 Task: Look for space in Hawassa, Ethiopia from 8th June, 2023 to 19th June, 2023 for 1 adult in price range Rs.5000 to Rs.12000. Place can be shared room with 1  bedroom having 1 bed and 1 bathroom. Property type can be house, flat, hotel. Booking option can be shelf check-in. Required host language is English.
Action: Mouse moved to (426, 91)
Screenshot: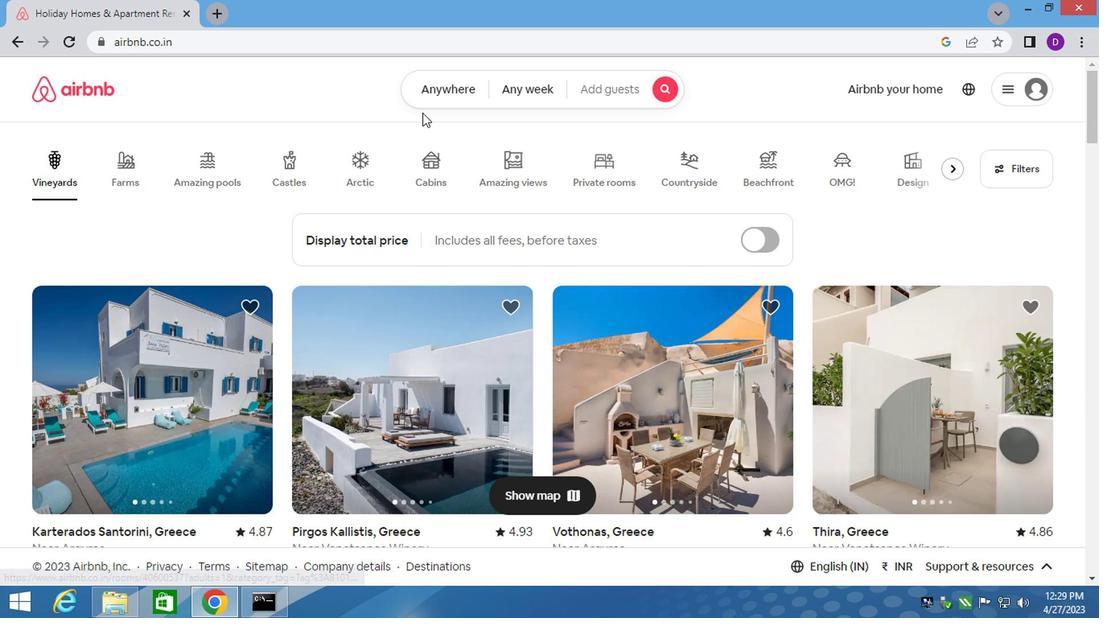 
Action: Mouse pressed left at (426, 91)
Screenshot: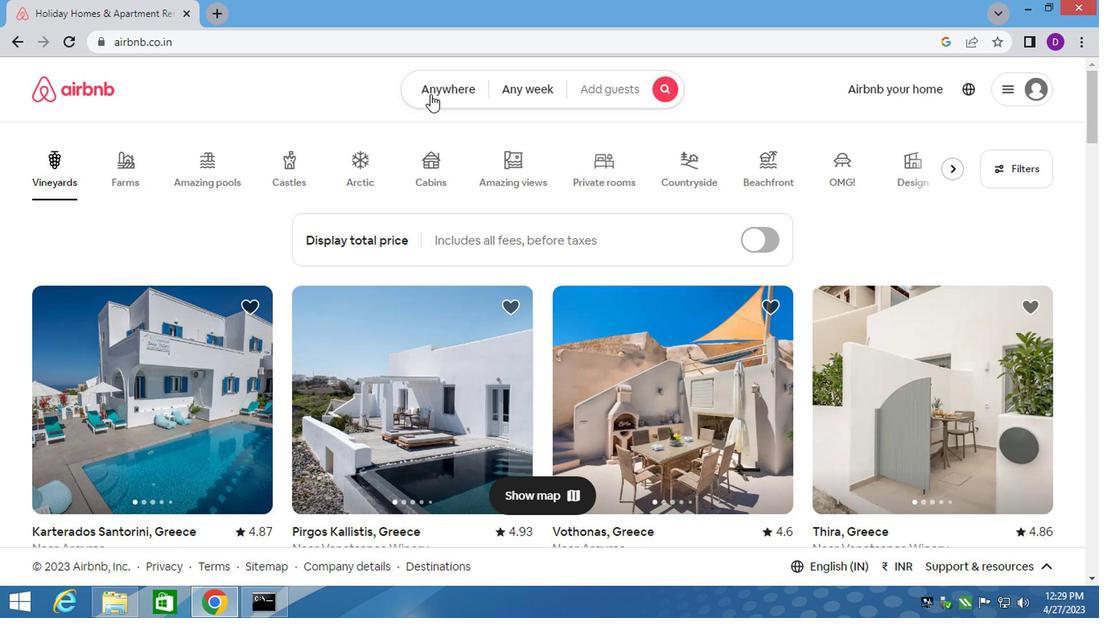 
Action: Mouse moved to (304, 158)
Screenshot: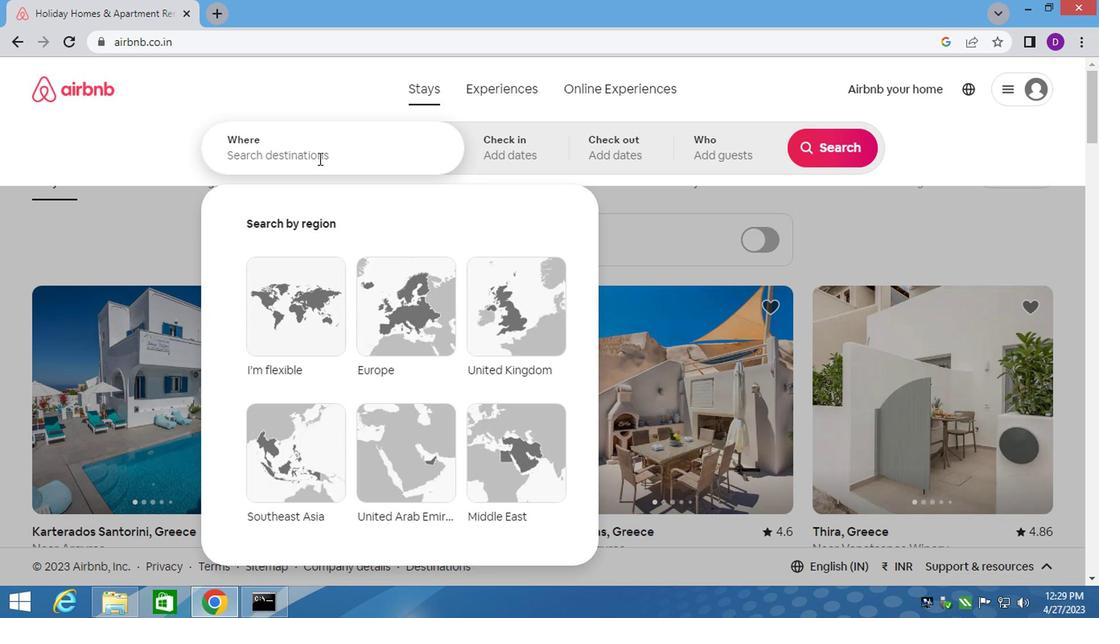 
Action: Mouse pressed left at (304, 158)
Screenshot: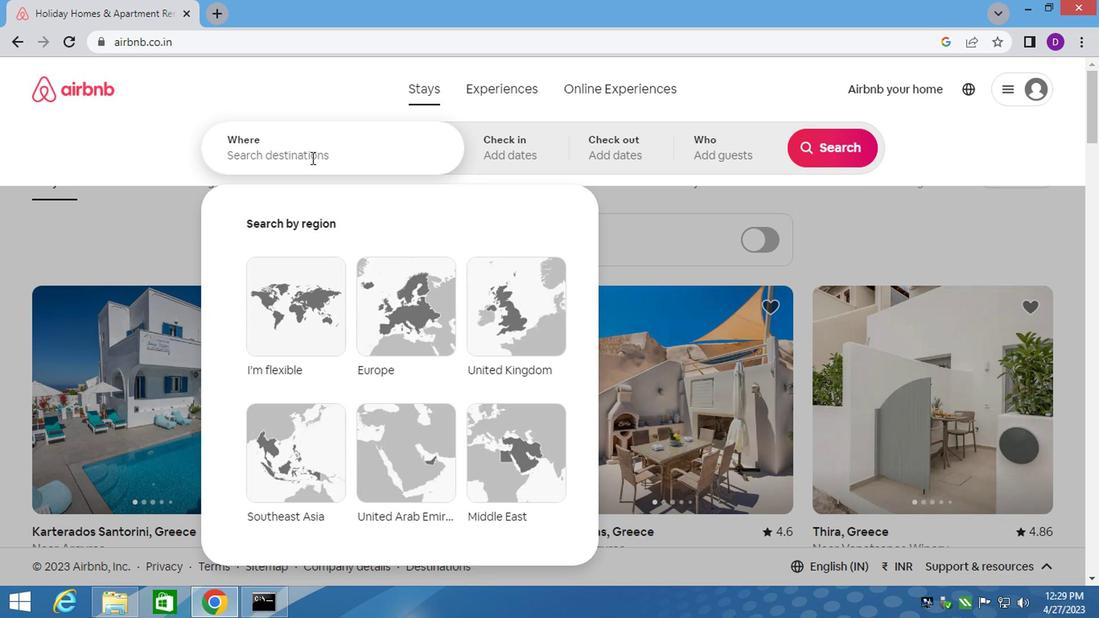 
Action: Key pressed <Key.shift><Key.shift><Key.shift><Key.shift><Key.shift><Key.shift><Key.shift><Key.shift><Key.shift><Key.shift><Key.shift><Key.shift><Key.shift><Key.shift><Key.shift>HAWASSA
Screenshot: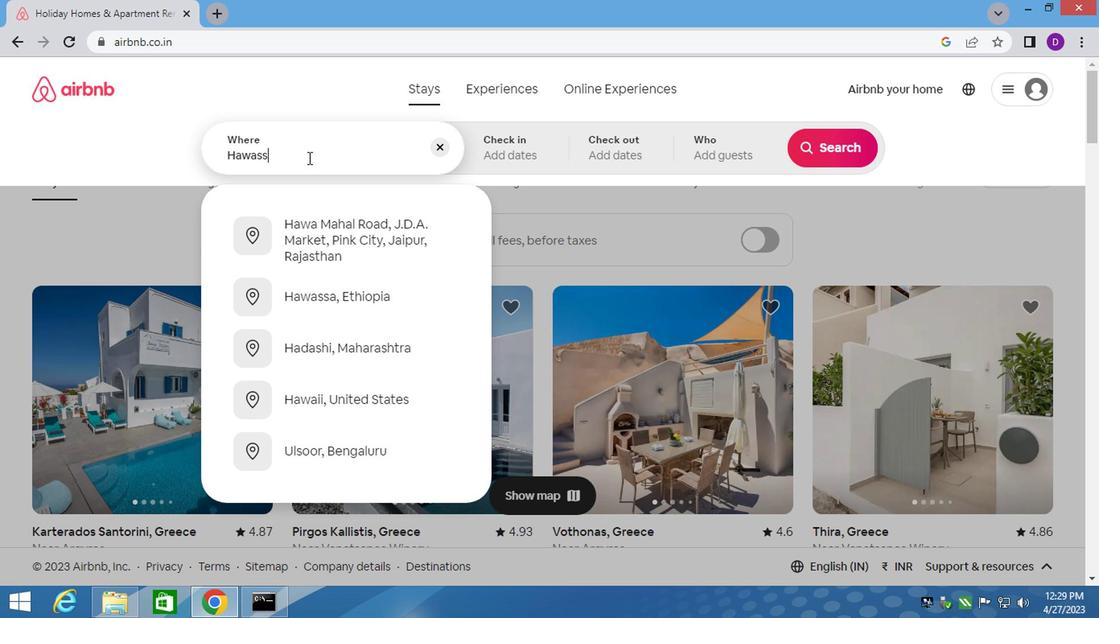 
Action: Mouse moved to (332, 231)
Screenshot: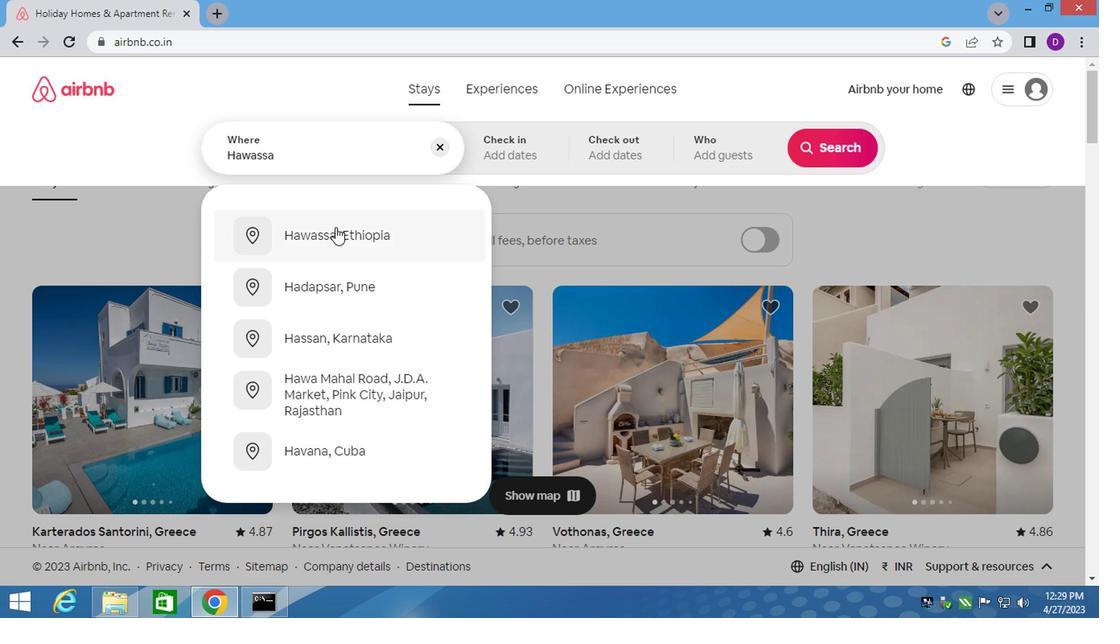 
Action: Mouse pressed left at (332, 231)
Screenshot: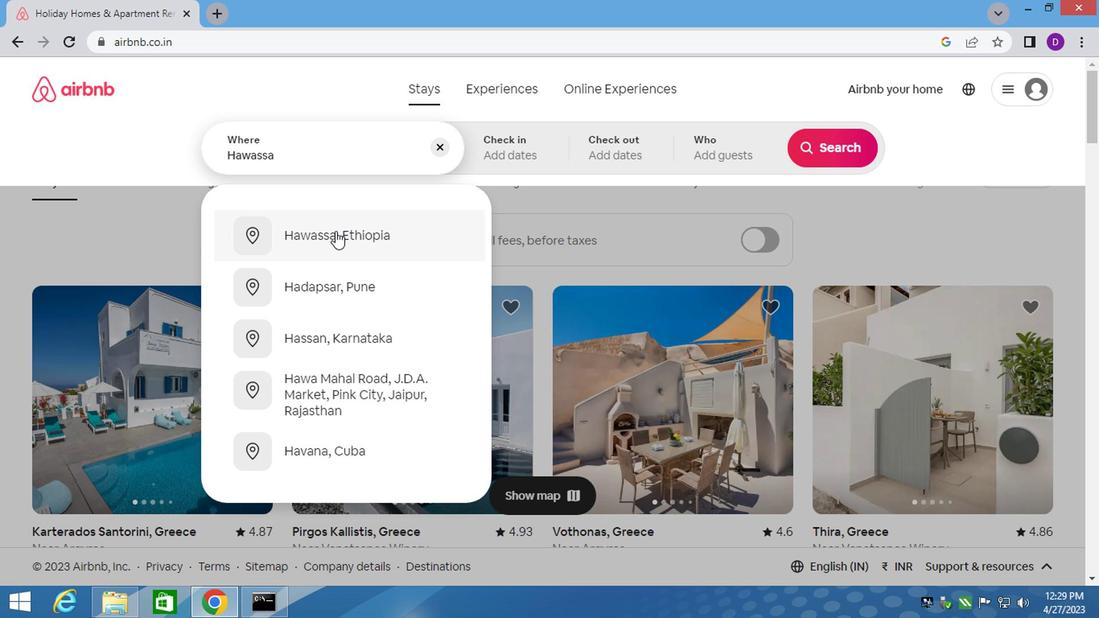 
Action: Mouse moved to (812, 278)
Screenshot: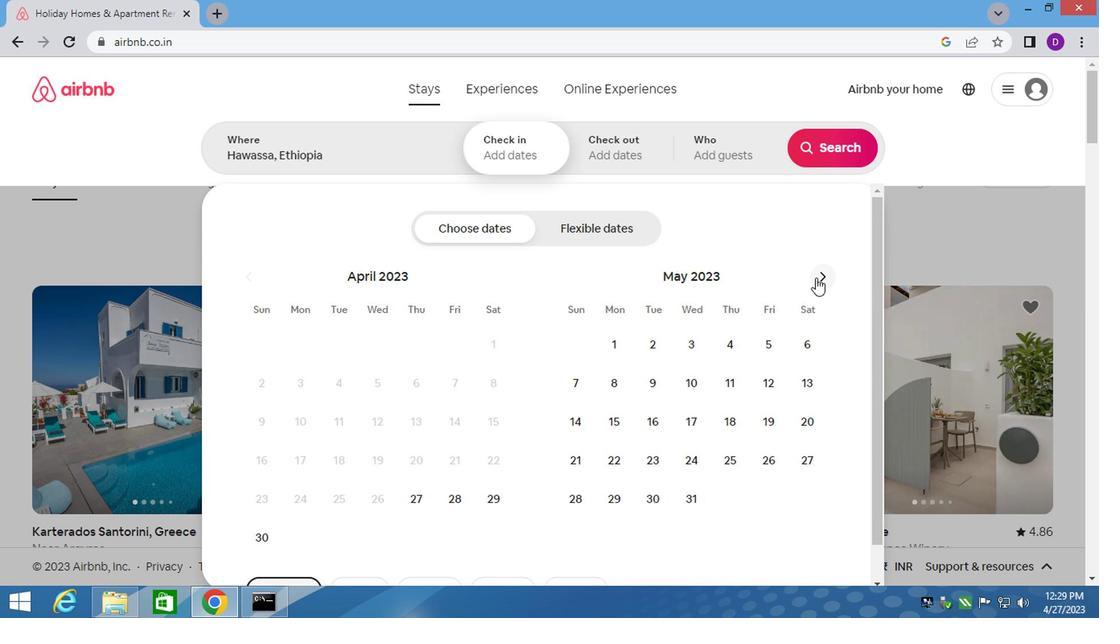 
Action: Mouse pressed left at (812, 278)
Screenshot: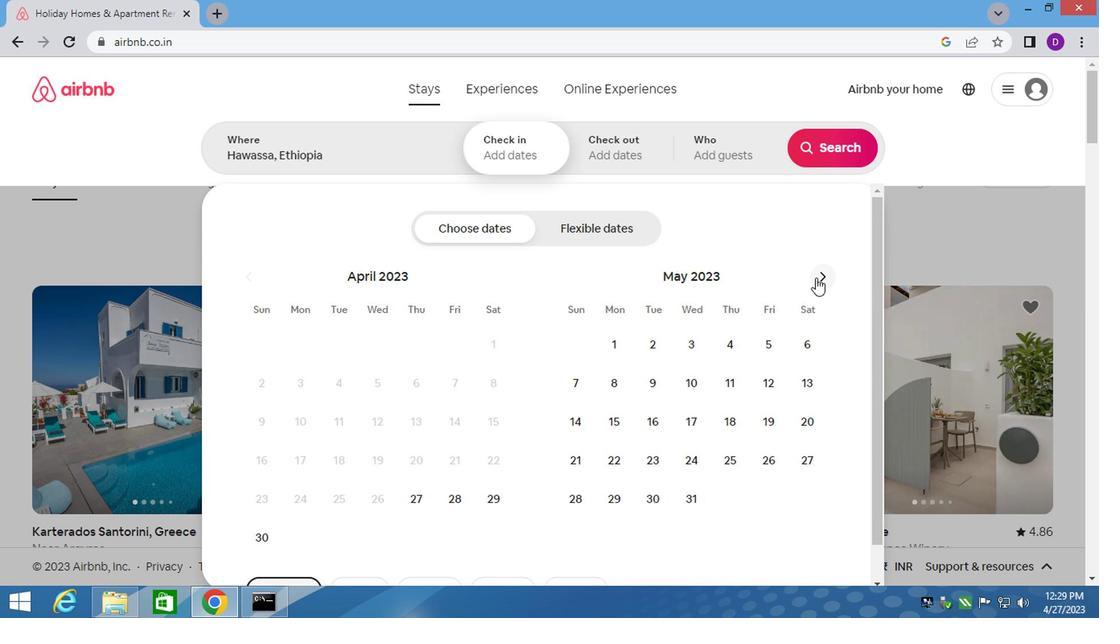 
Action: Mouse moved to (729, 380)
Screenshot: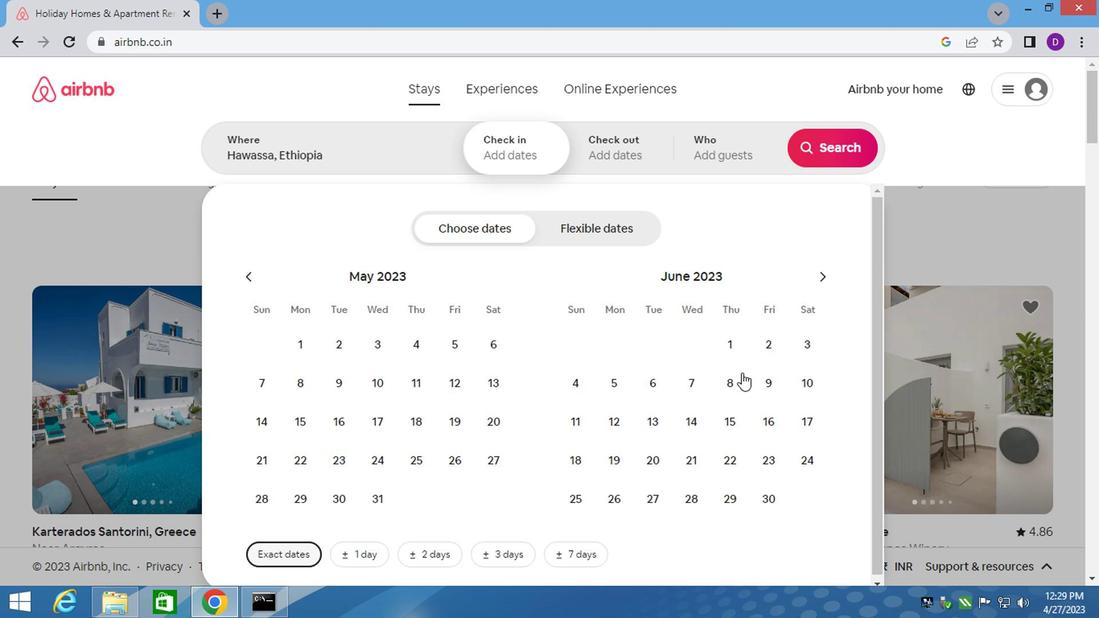 
Action: Mouse pressed left at (729, 380)
Screenshot: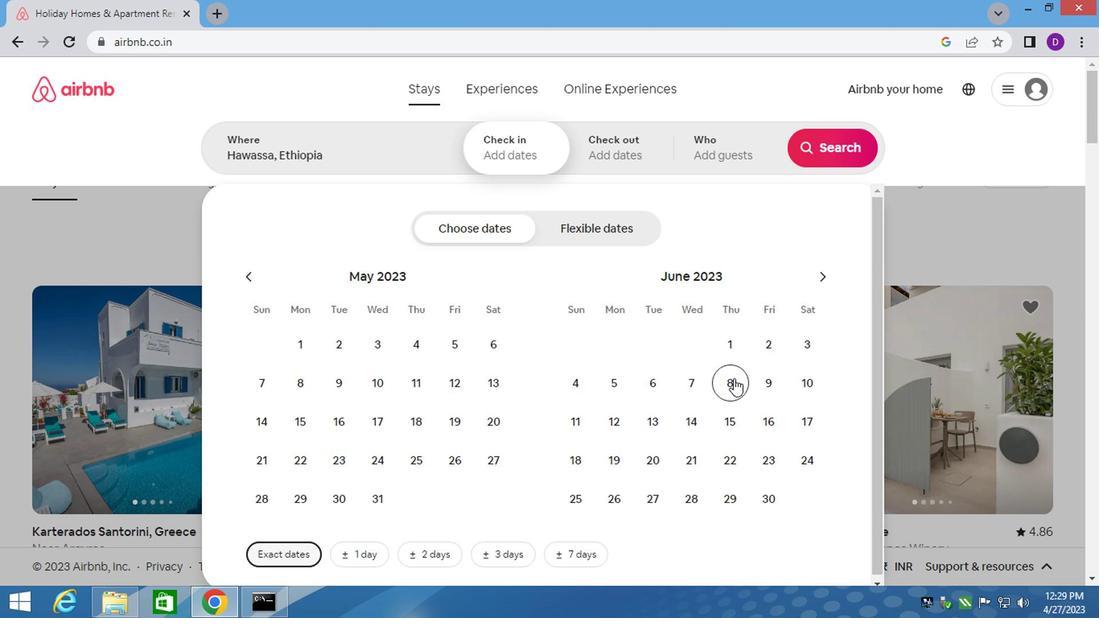 
Action: Mouse moved to (616, 461)
Screenshot: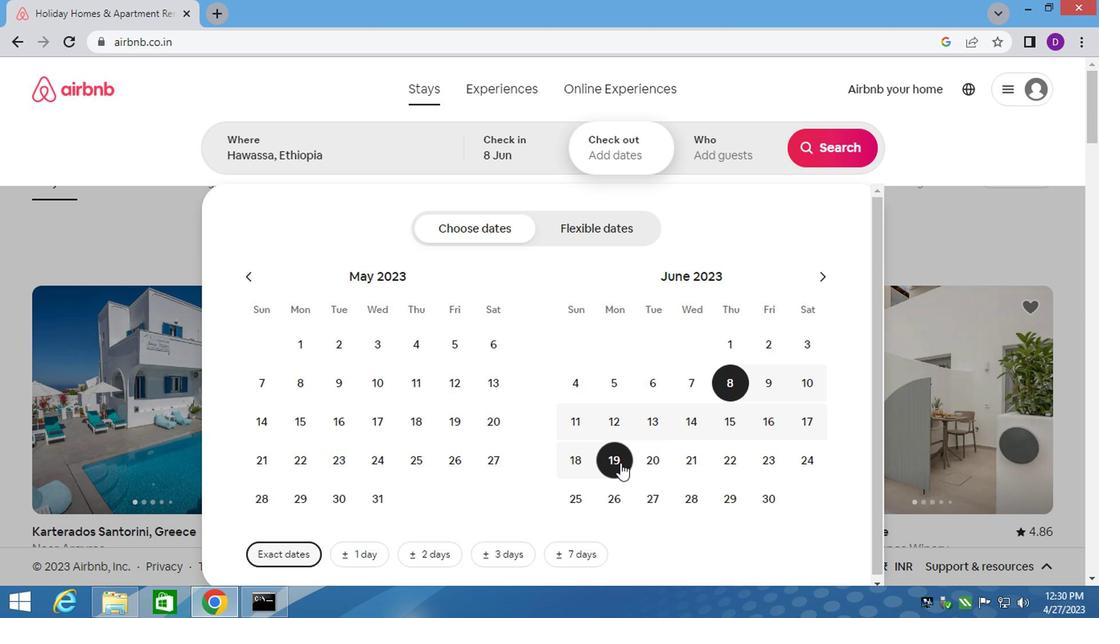 
Action: Mouse pressed left at (616, 461)
Screenshot: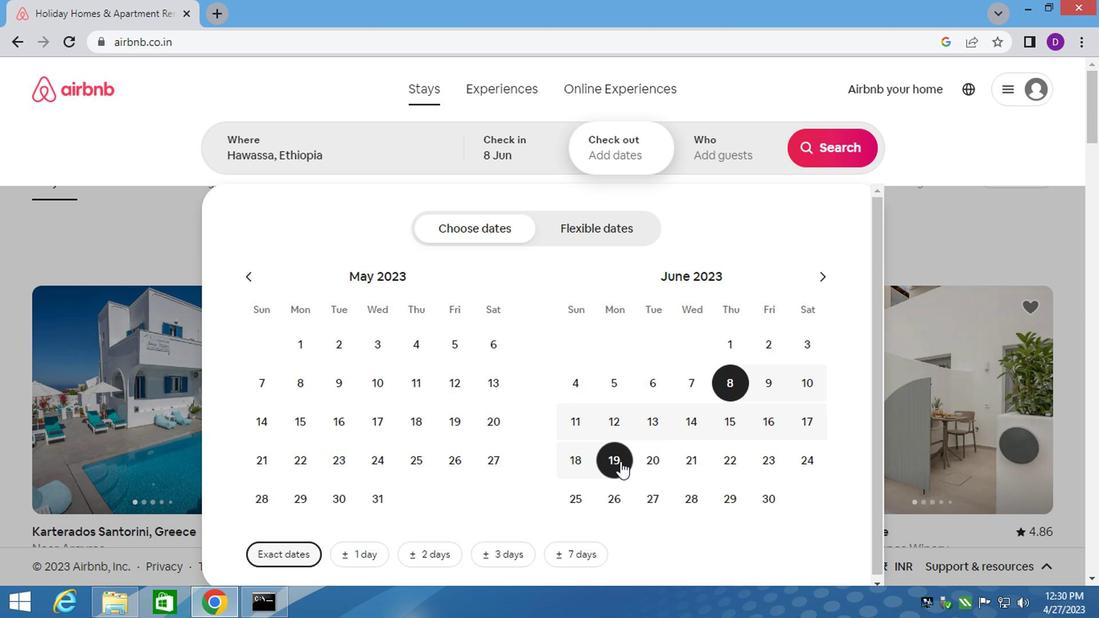 
Action: Mouse moved to (708, 144)
Screenshot: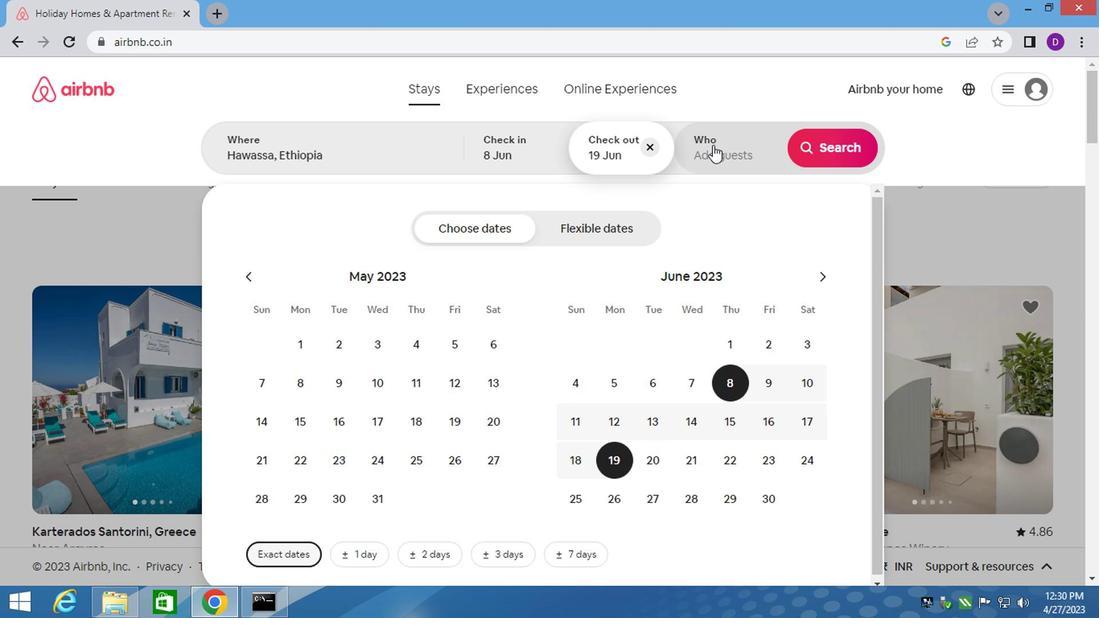 
Action: Mouse pressed left at (708, 144)
Screenshot: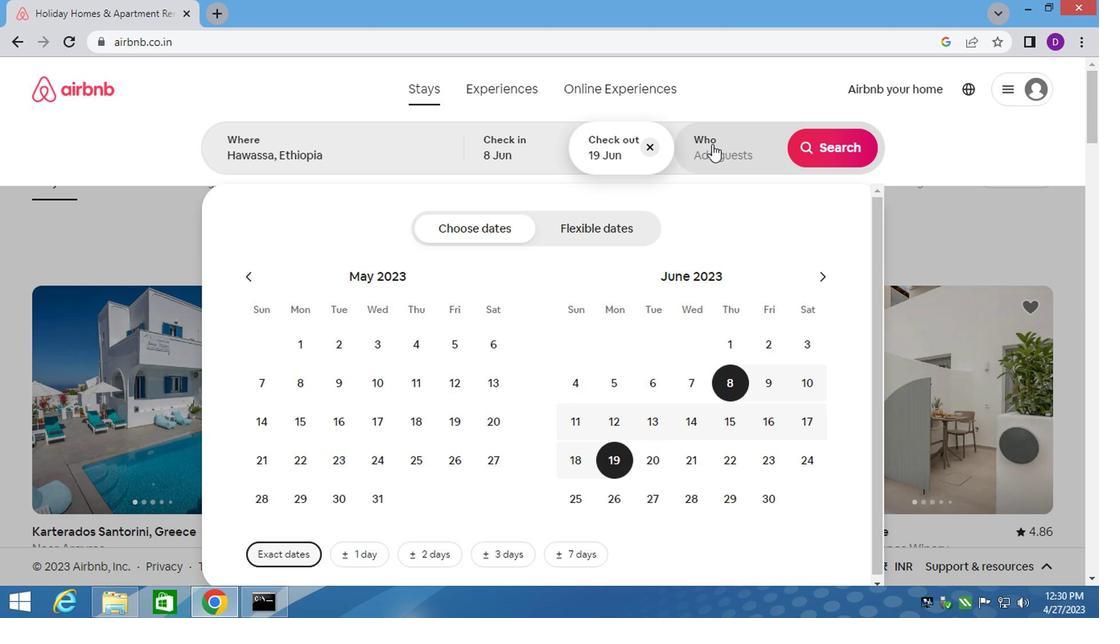 
Action: Mouse moved to (827, 239)
Screenshot: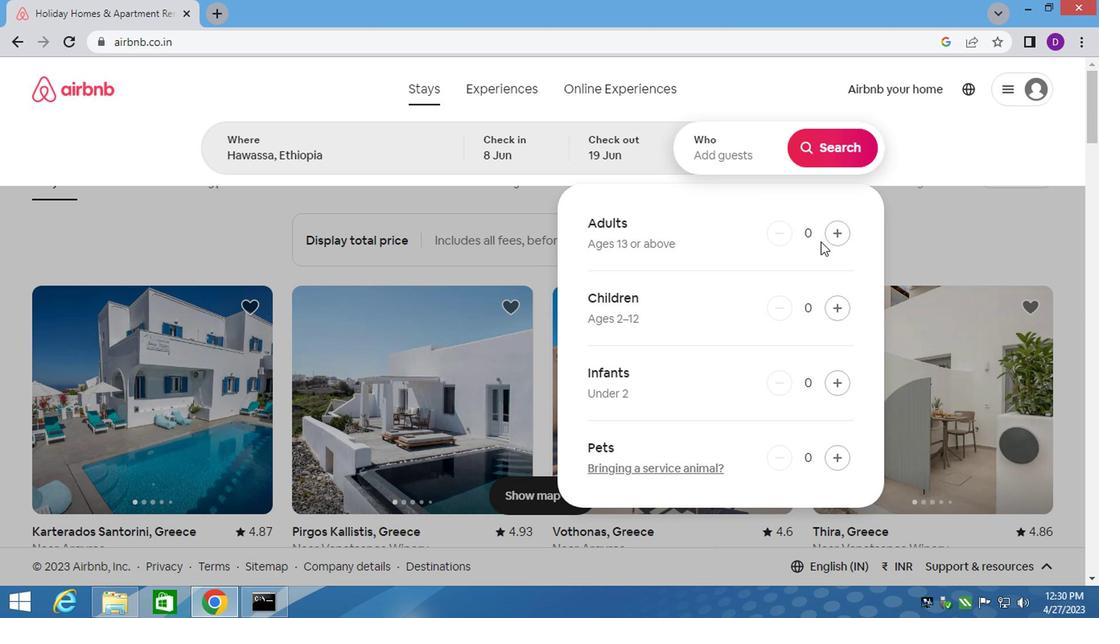 
Action: Mouse pressed left at (827, 239)
Screenshot: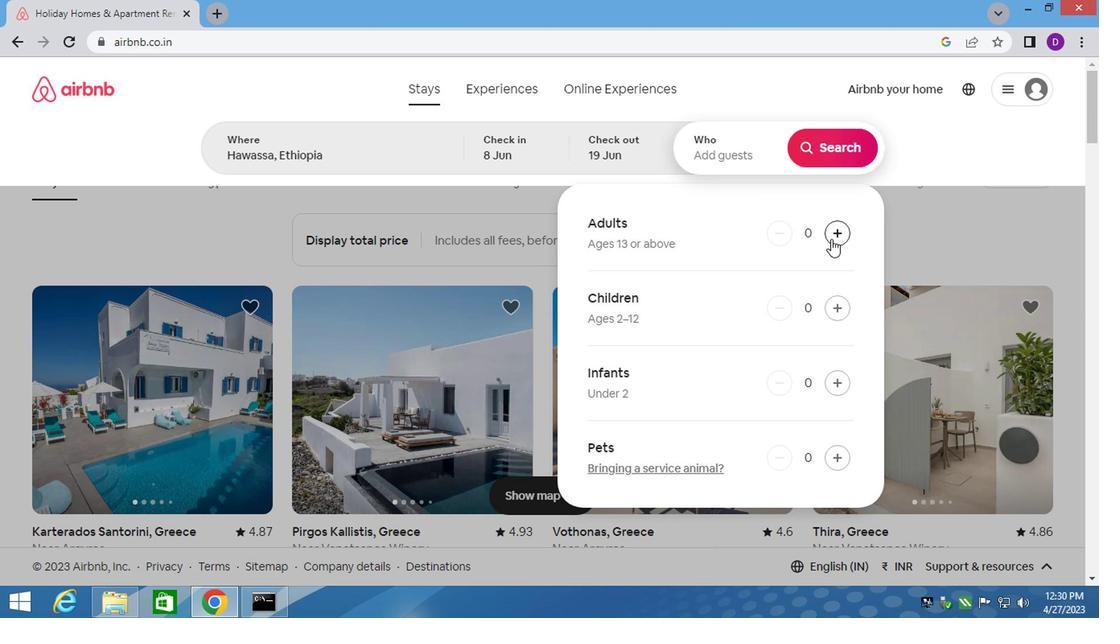 
Action: Mouse moved to (820, 153)
Screenshot: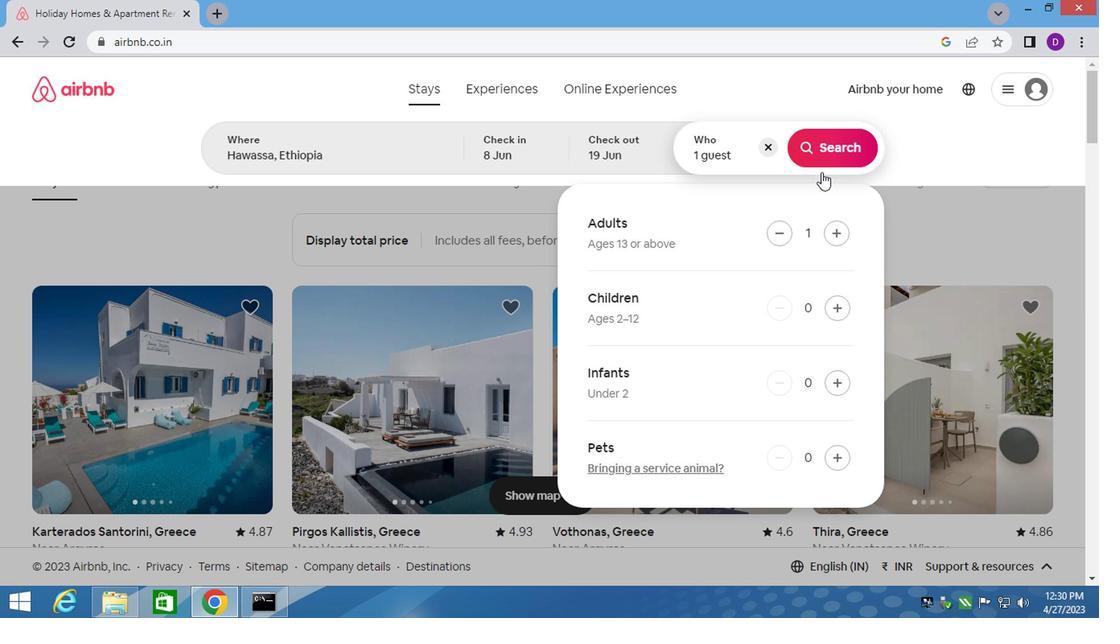 
Action: Mouse pressed left at (820, 153)
Screenshot: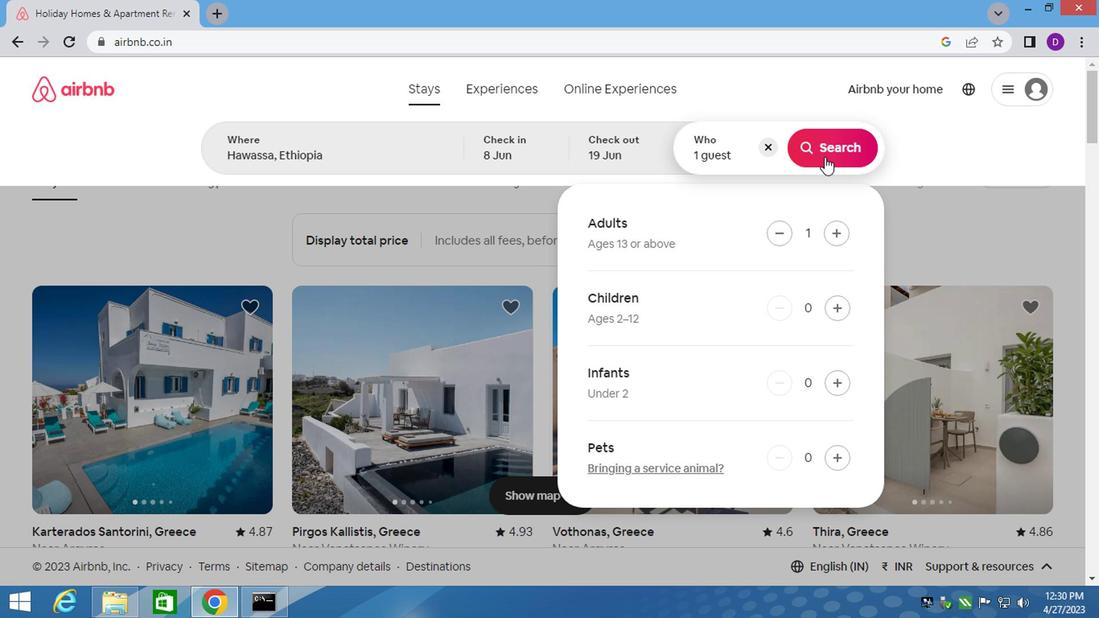 
Action: Mouse moved to (1007, 154)
Screenshot: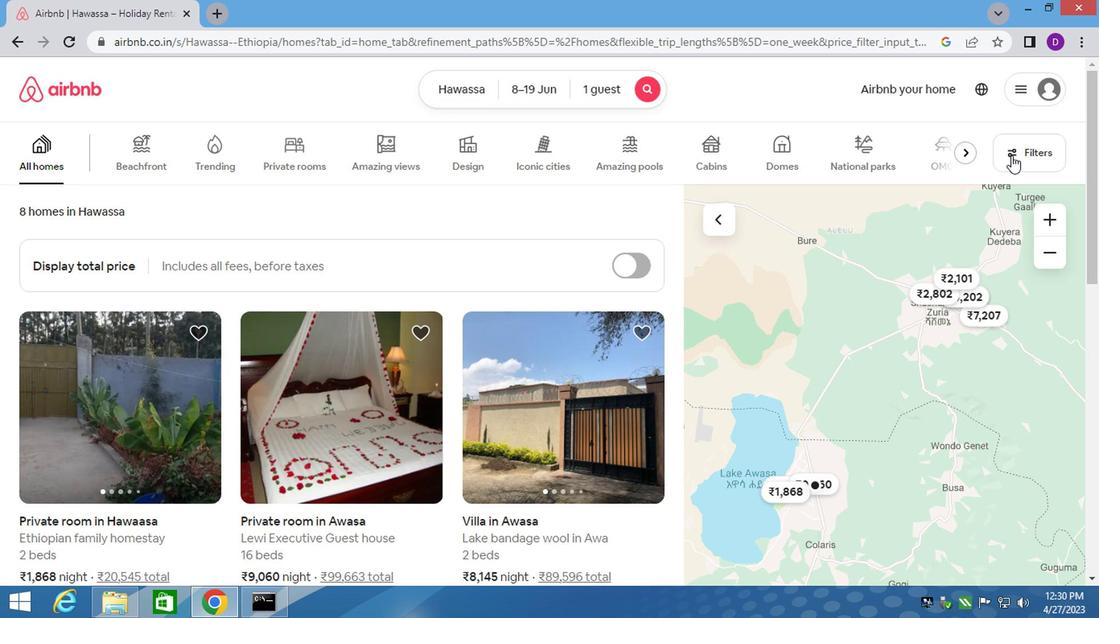 
Action: Mouse pressed left at (1007, 154)
Screenshot: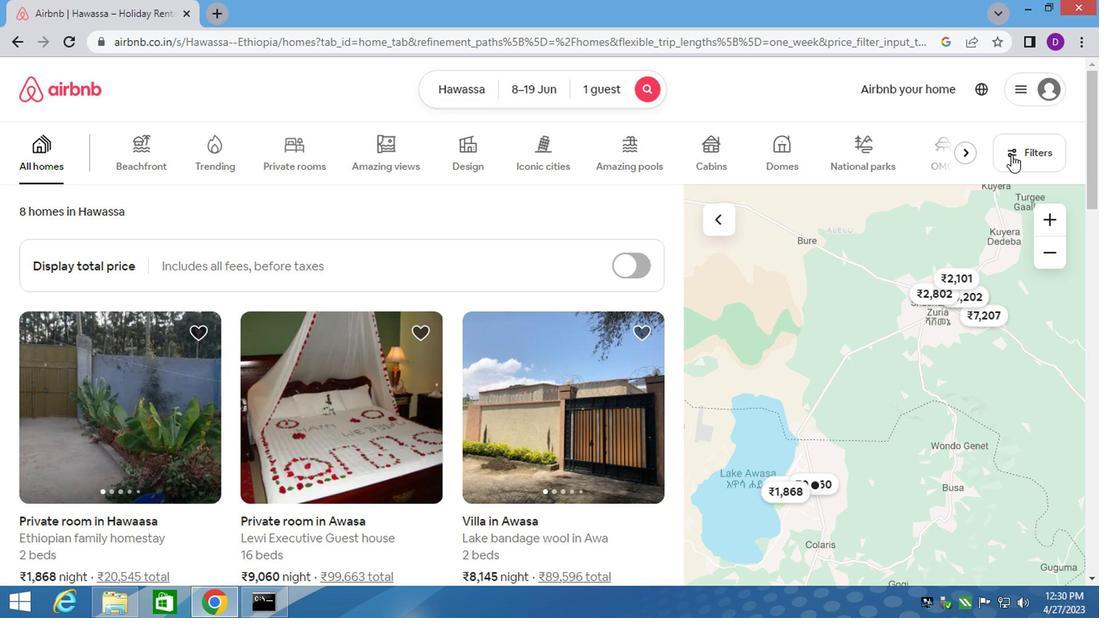 
Action: Mouse moved to (330, 359)
Screenshot: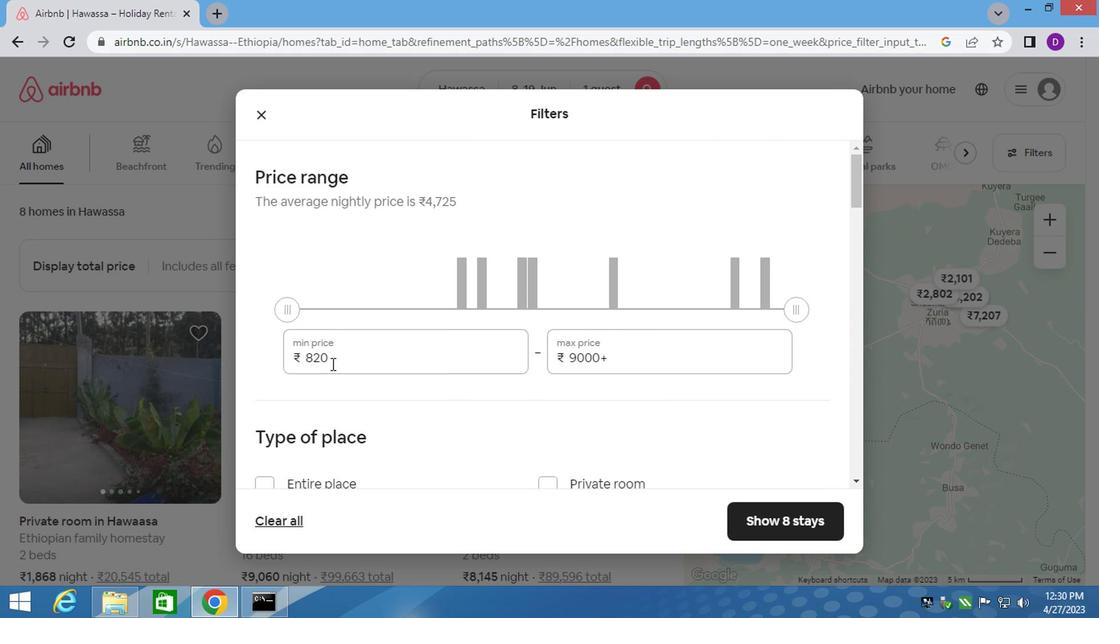 
Action: Mouse pressed left at (330, 359)
Screenshot: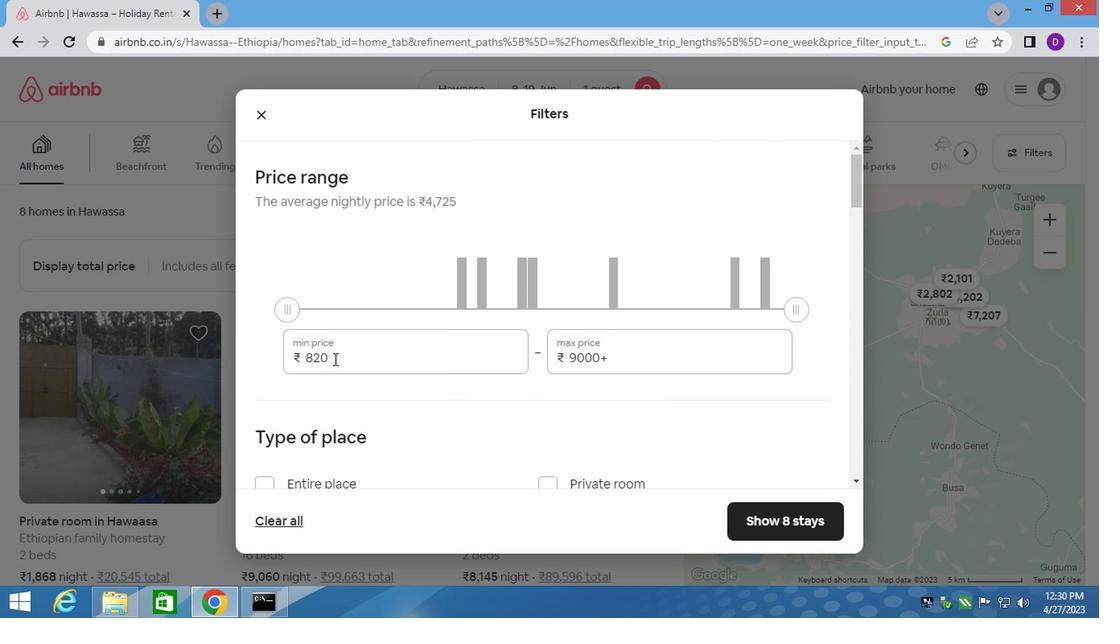 
Action: Mouse pressed left at (330, 359)
Screenshot: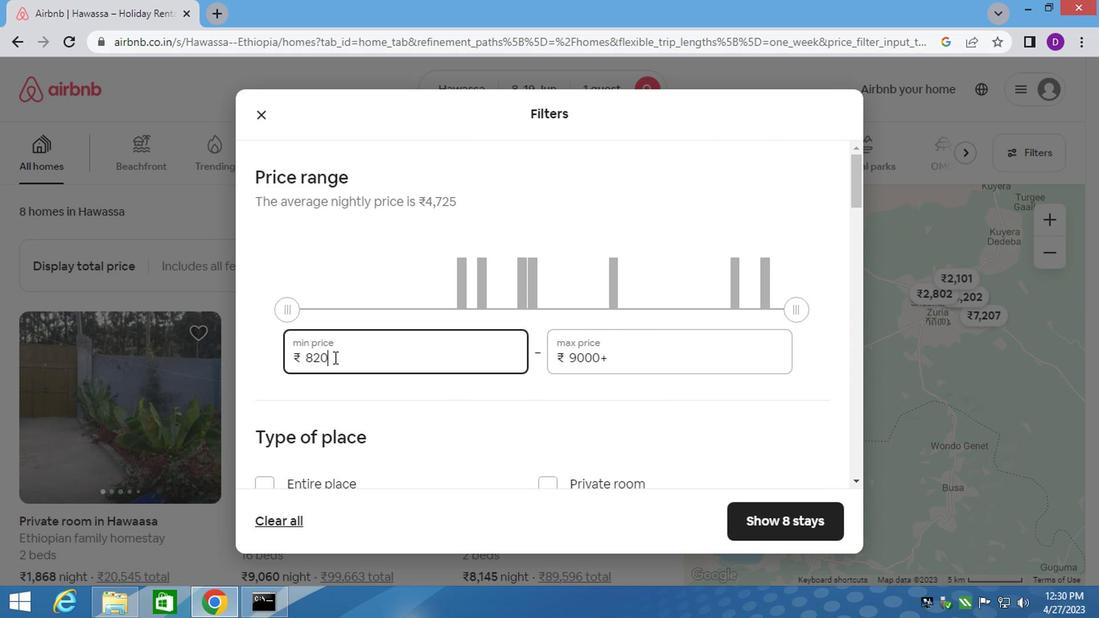 
Action: Mouse moved to (282, 346)
Screenshot: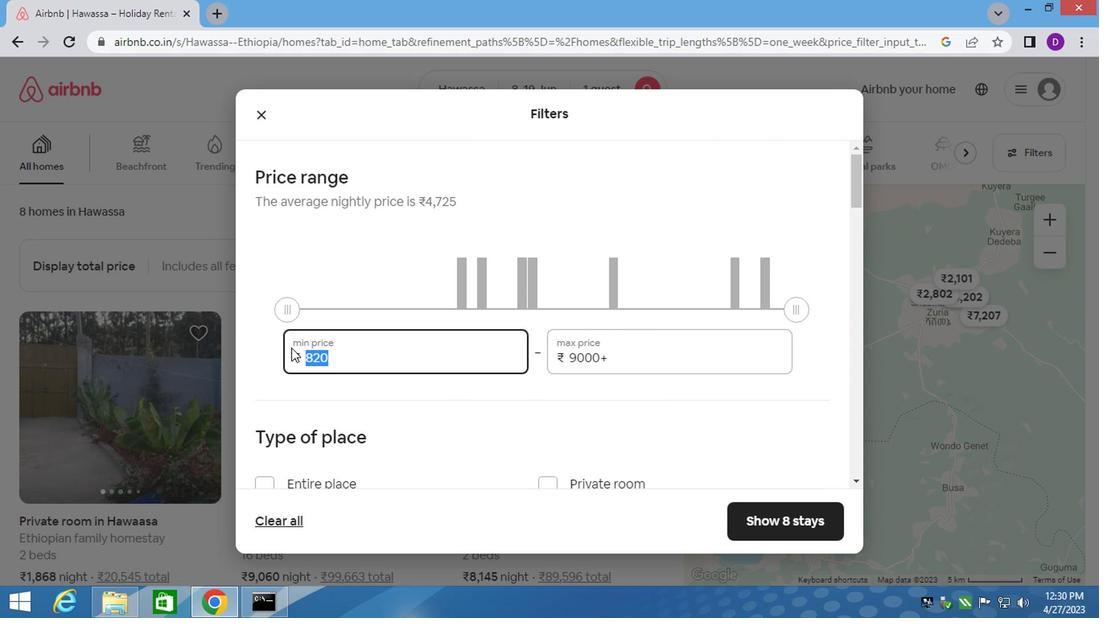 
Action: Key pressed 5
Screenshot: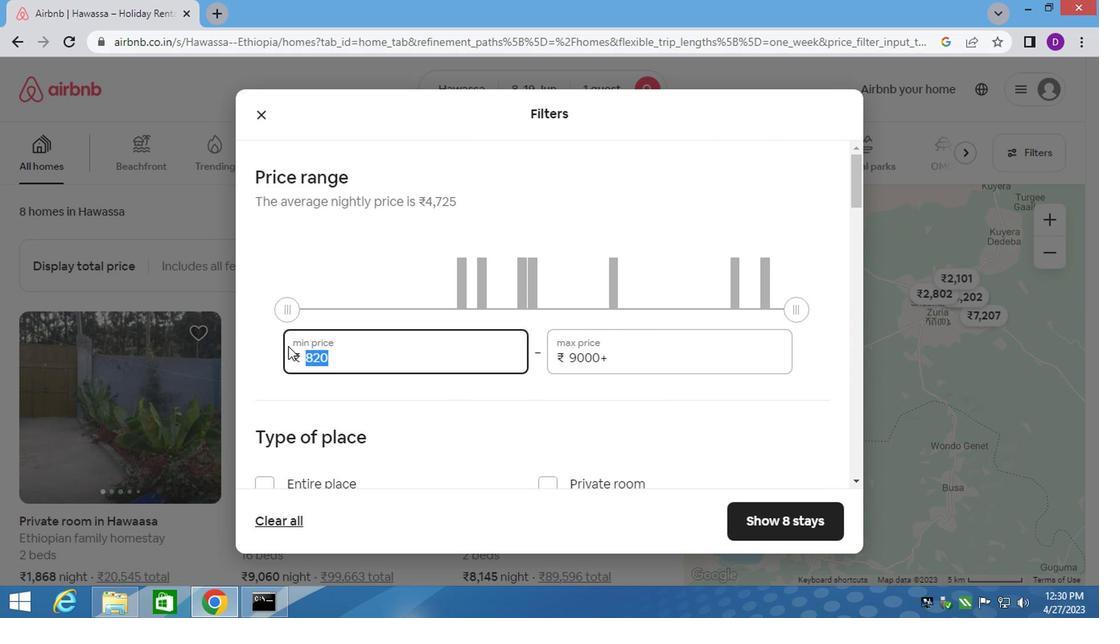 
Action: Mouse moved to (276, 344)
Screenshot: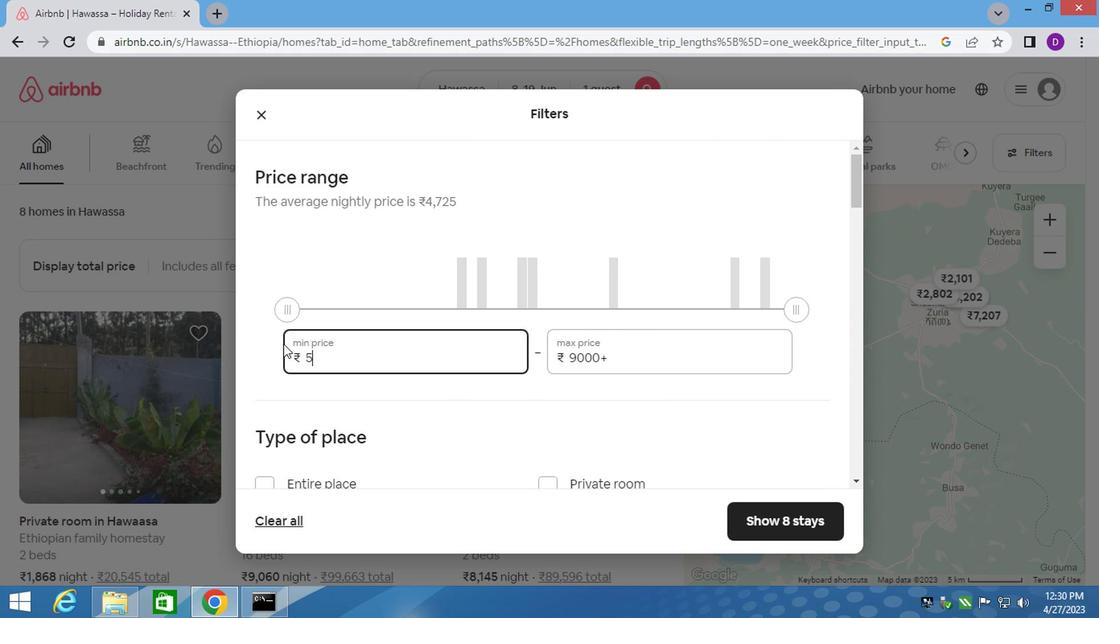 
Action: Key pressed 000<Key.tab>12000
Screenshot: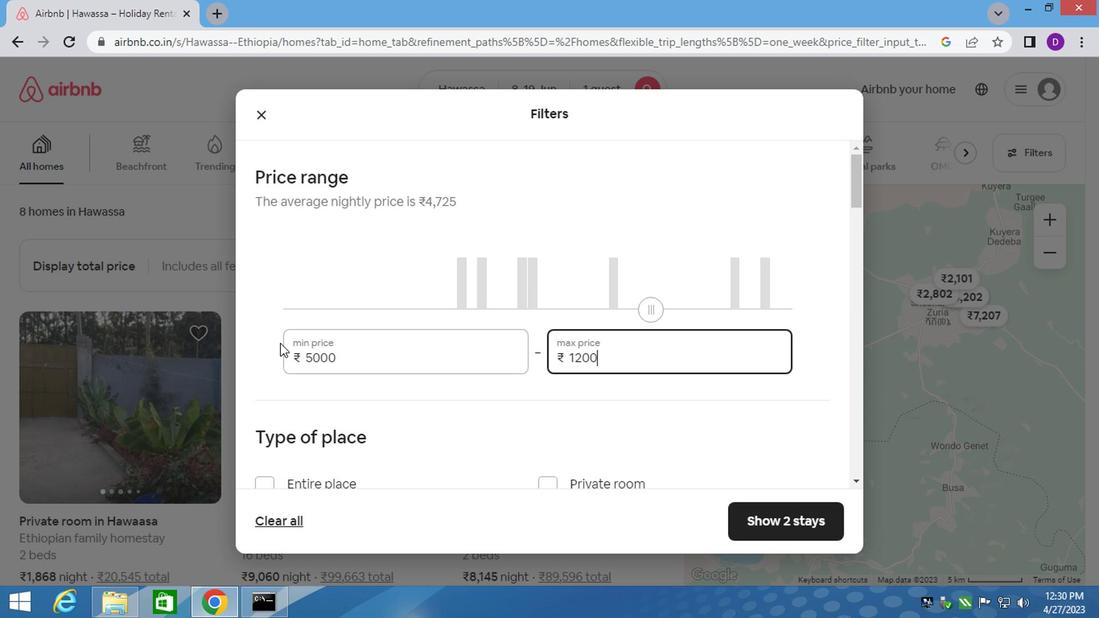
Action: Mouse moved to (248, 364)
Screenshot: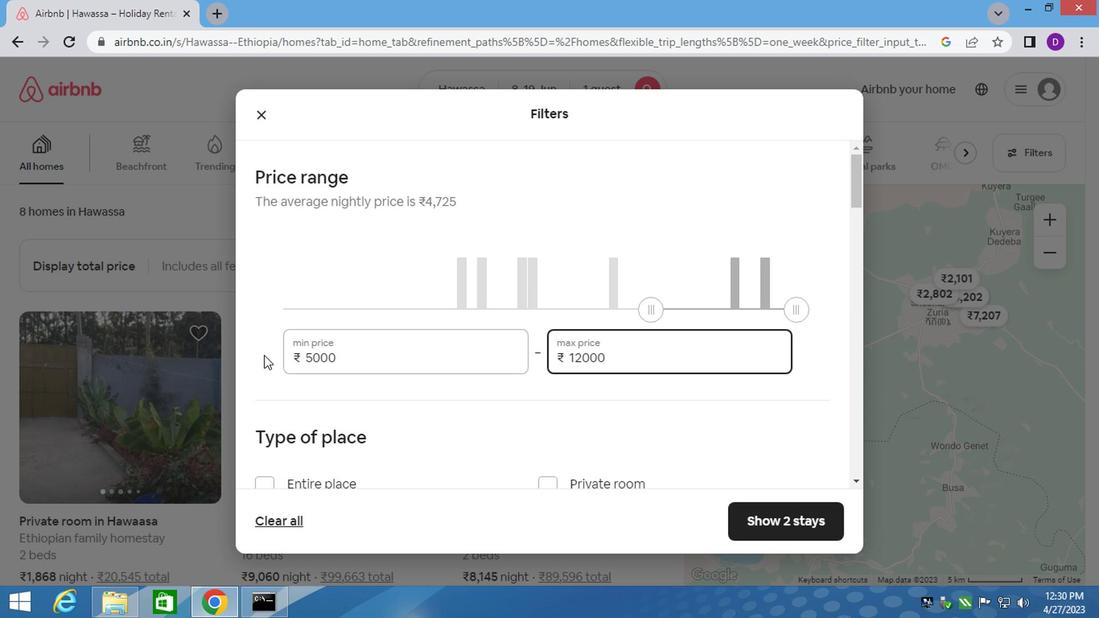 
Action: Mouse scrolled (248, 363) with delta (0, 0)
Screenshot: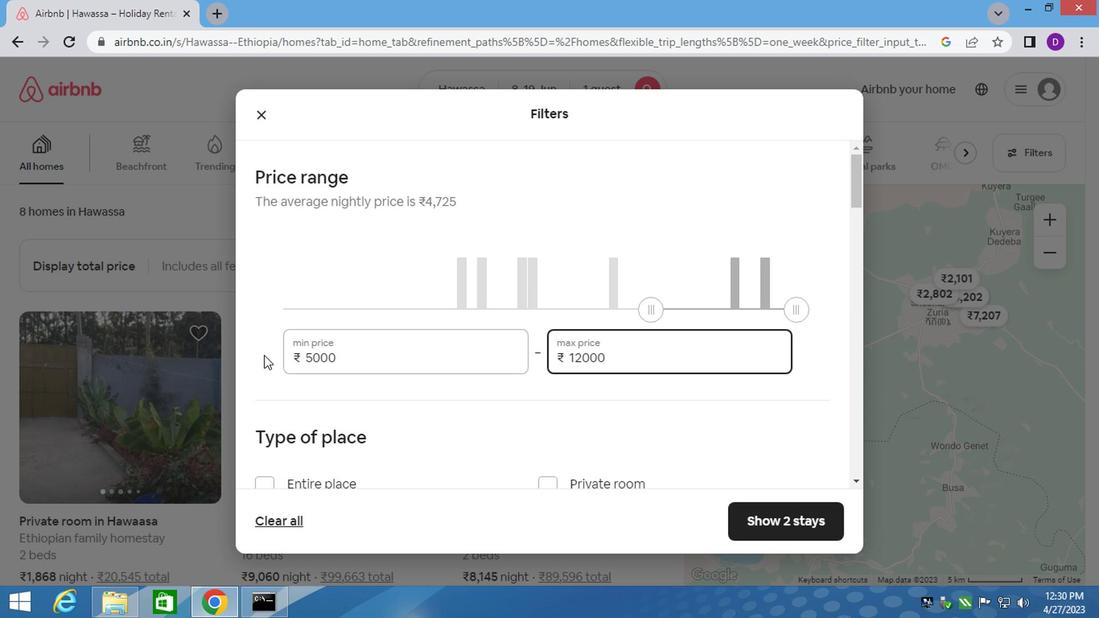 
Action: Mouse moved to (242, 369)
Screenshot: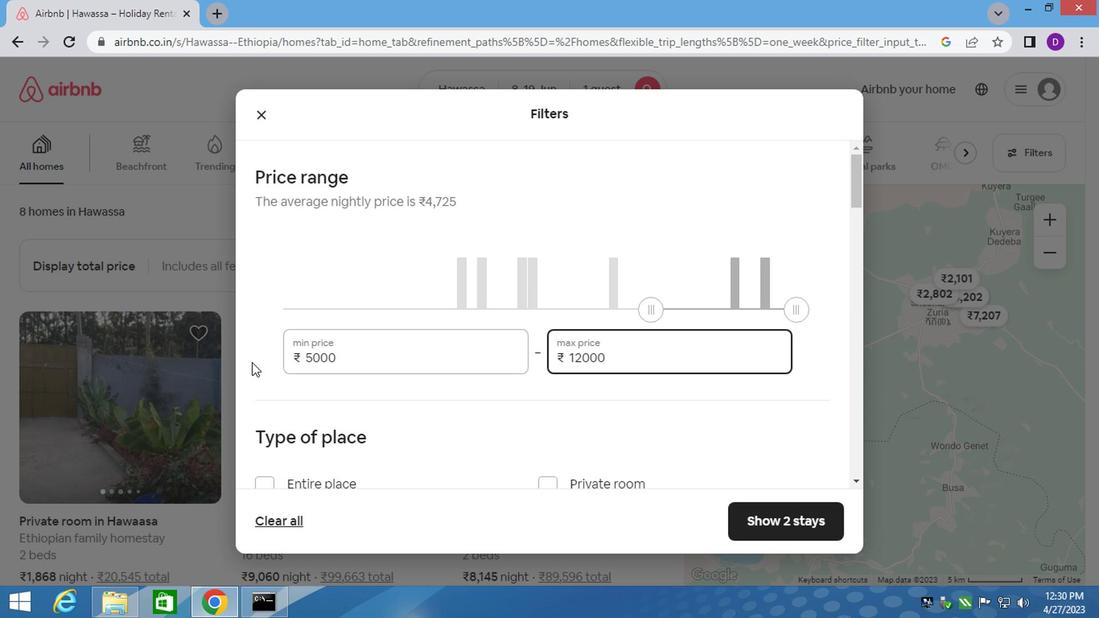 
Action: Mouse scrolled (242, 368) with delta (0, 0)
Screenshot: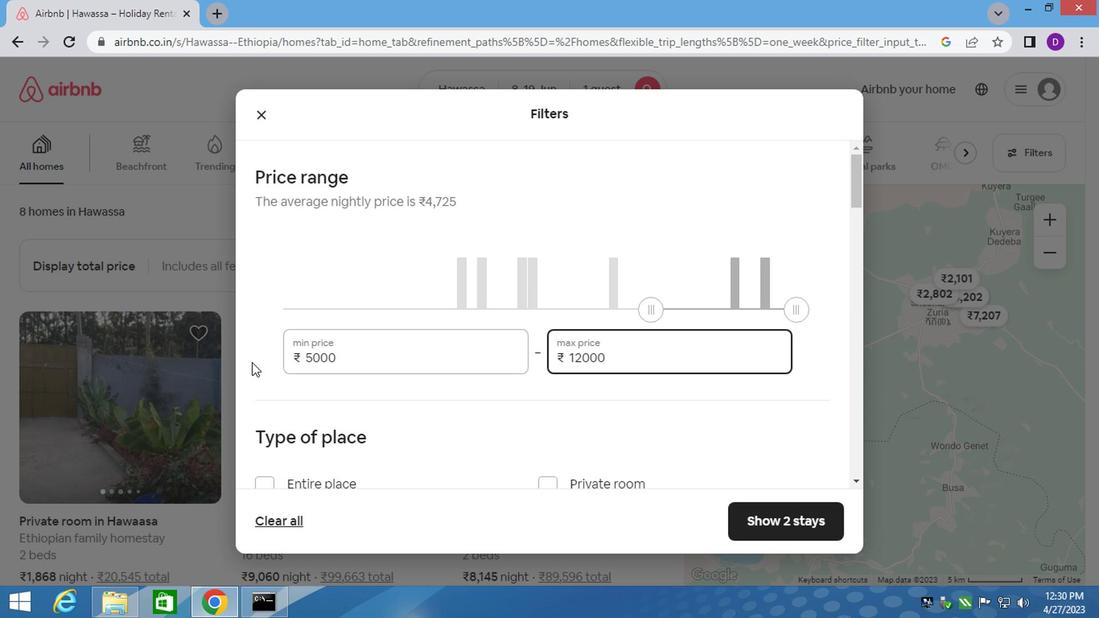 
Action: Mouse moved to (263, 328)
Screenshot: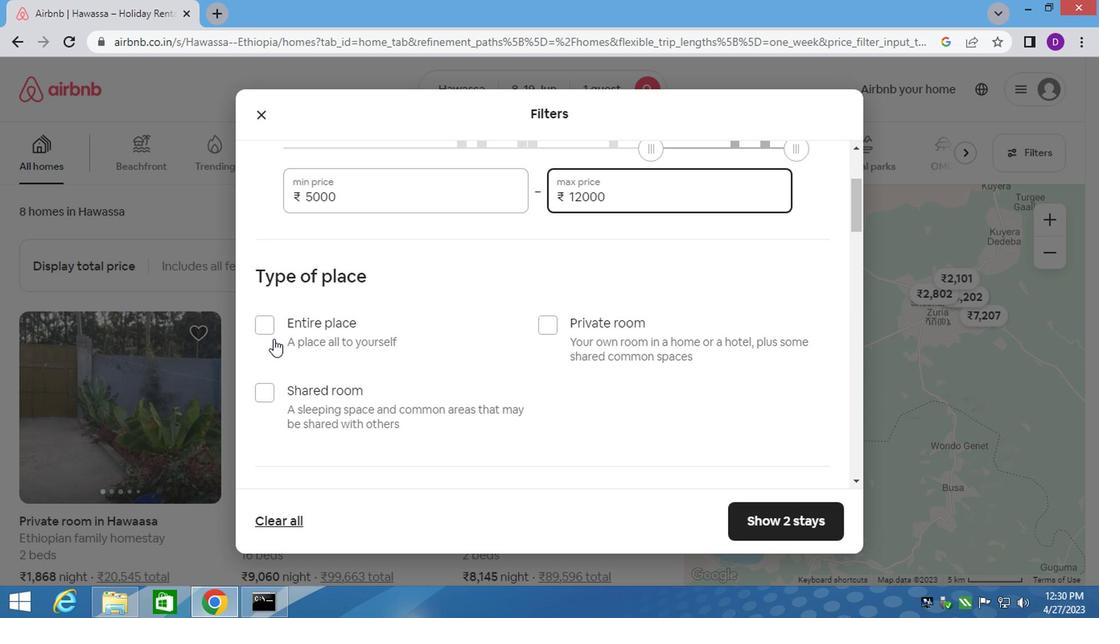 
Action: Mouse pressed left at (263, 328)
Screenshot: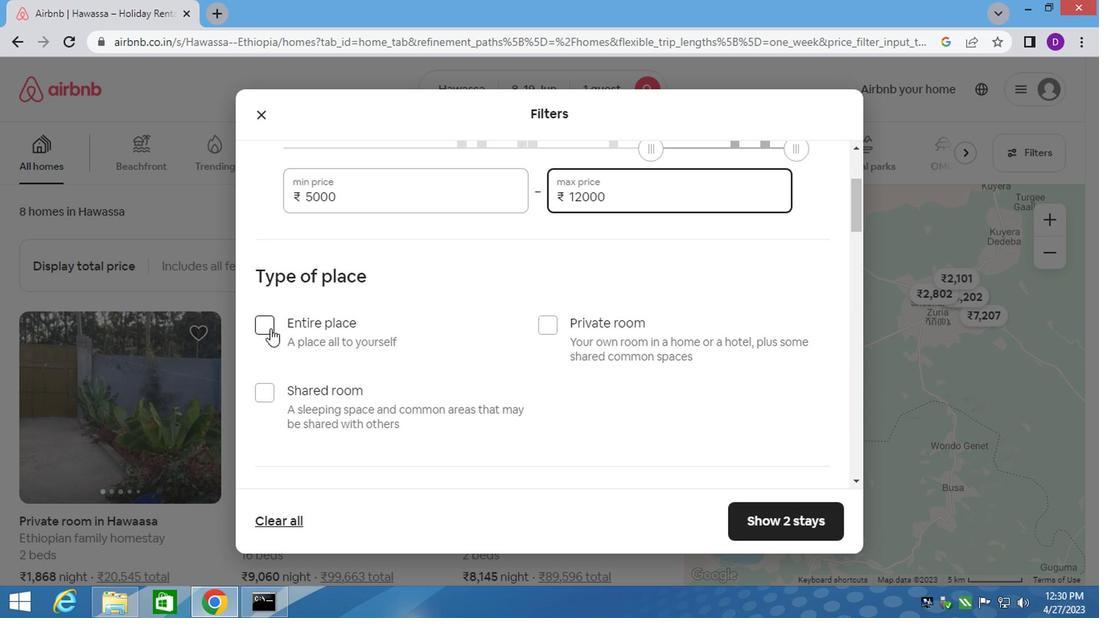 
Action: Mouse moved to (266, 390)
Screenshot: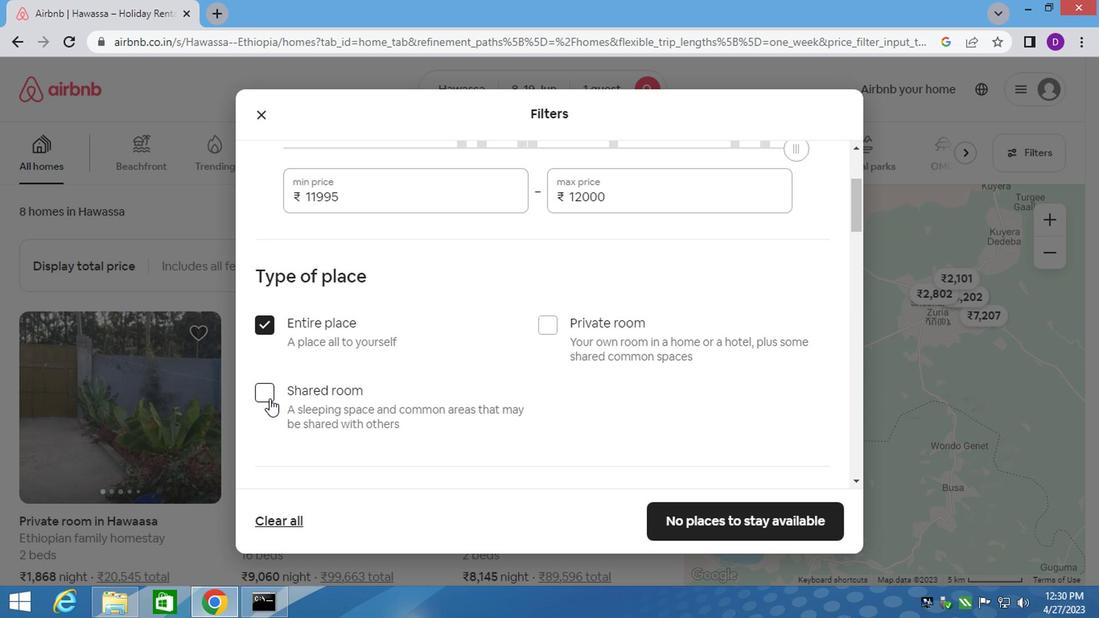 
Action: Mouse pressed left at (266, 390)
Screenshot: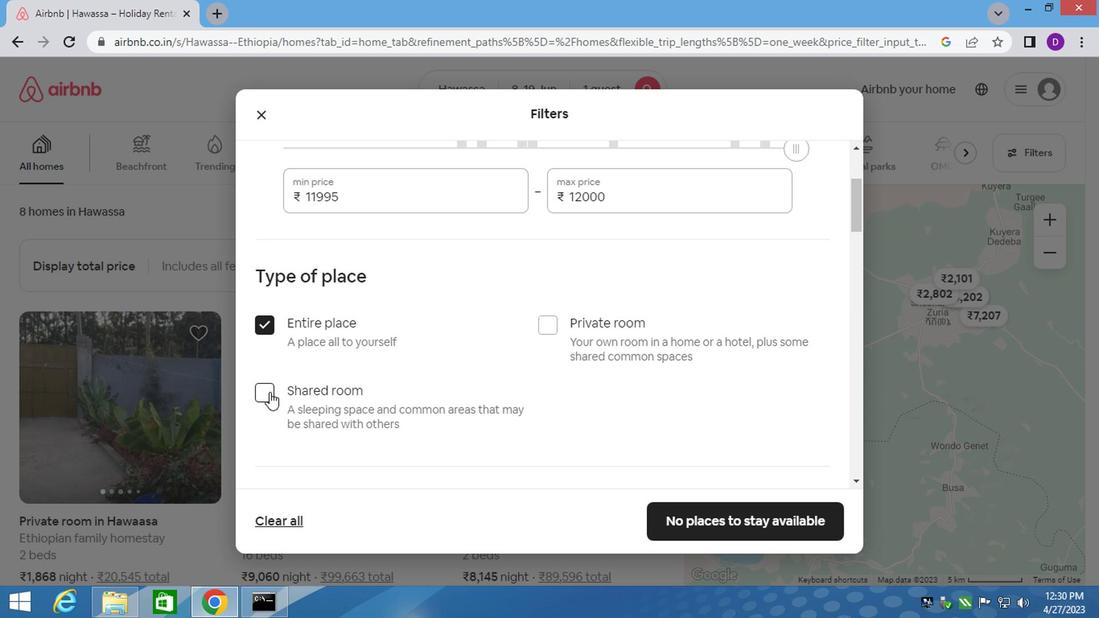 
Action: Mouse moved to (263, 328)
Screenshot: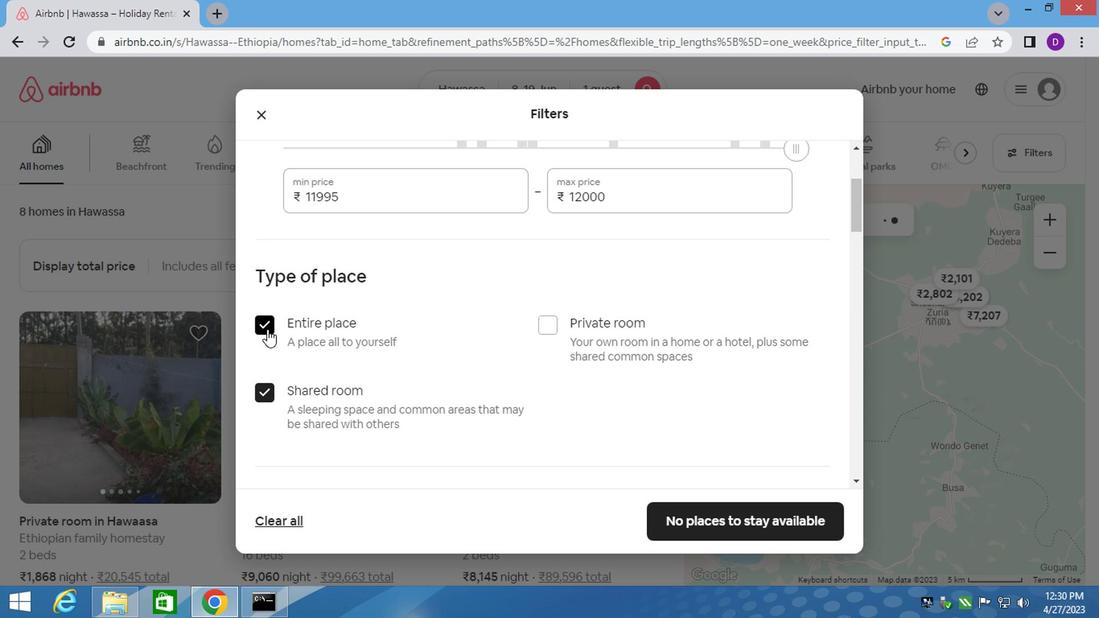 
Action: Mouse pressed left at (263, 328)
Screenshot: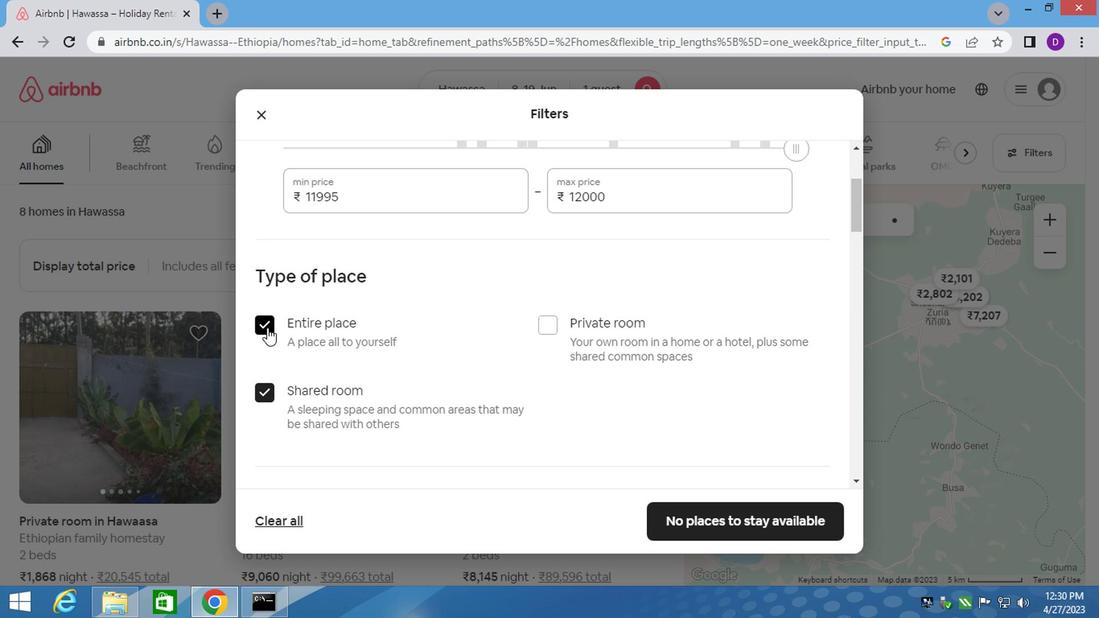 
Action: Mouse moved to (288, 398)
Screenshot: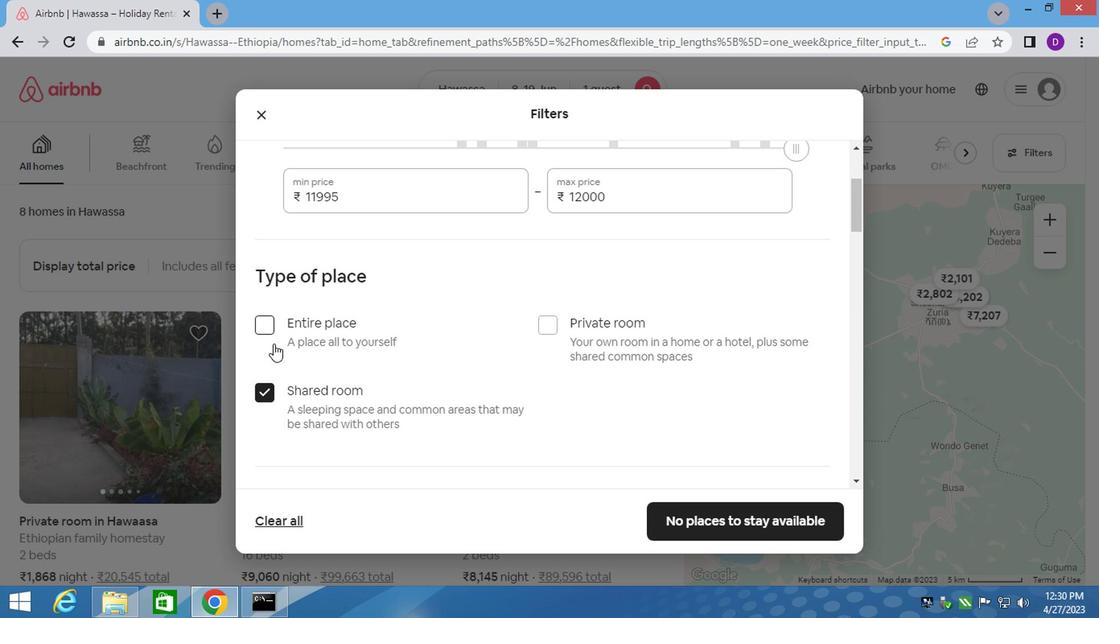 
Action: Mouse scrolled (288, 397) with delta (0, -1)
Screenshot: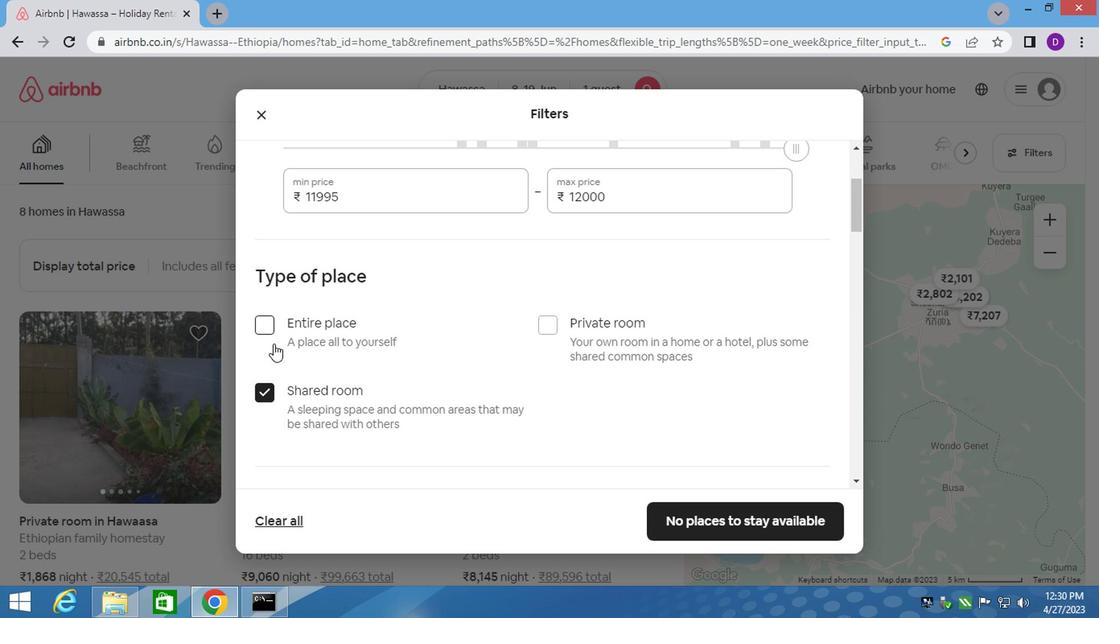 
Action: Mouse moved to (289, 402)
Screenshot: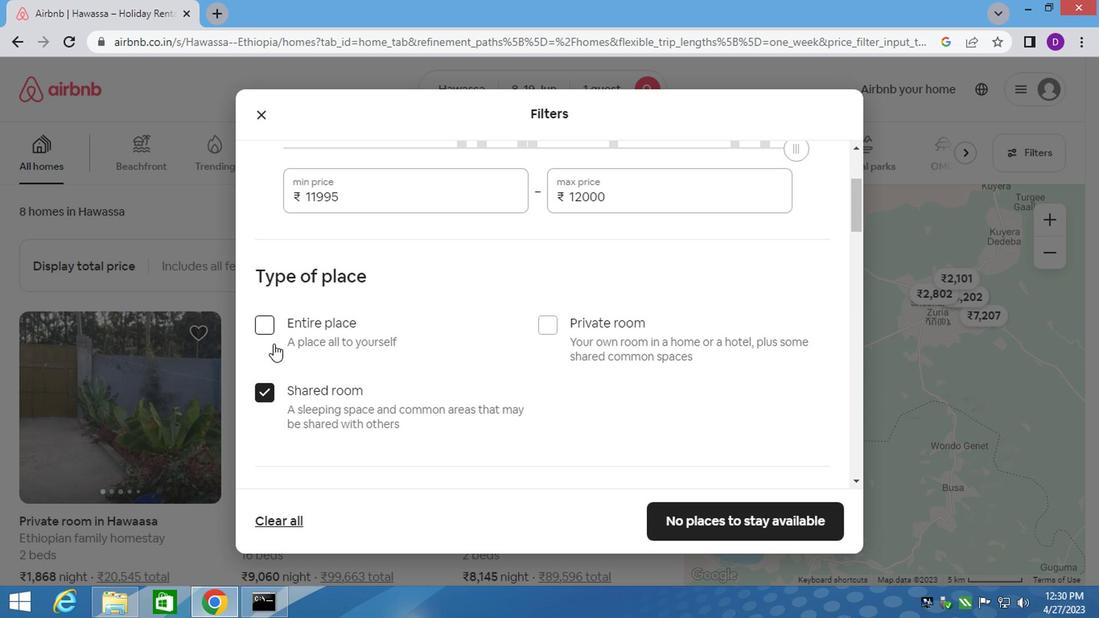 
Action: Mouse scrolled (289, 400) with delta (0, -1)
Screenshot: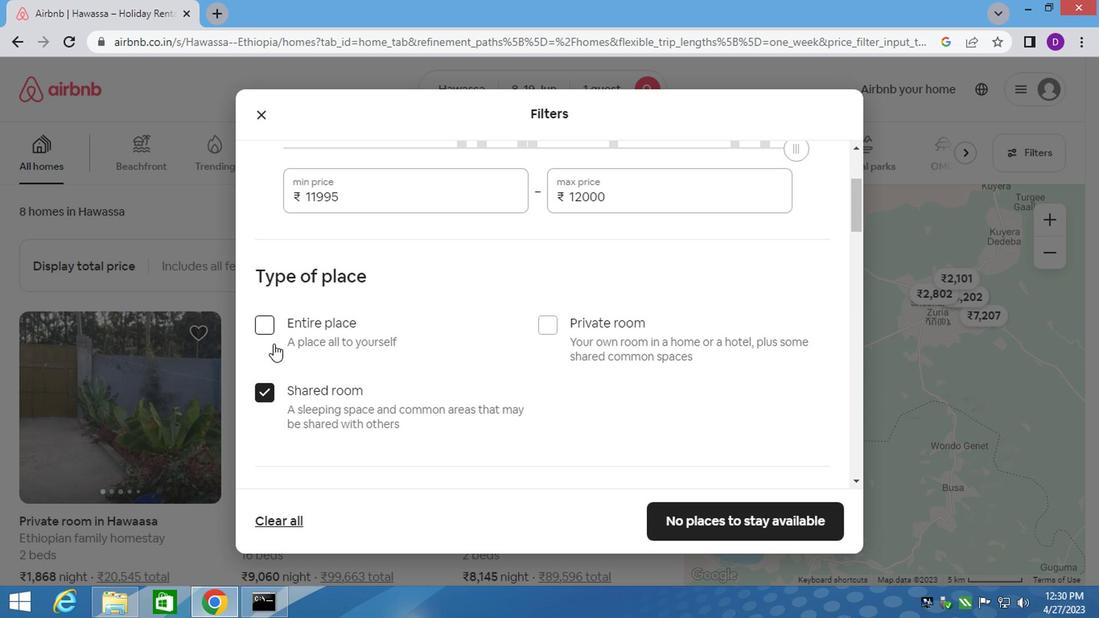 
Action: Mouse moved to (290, 402)
Screenshot: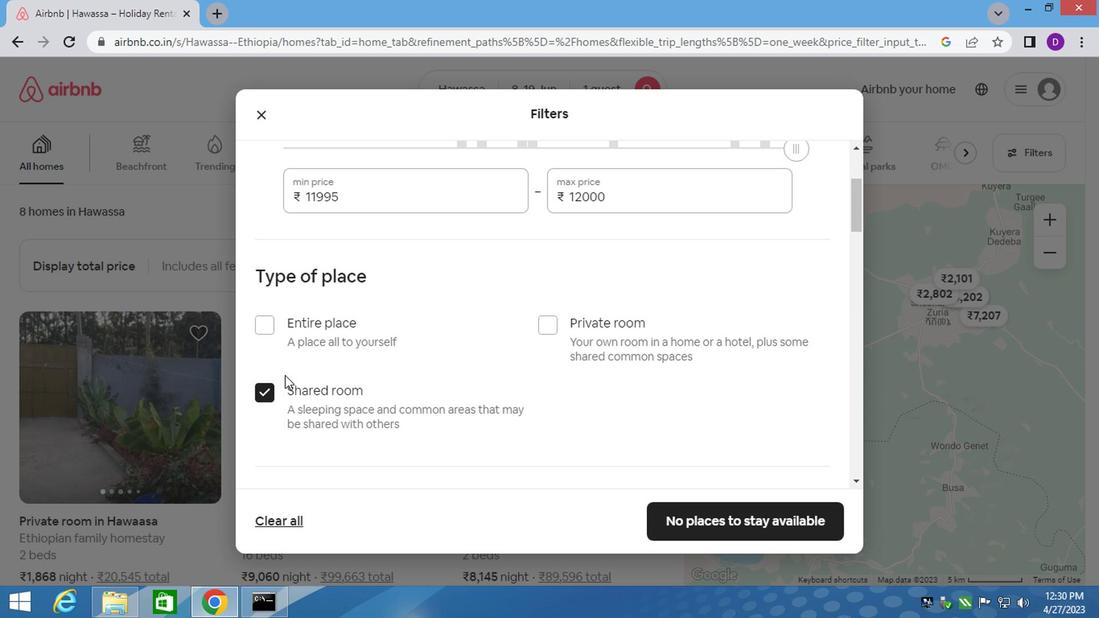 
Action: Mouse scrolled (290, 402) with delta (0, 0)
Screenshot: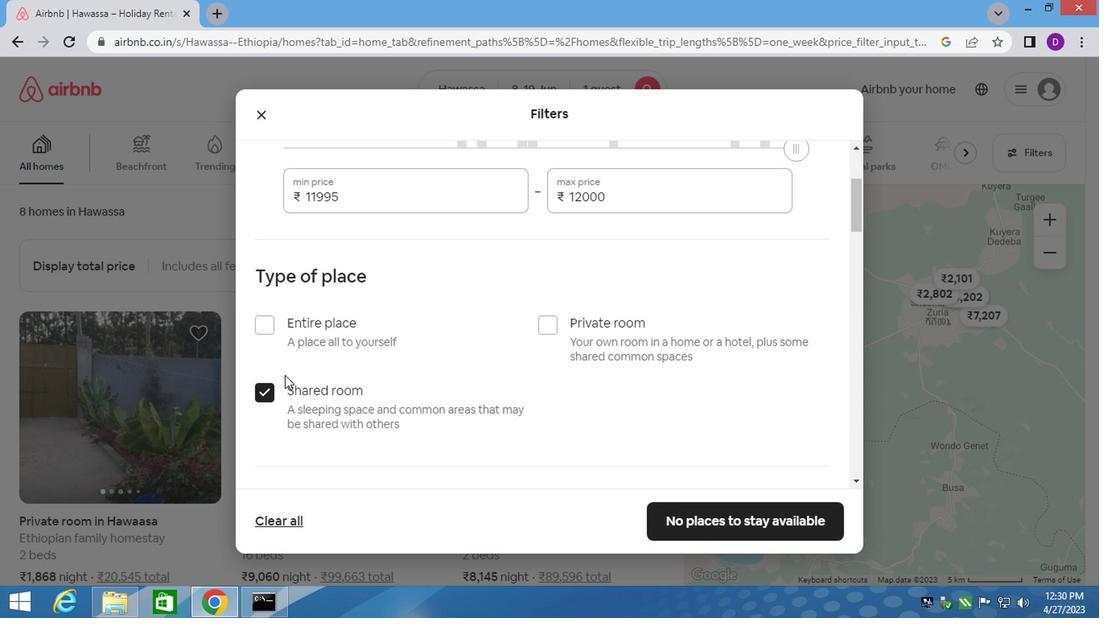 
Action: Mouse moved to (290, 403)
Screenshot: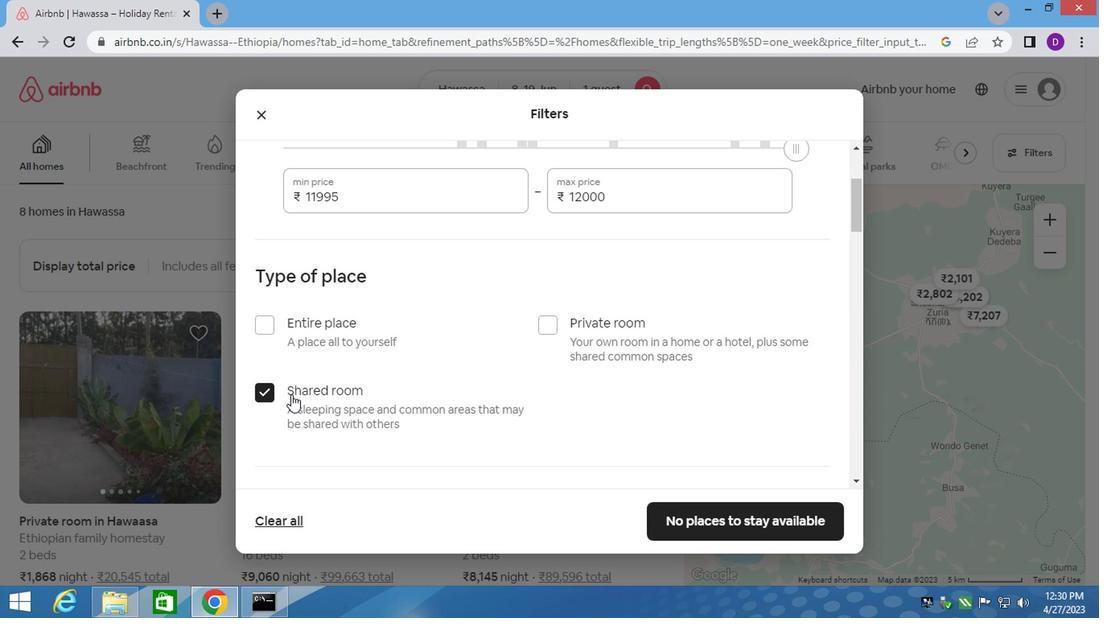 
Action: Mouse scrolled (290, 402) with delta (0, 0)
Screenshot: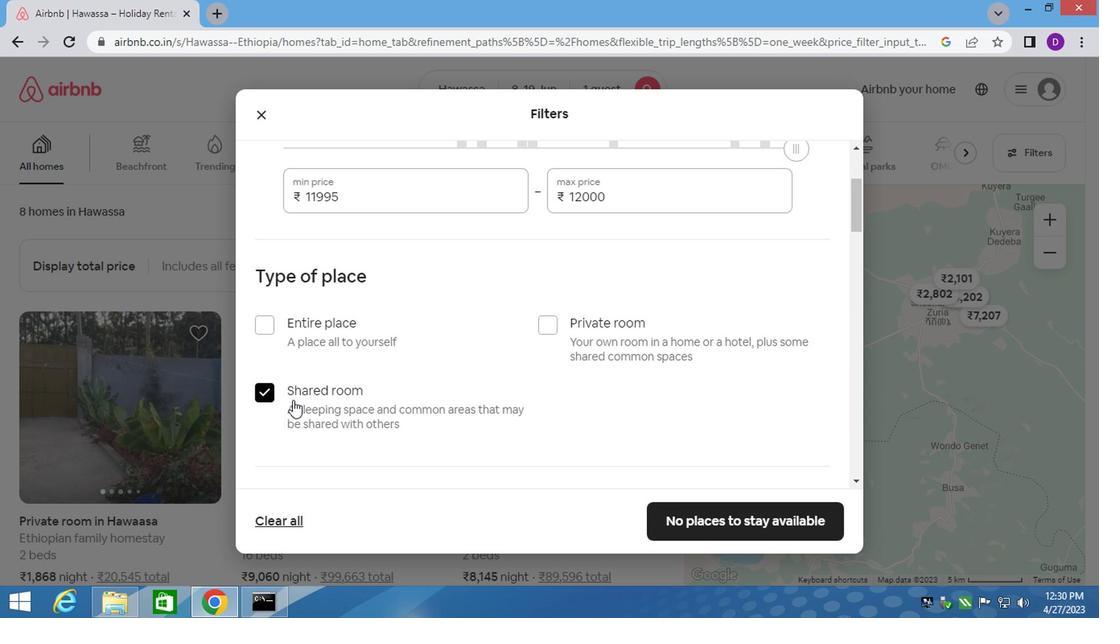
Action: Mouse moved to (341, 266)
Screenshot: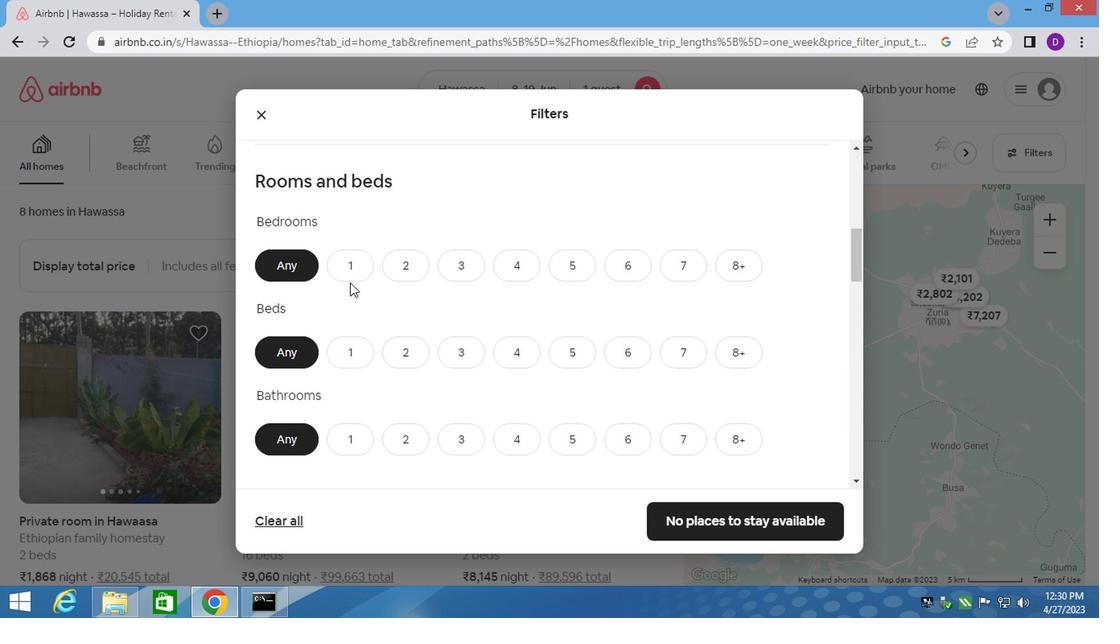 
Action: Mouse pressed left at (341, 266)
Screenshot: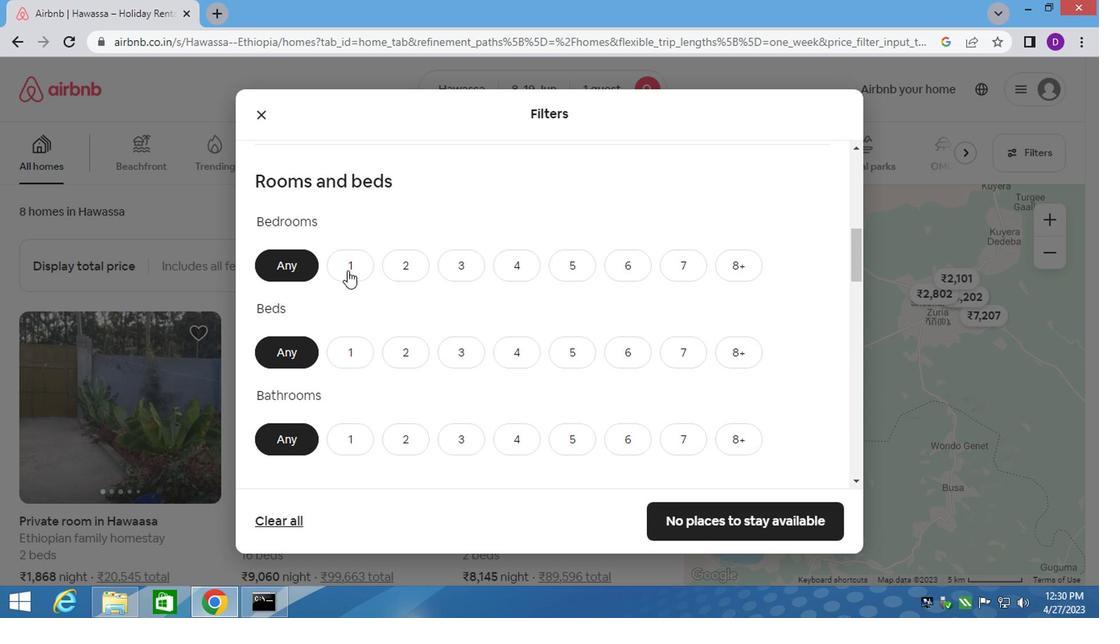 
Action: Mouse moved to (339, 343)
Screenshot: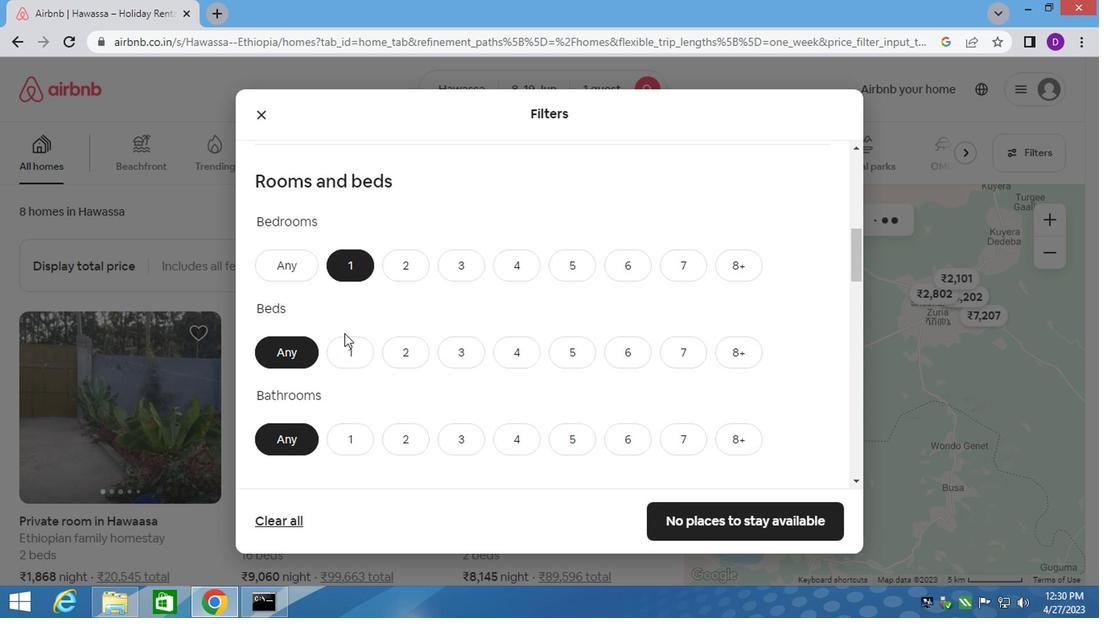 
Action: Mouse pressed left at (339, 343)
Screenshot: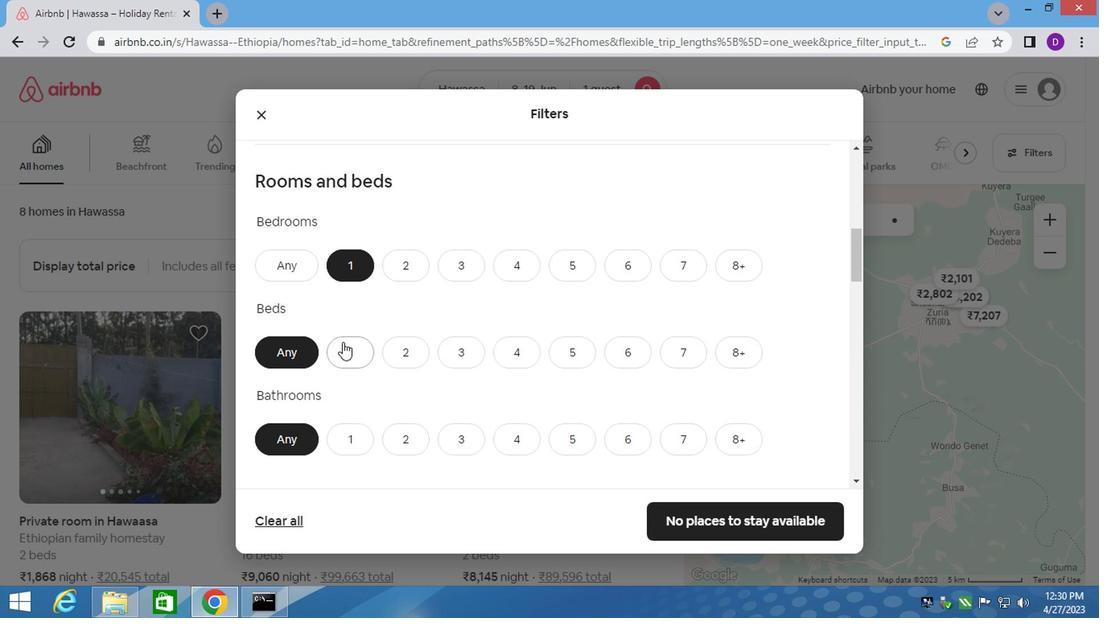 
Action: Mouse moved to (330, 441)
Screenshot: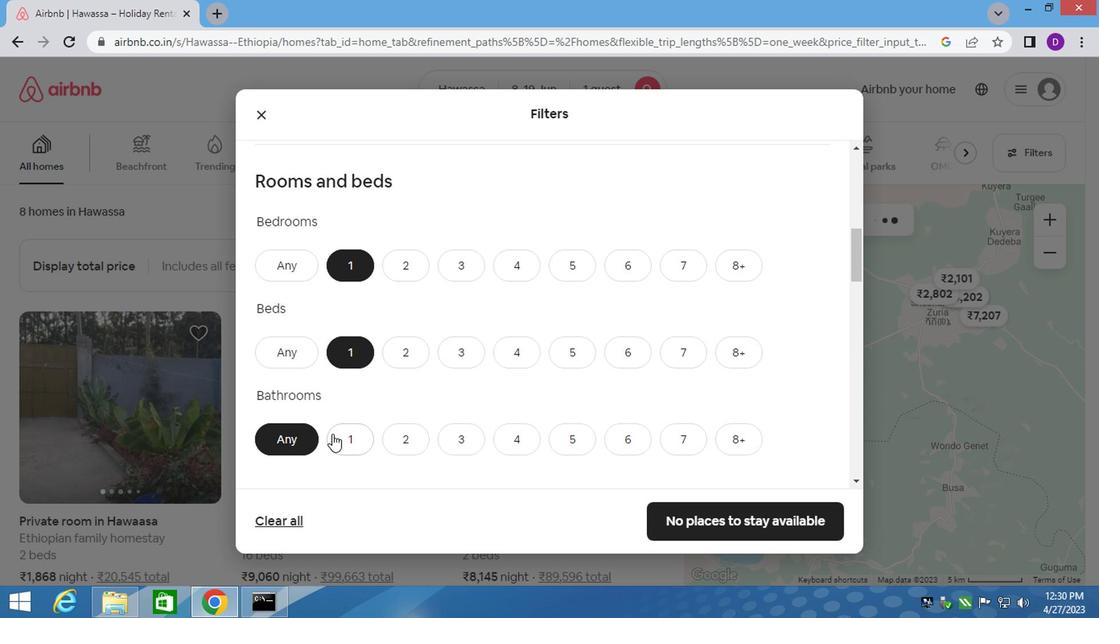 
Action: Mouse pressed left at (330, 441)
Screenshot: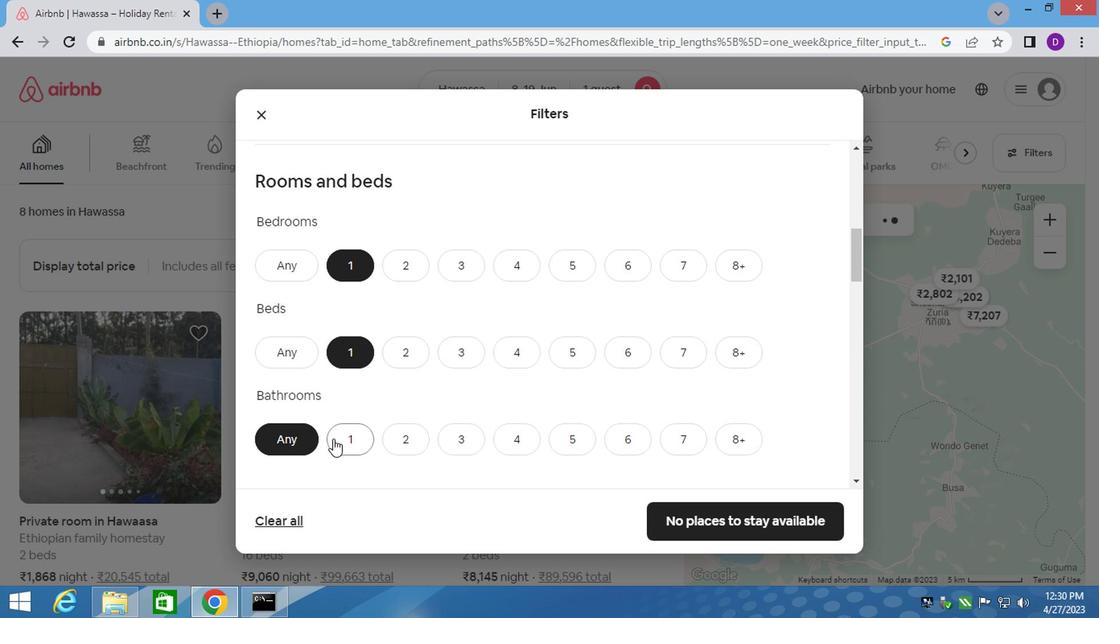 
Action: Mouse moved to (427, 396)
Screenshot: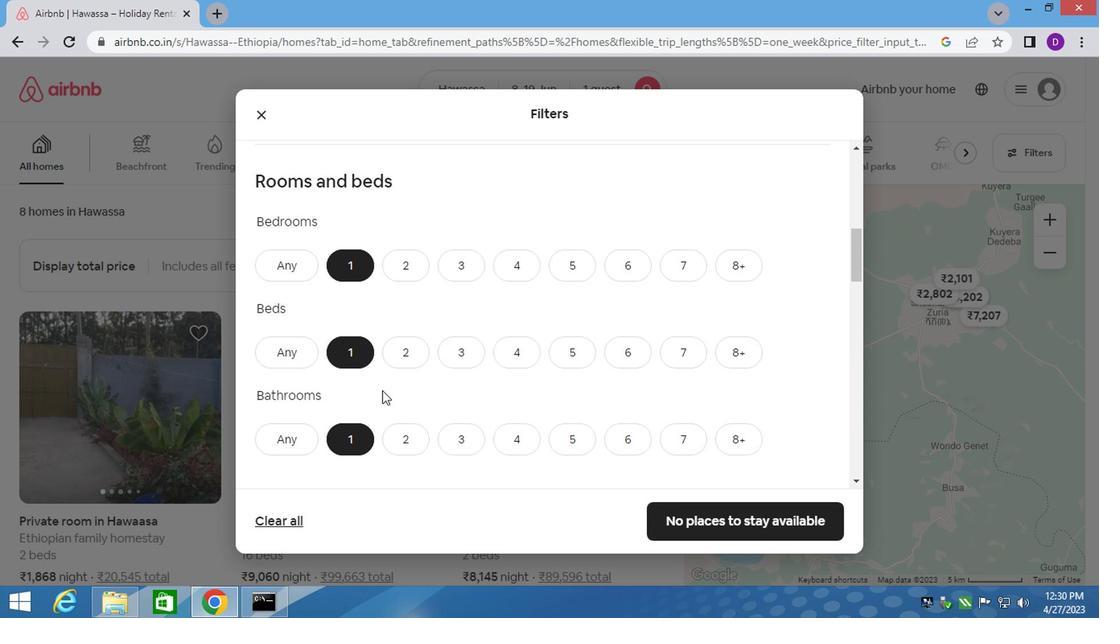 
Action: Mouse scrolled (427, 396) with delta (0, 0)
Screenshot: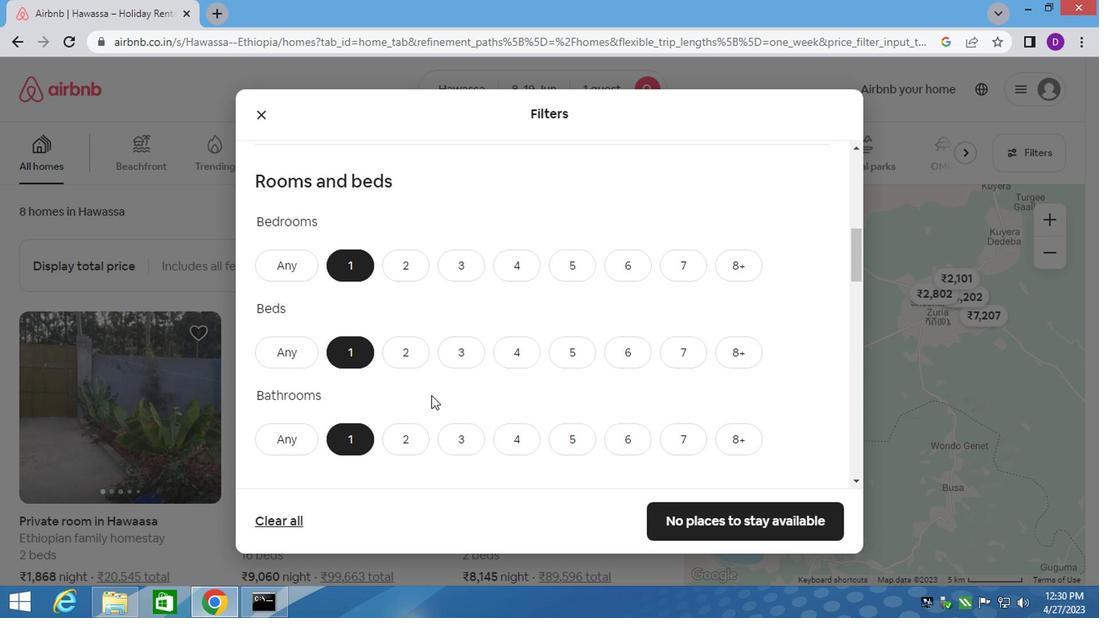 
Action: Mouse scrolled (427, 396) with delta (0, 0)
Screenshot: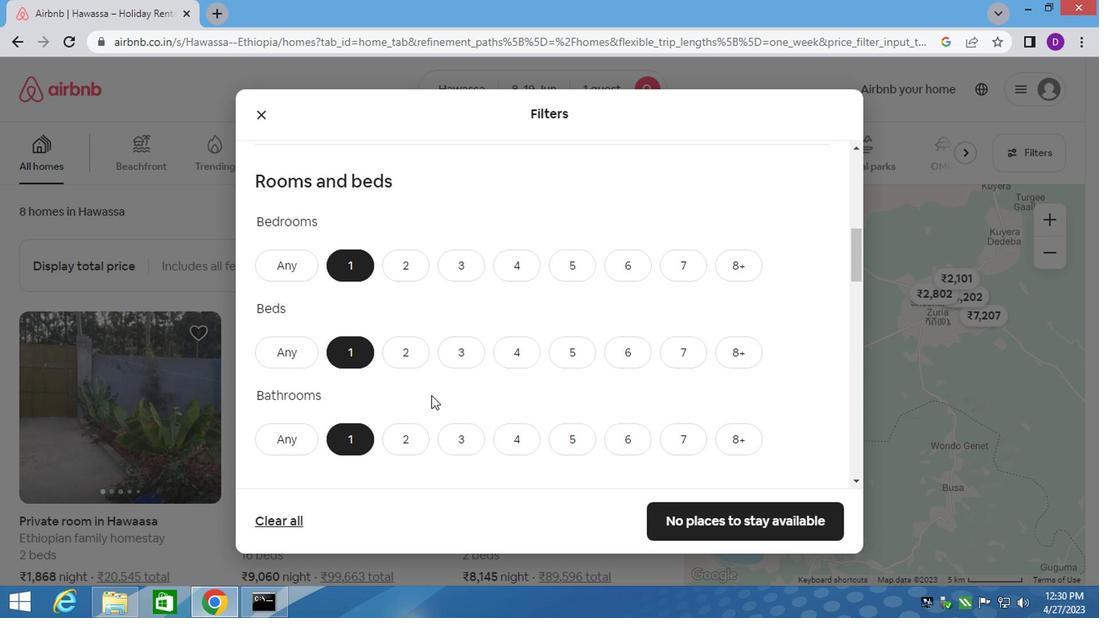 
Action: Mouse moved to (425, 389)
Screenshot: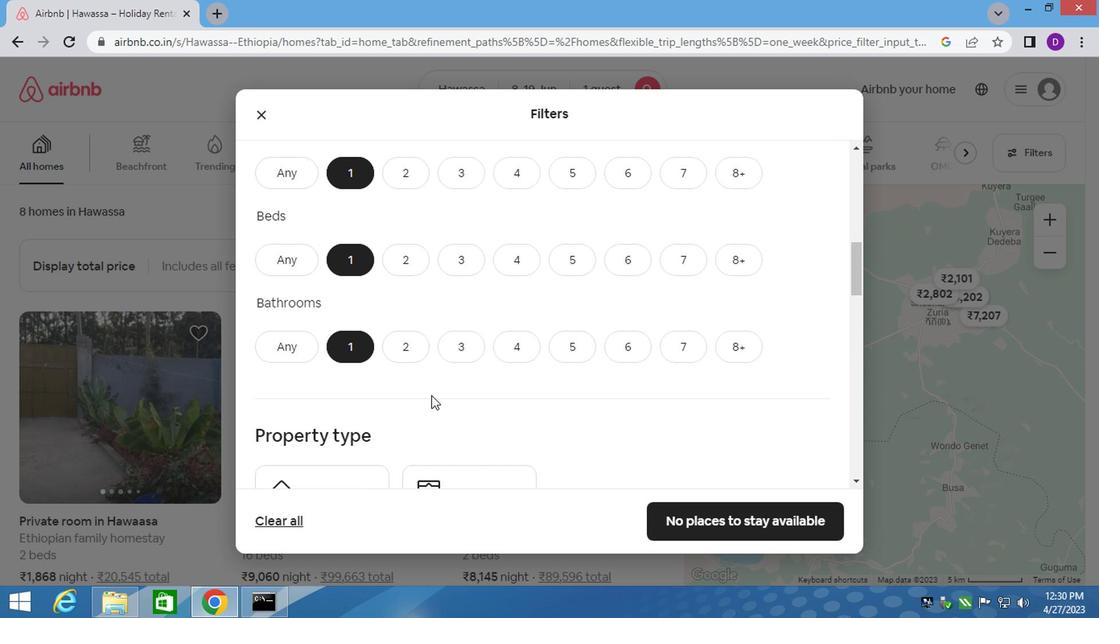 
Action: Mouse scrolled (425, 388) with delta (0, 0)
Screenshot: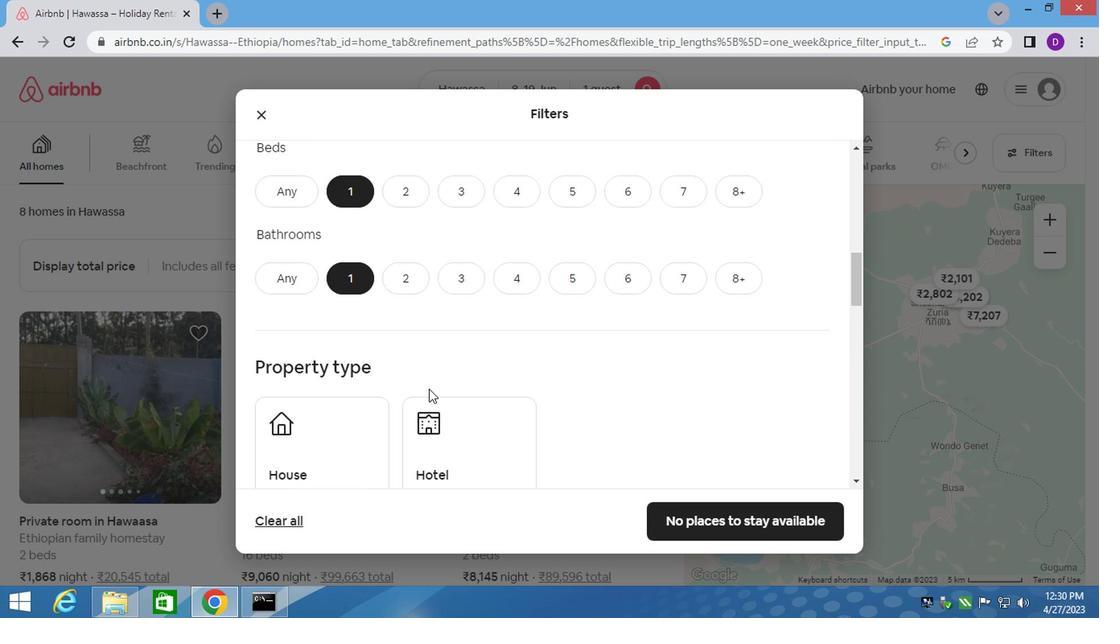 
Action: Mouse moved to (325, 353)
Screenshot: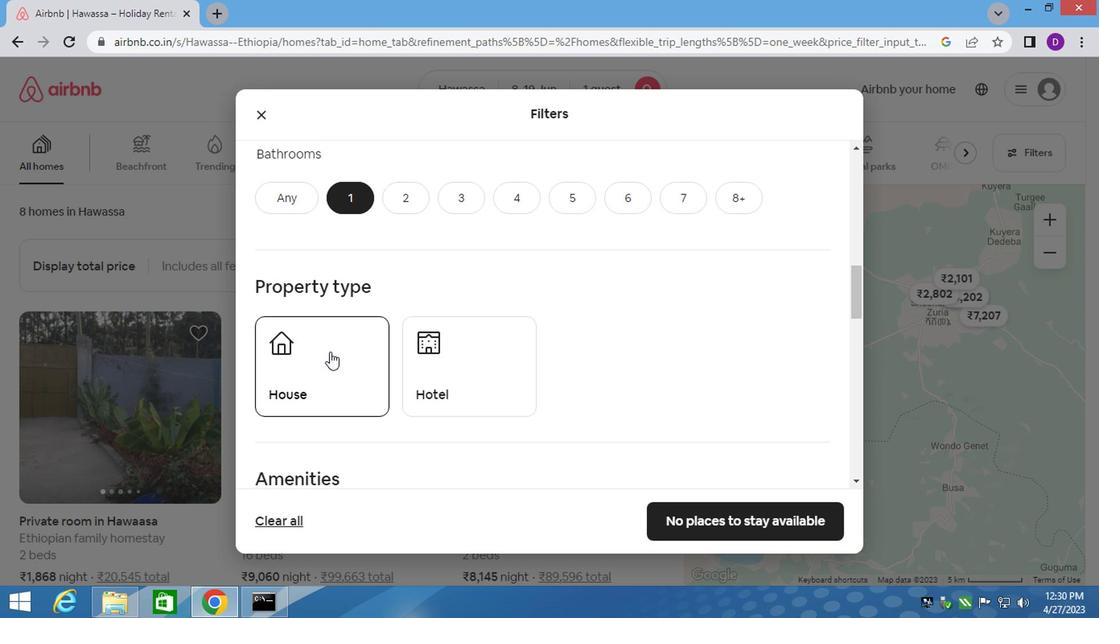 
Action: Mouse pressed left at (325, 353)
Screenshot: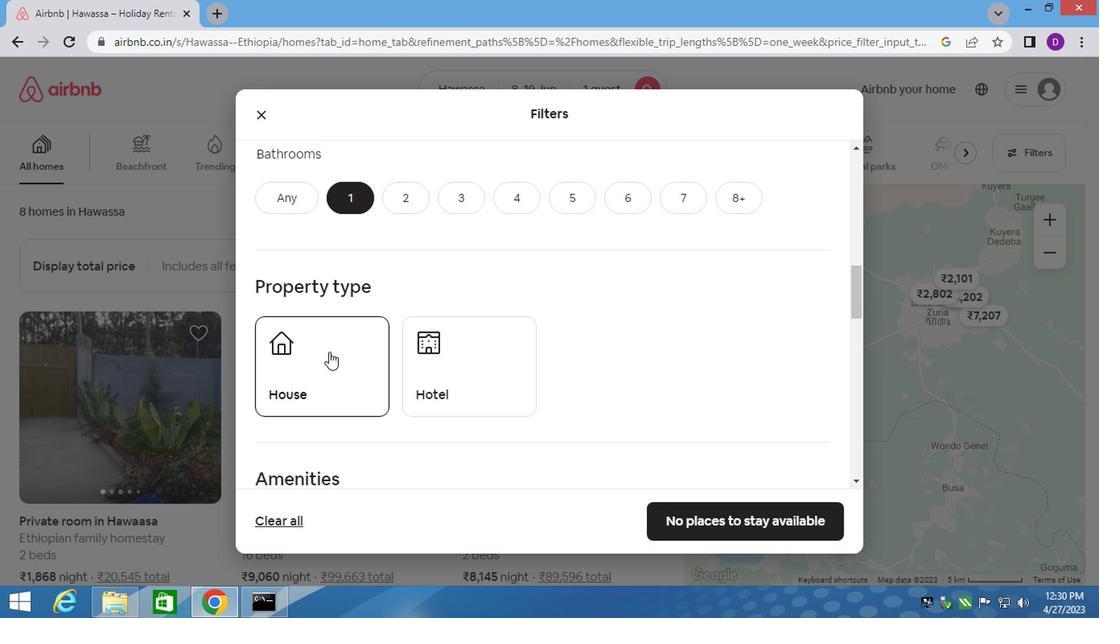 
Action: Mouse moved to (446, 347)
Screenshot: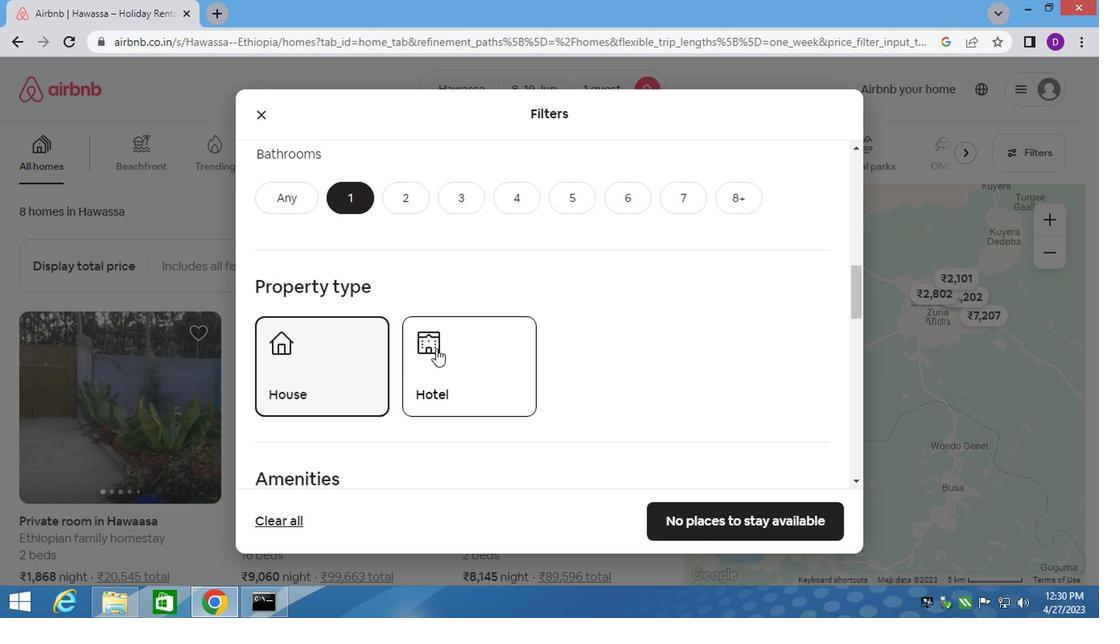 
Action: Mouse pressed left at (446, 347)
Screenshot: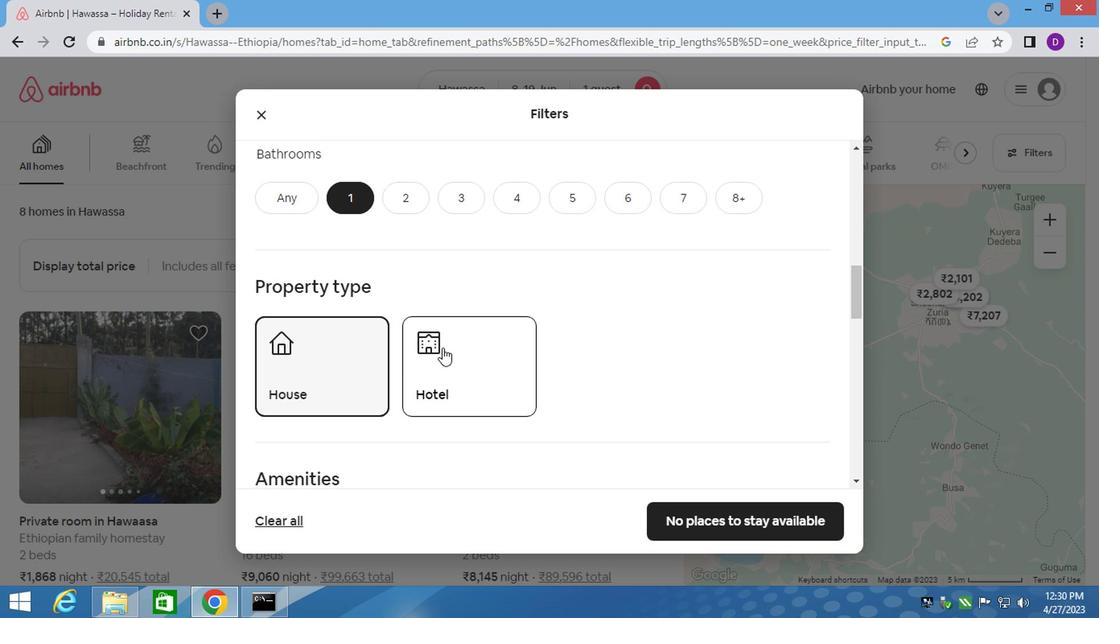 
Action: Mouse moved to (421, 339)
Screenshot: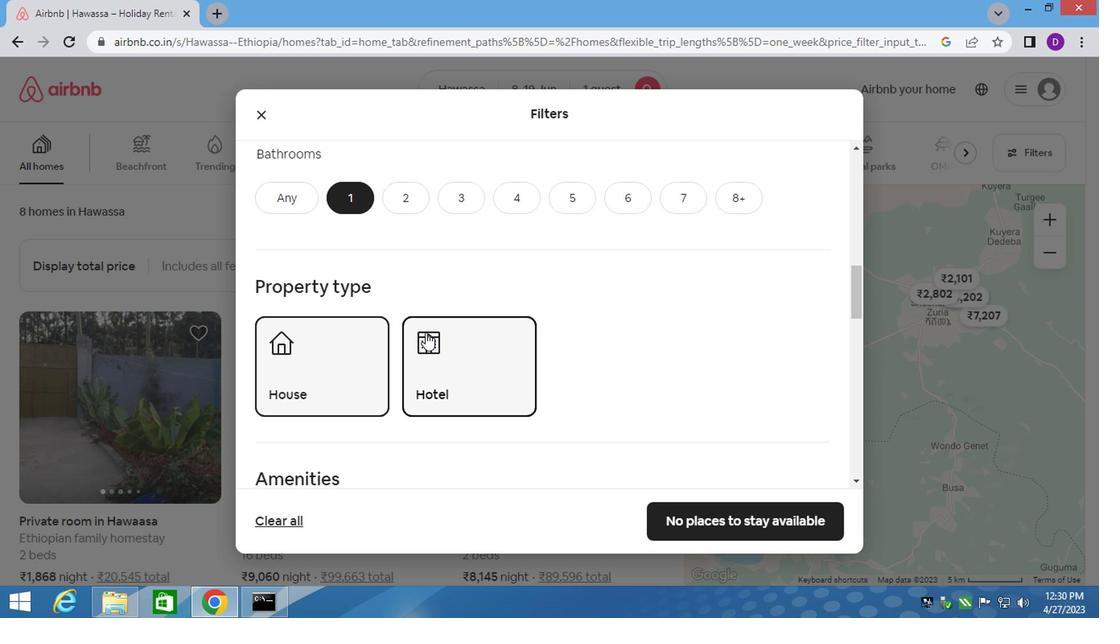 
Action: Mouse scrolled (421, 338) with delta (0, -1)
Screenshot: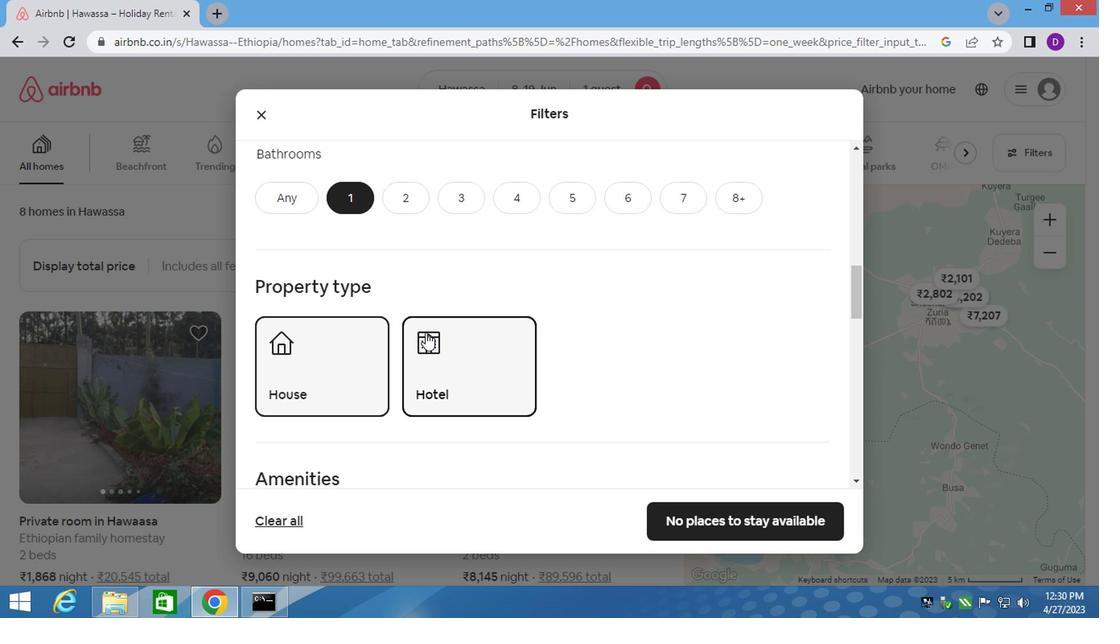 
Action: Mouse moved to (421, 347)
Screenshot: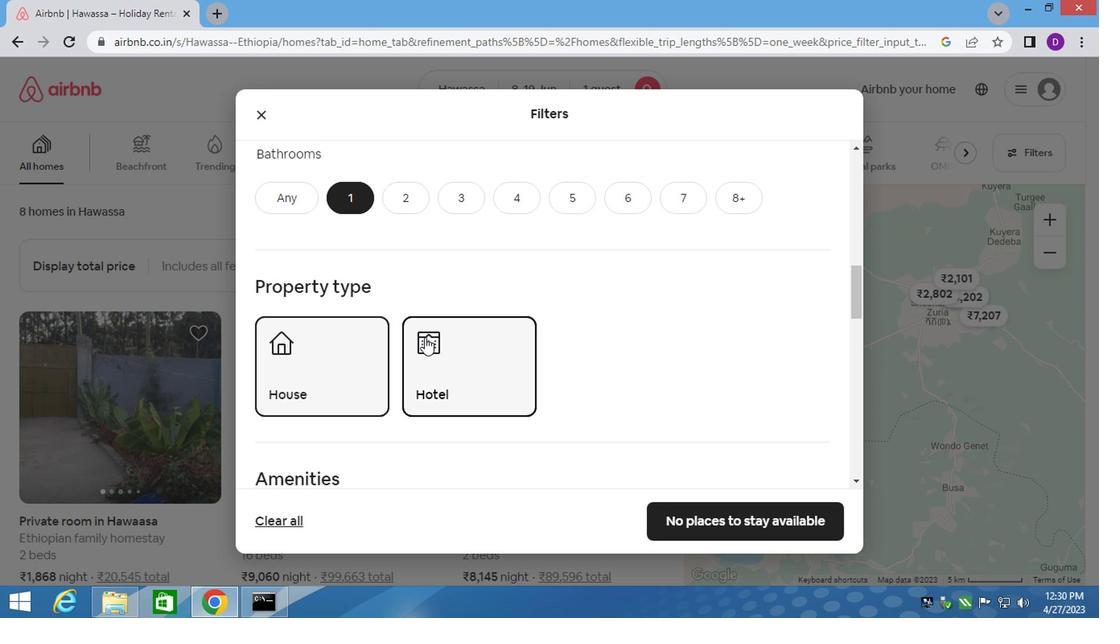 
Action: Mouse scrolled (421, 344) with delta (0, -1)
Screenshot: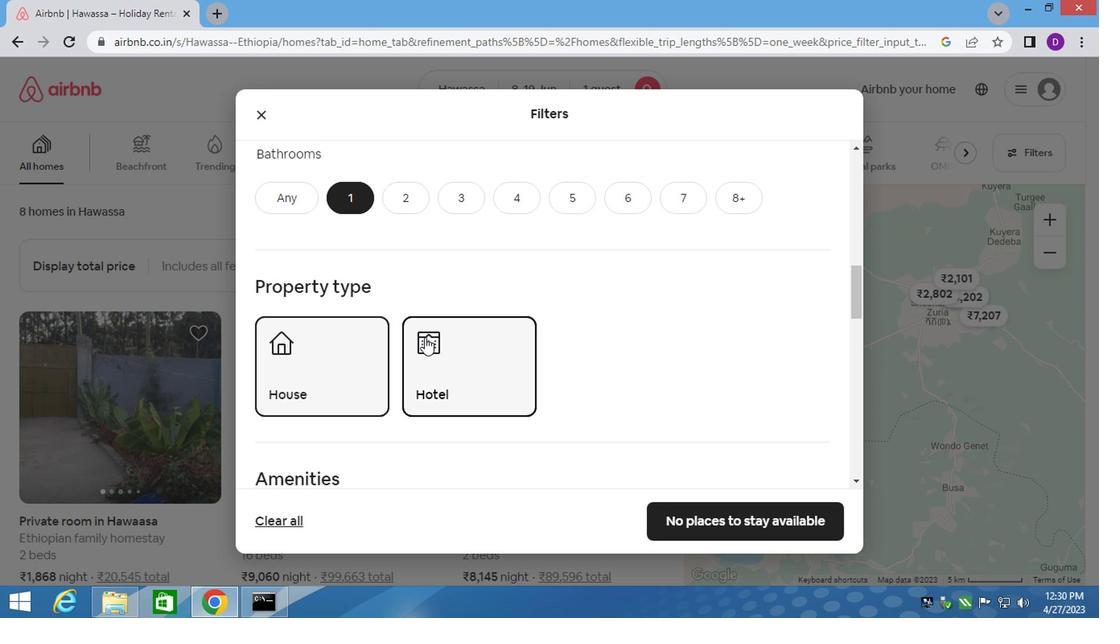 
Action: Mouse scrolled (421, 346) with delta (0, -1)
Screenshot: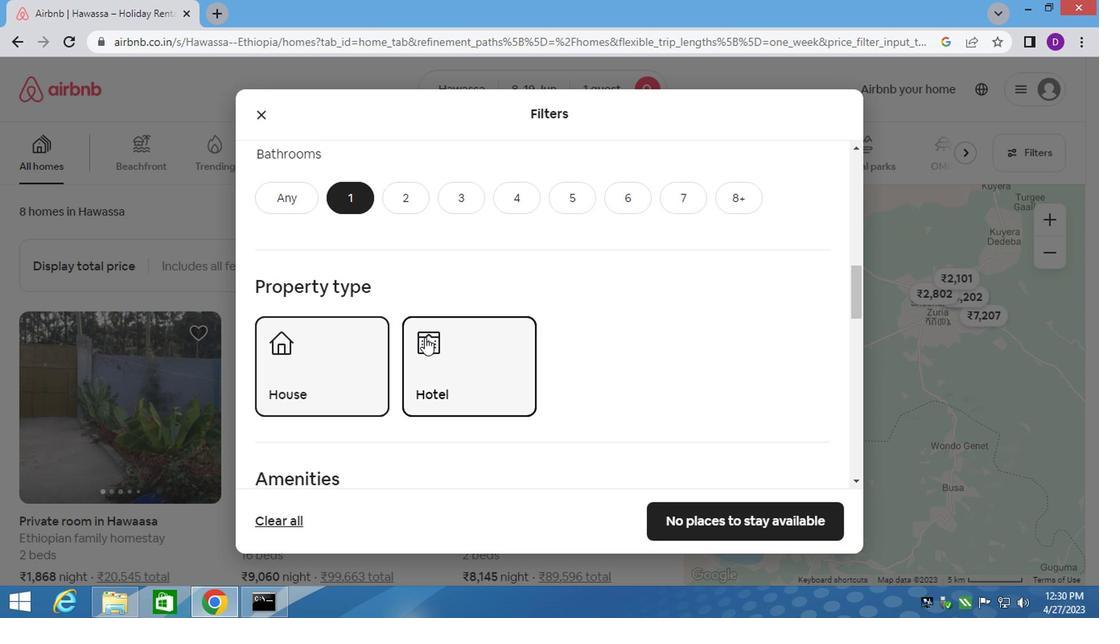 
Action: Mouse moved to (415, 352)
Screenshot: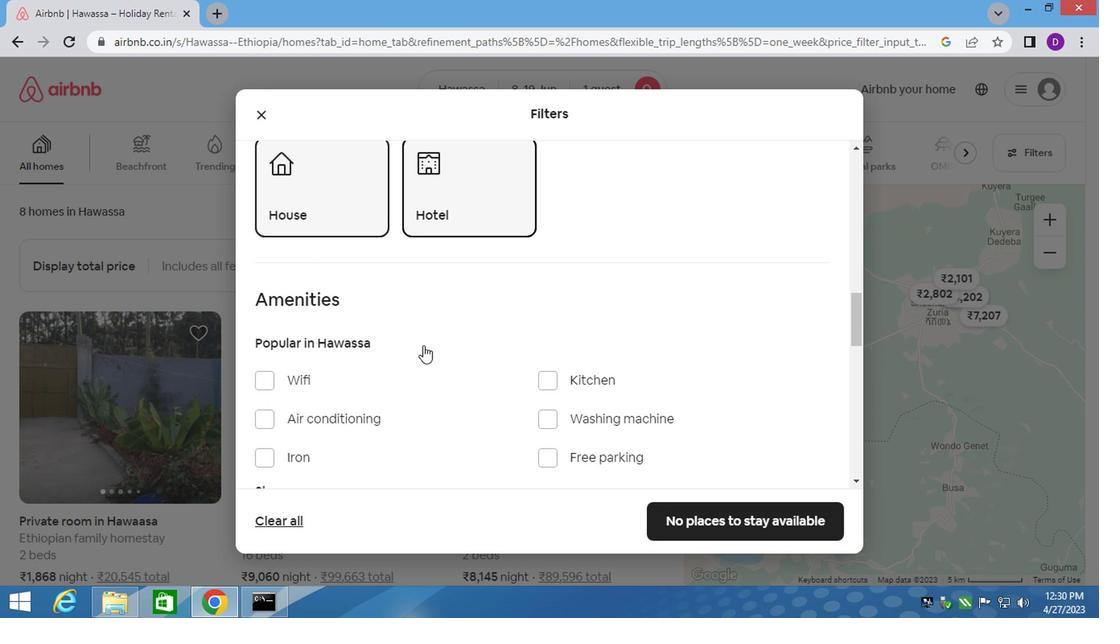 
Action: Mouse scrolled (415, 351) with delta (0, 0)
Screenshot: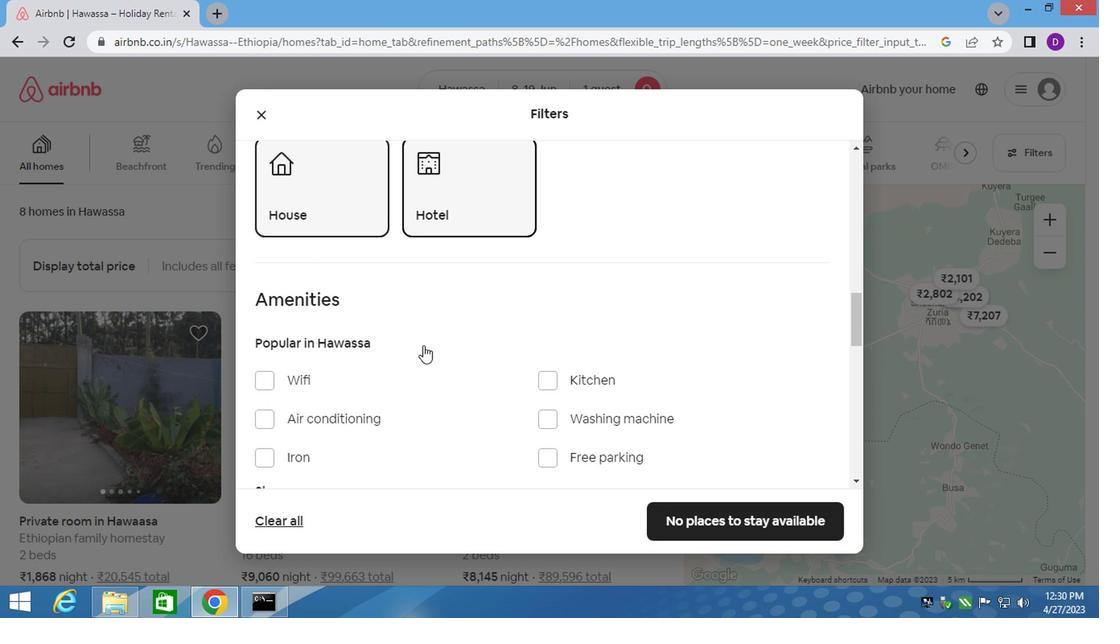 
Action: Mouse moved to (414, 355)
Screenshot: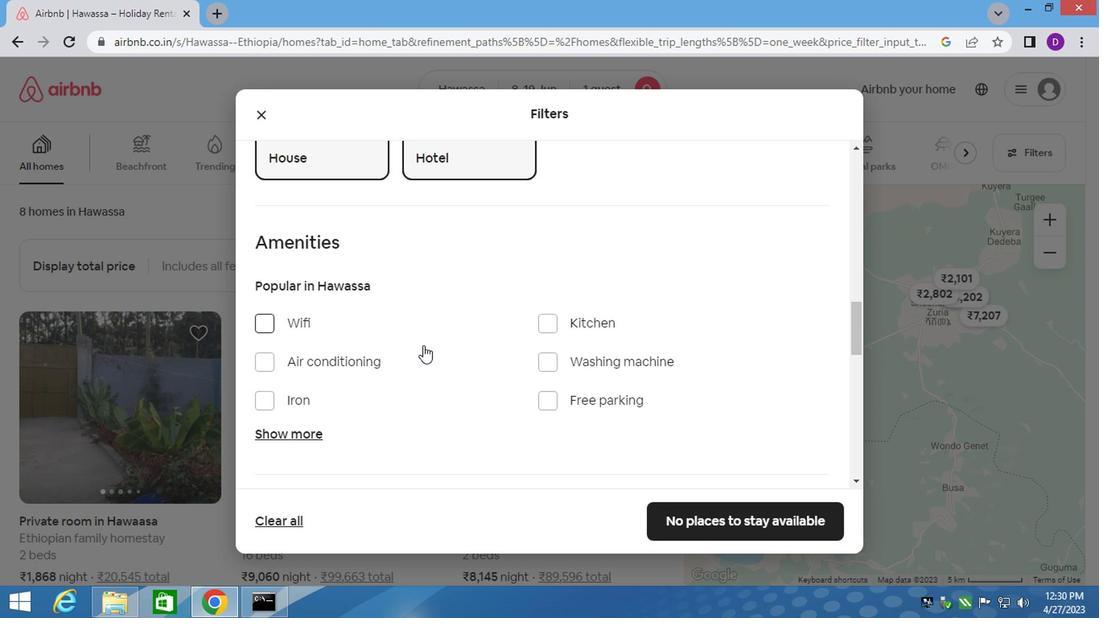 
Action: Mouse scrolled (414, 353) with delta (0, -1)
Screenshot: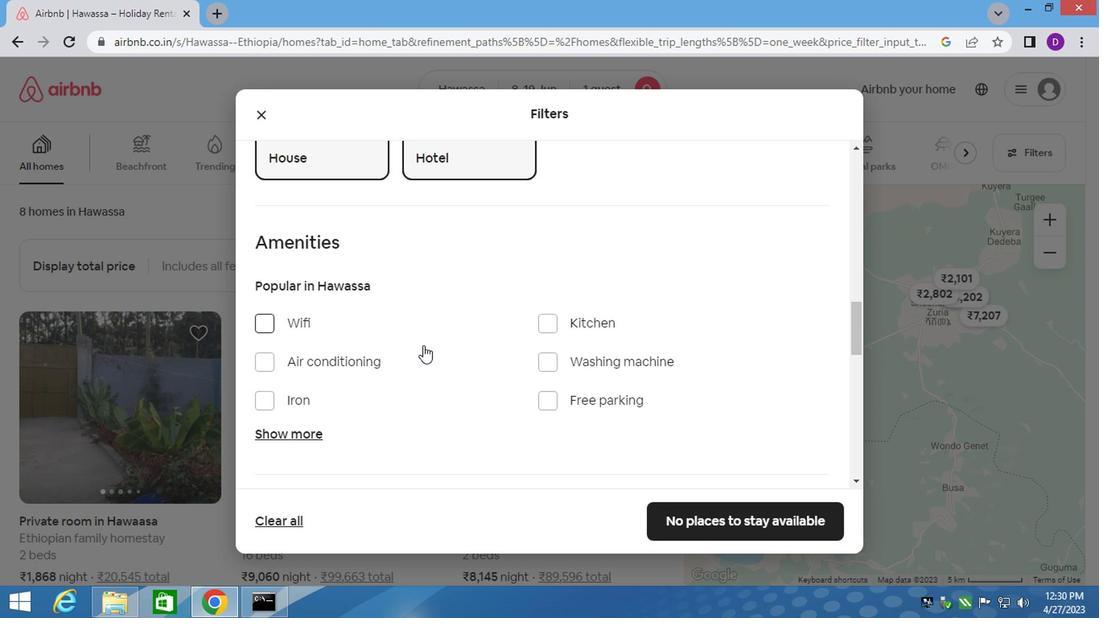 
Action: Mouse moved to (472, 335)
Screenshot: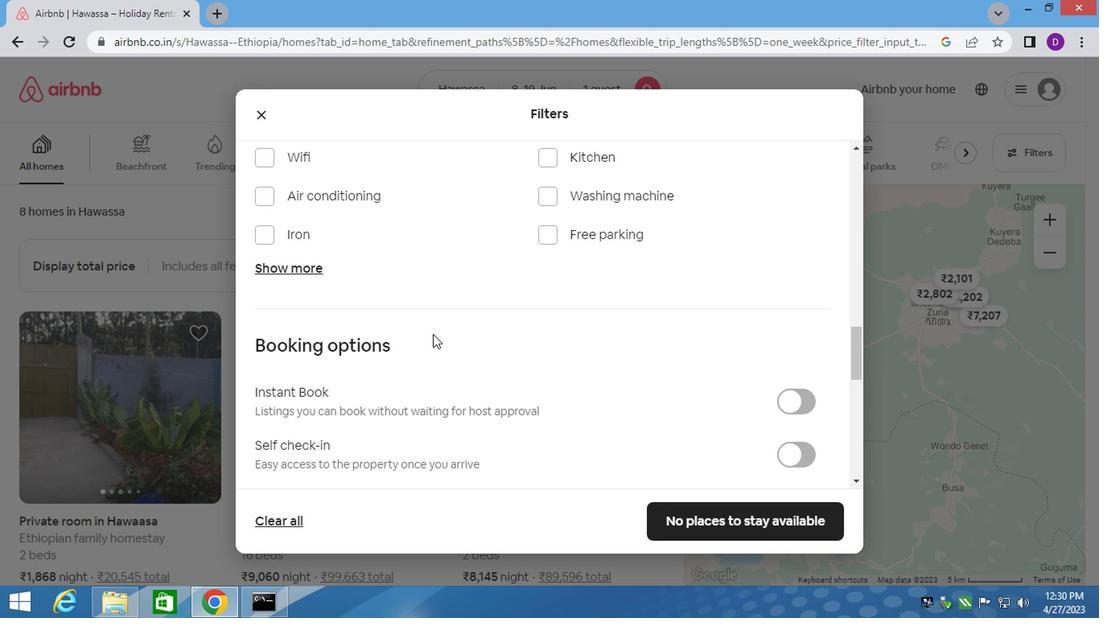
Action: Mouse scrolled (472, 334) with delta (0, -1)
Screenshot: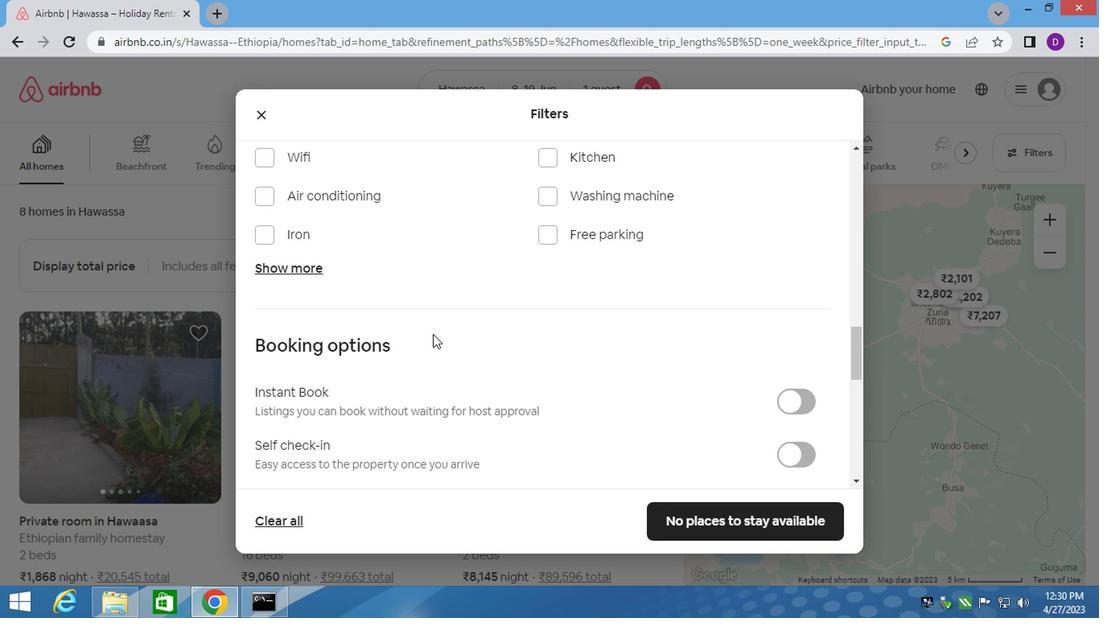 
Action: Mouse moved to (475, 336)
Screenshot: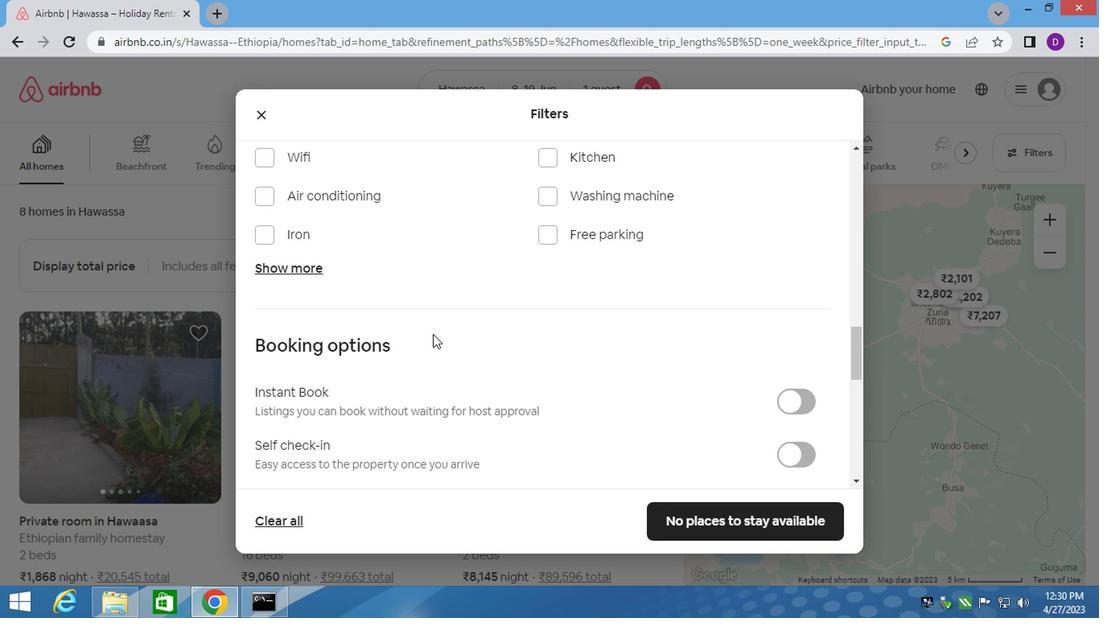 
Action: Mouse scrolled (475, 336) with delta (0, 0)
Screenshot: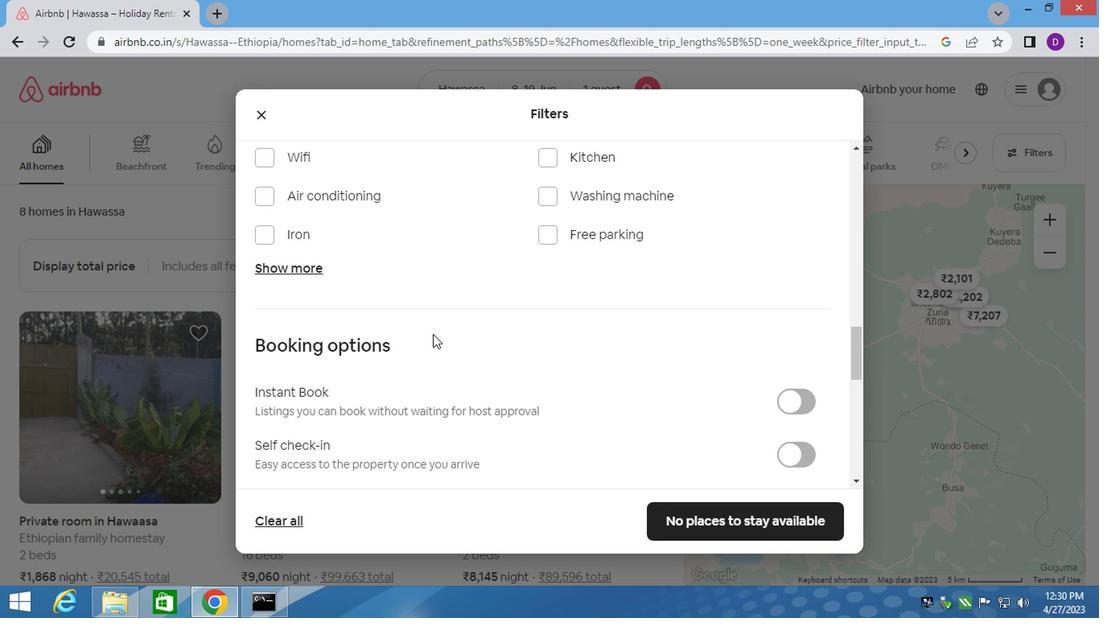 
Action: Mouse moved to (784, 298)
Screenshot: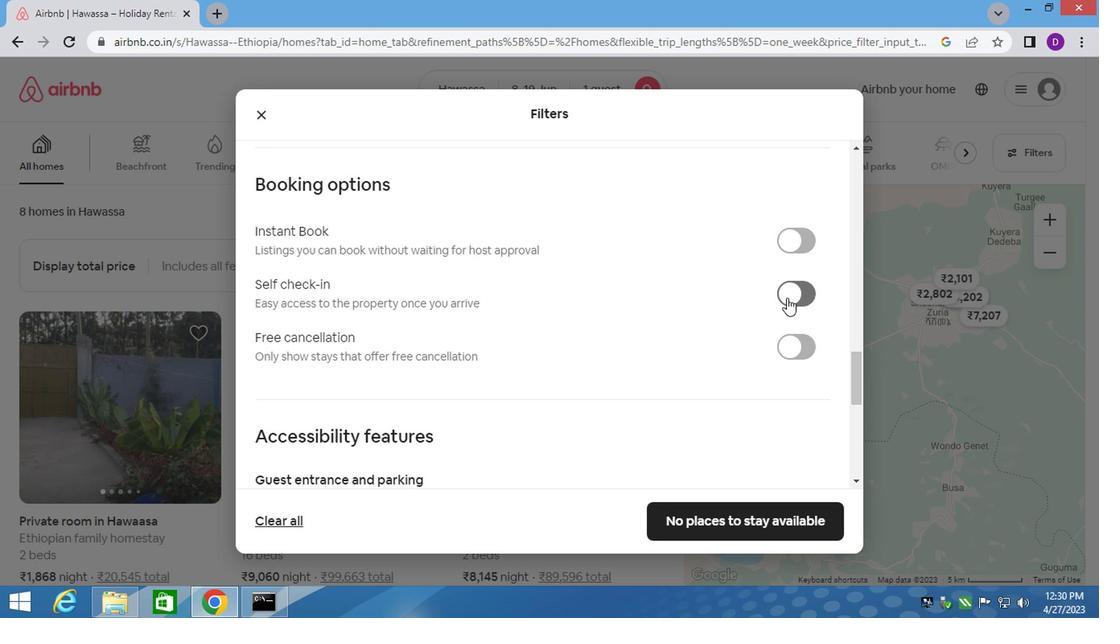 
Action: Mouse pressed left at (784, 298)
Screenshot: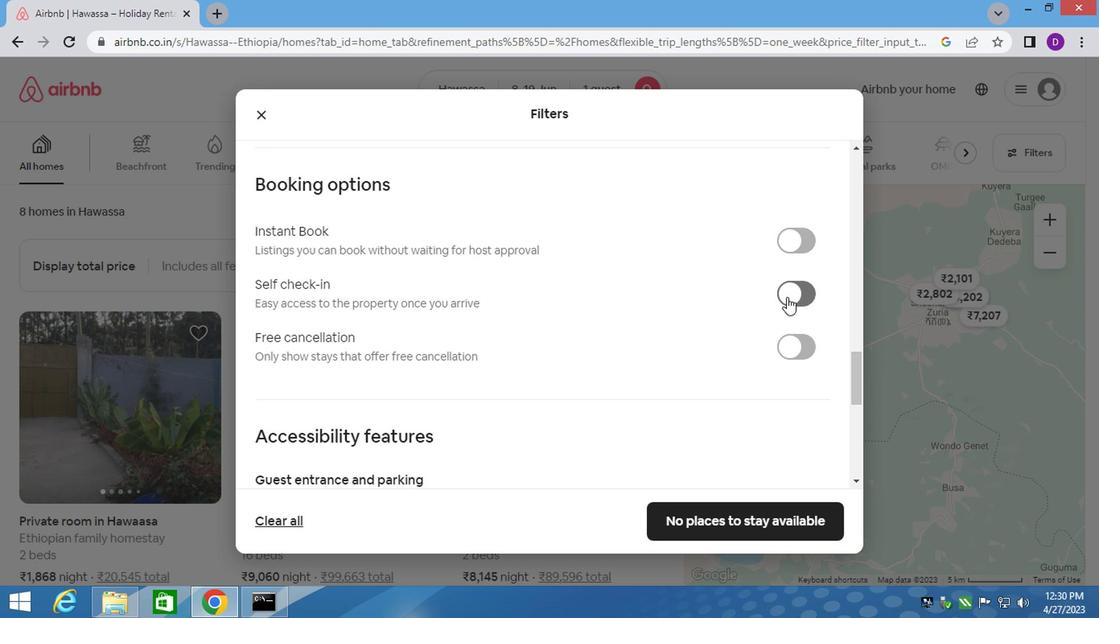 
Action: Mouse moved to (503, 387)
Screenshot: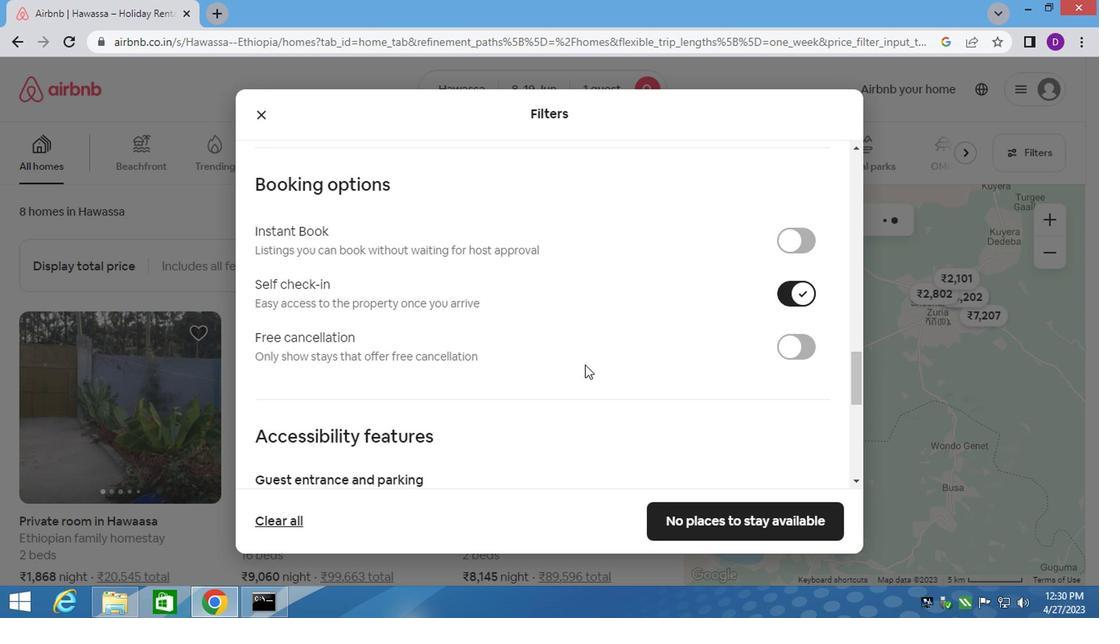 
Action: Mouse scrolled (503, 386) with delta (0, 0)
Screenshot: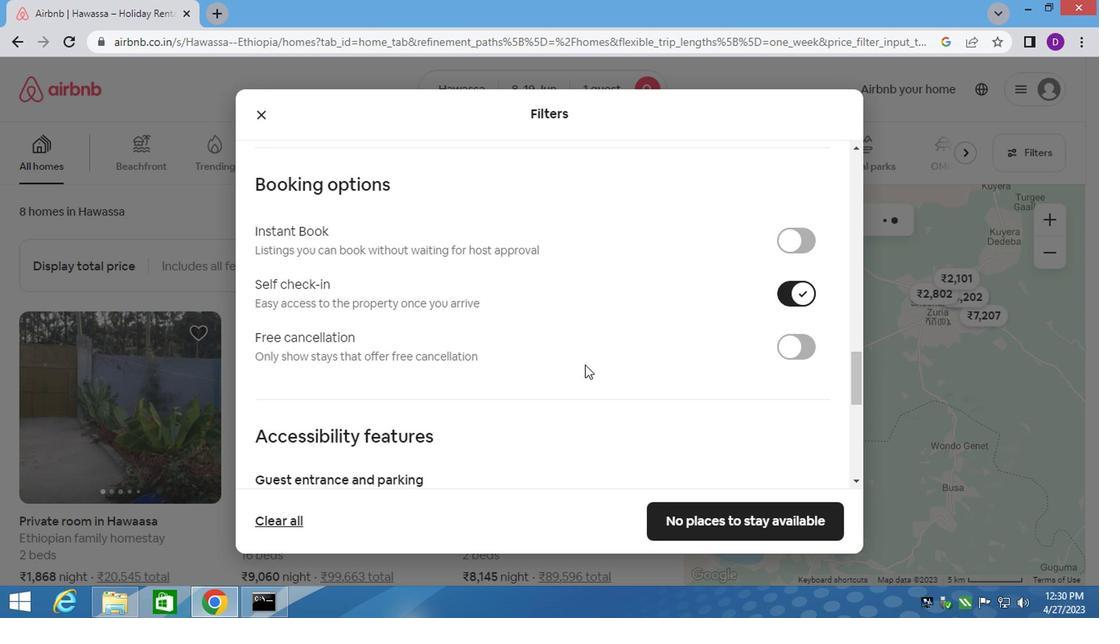 
Action: Mouse moved to (501, 389)
Screenshot: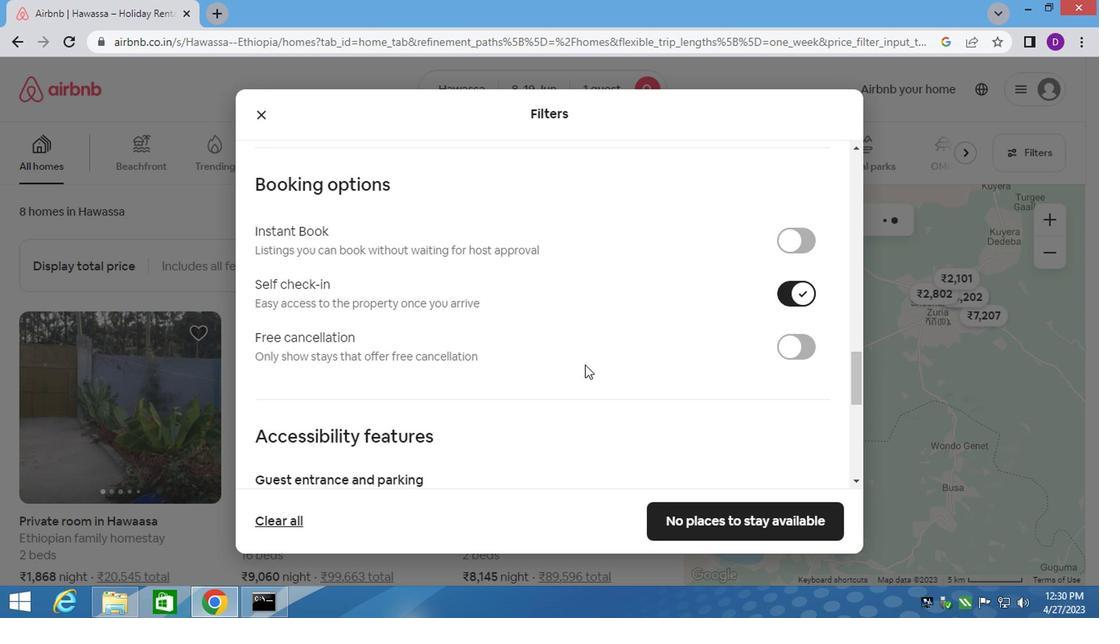 
Action: Mouse scrolled (501, 388) with delta (0, 0)
Screenshot: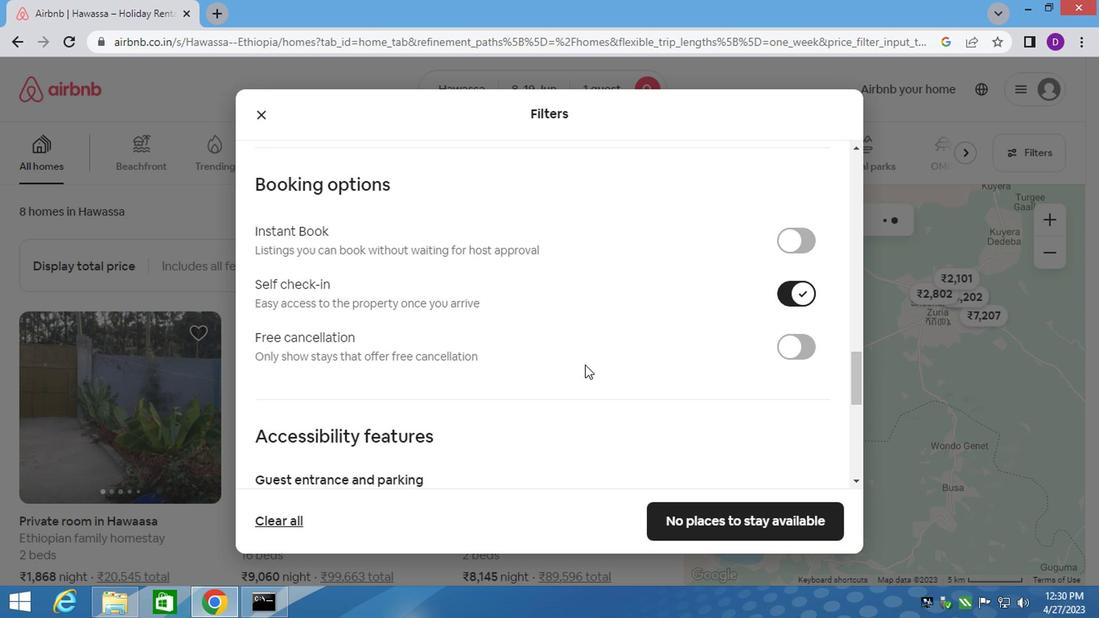 
Action: Mouse moved to (497, 393)
Screenshot: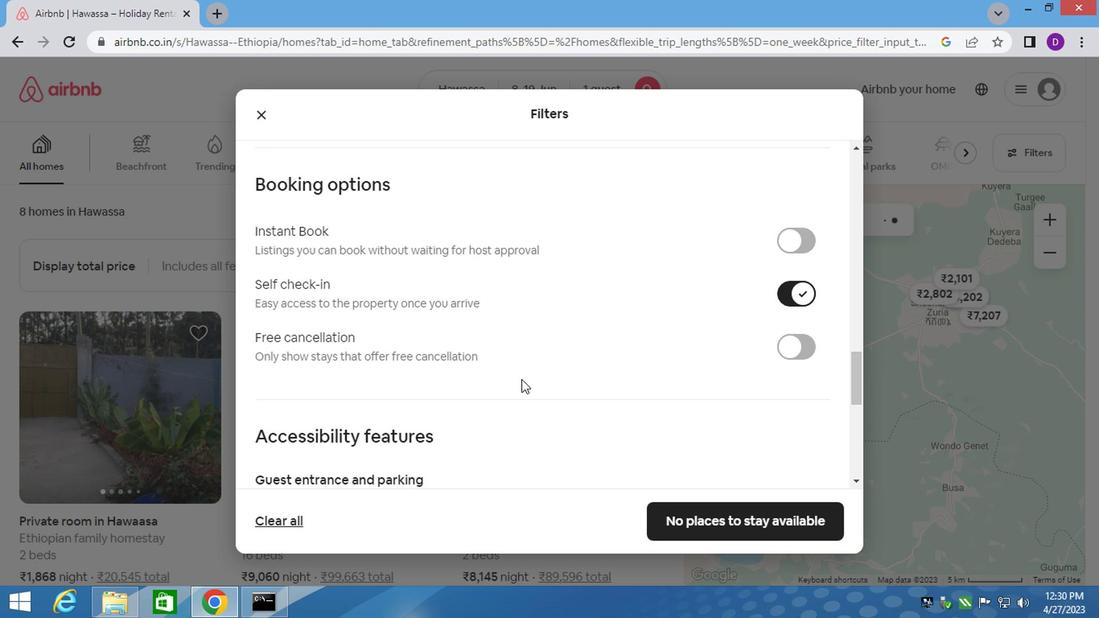 
Action: Mouse scrolled (497, 392) with delta (0, 0)
Screenshot: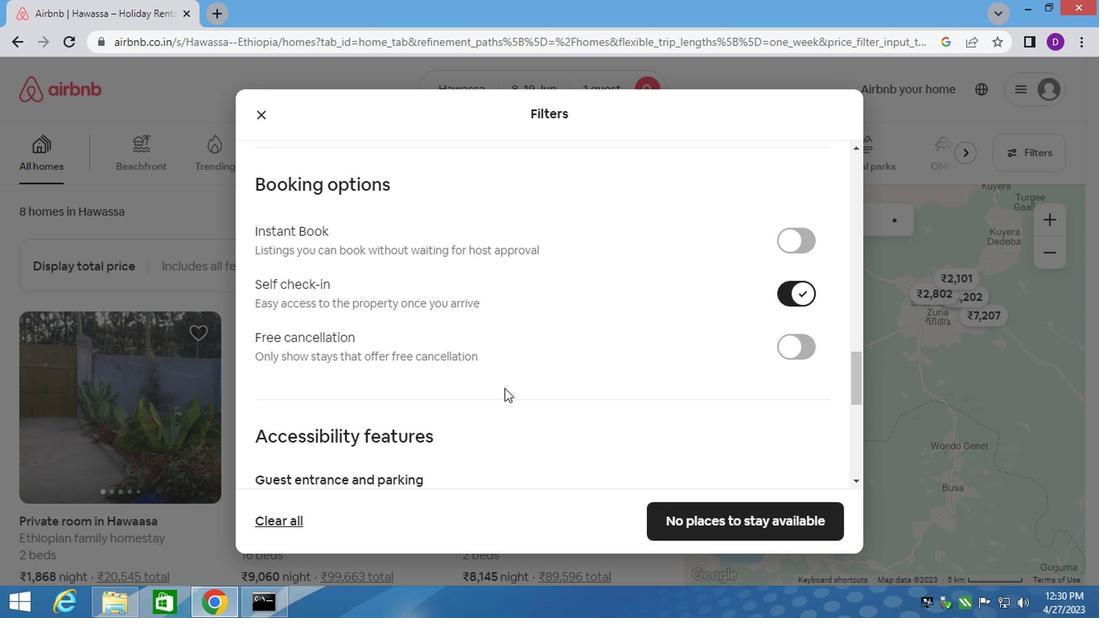 
Action: Mouse scrolled (497, 392) with delta (0, 0)
Screenshot: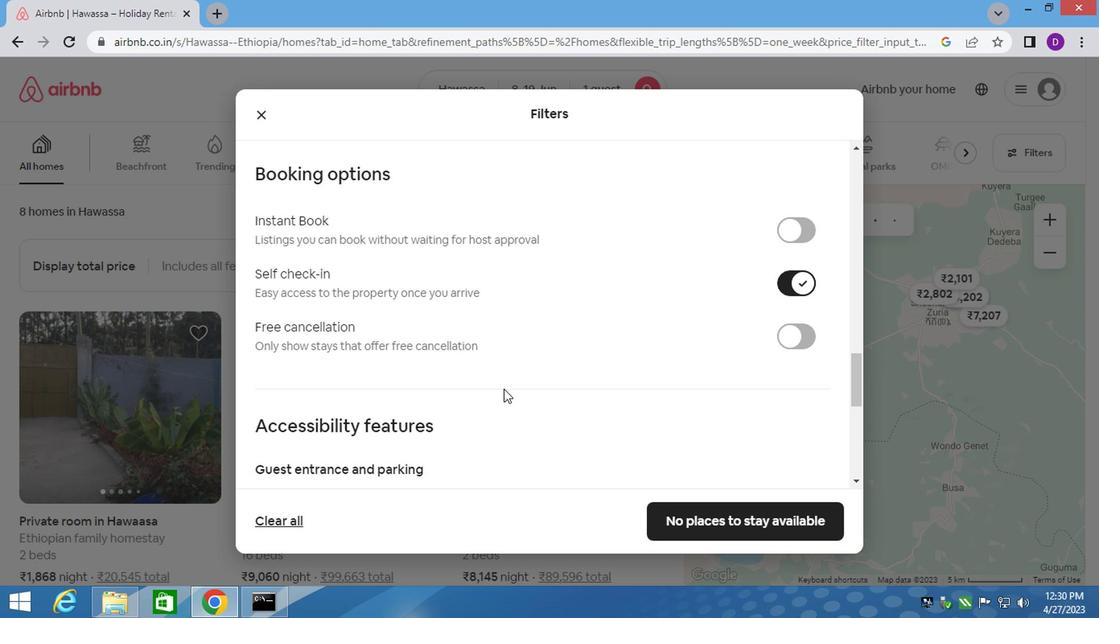 
Action: Mouse scrolled (497, 392) with delta (0, 0)
Screenshot: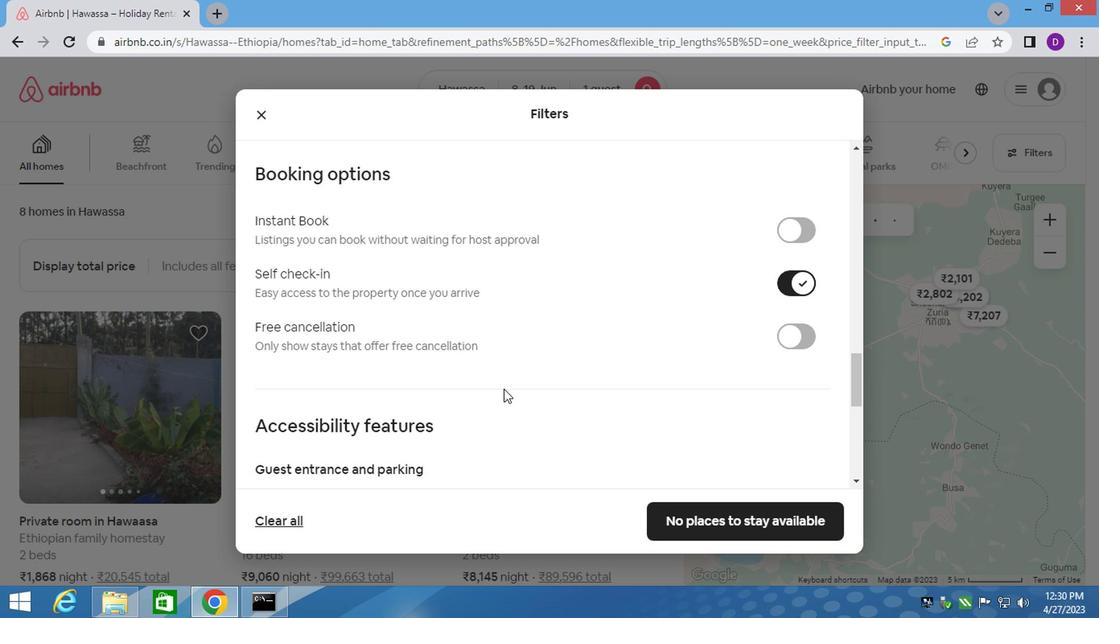 
Action: Mouse scrolled (497, 392) with delta (0, 0)
Screenshot: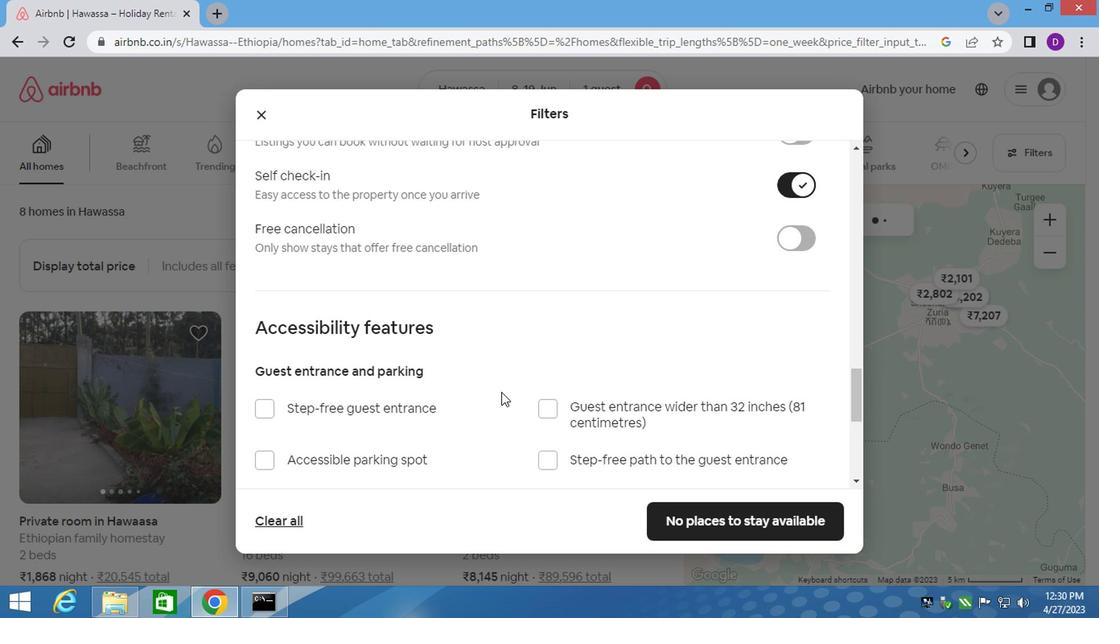 
Action: Mouse scrolled (497, 392) with delta (0, 0)
Screenshot: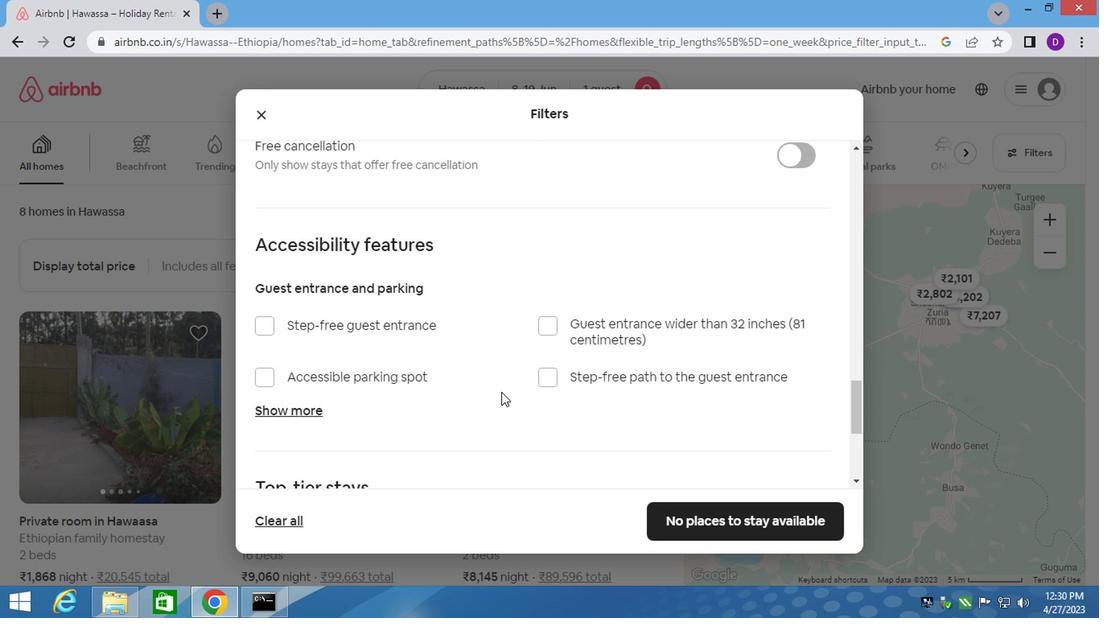 
Action: Mouse moved to (497, 395)
Screenshot: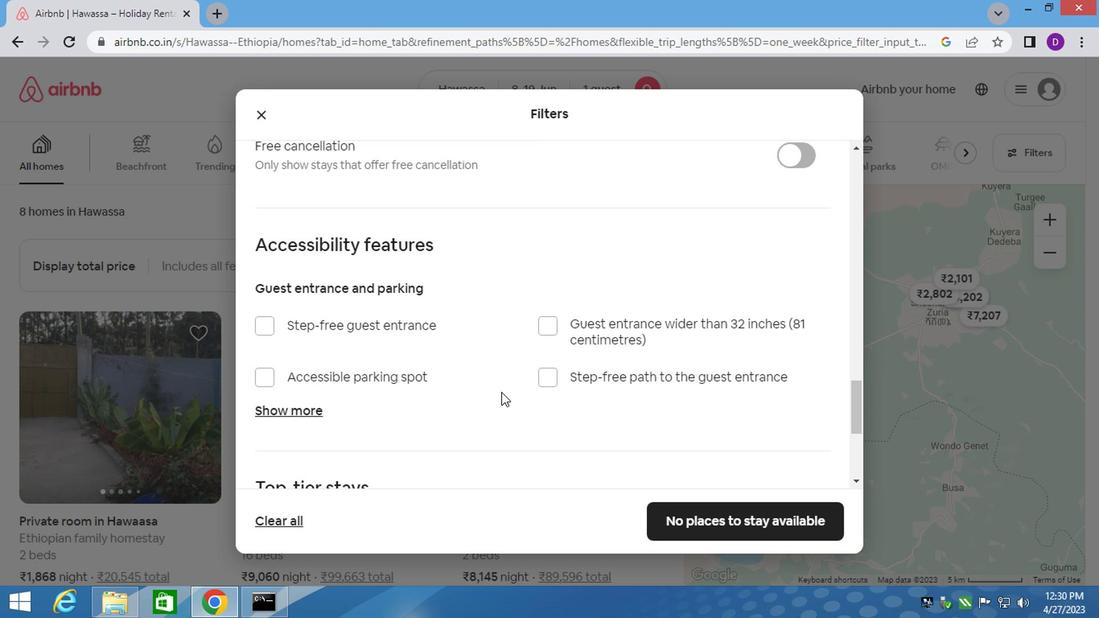 
Action: Mouse scrolled (497, 394) with delta (0, 0)
Screenshot: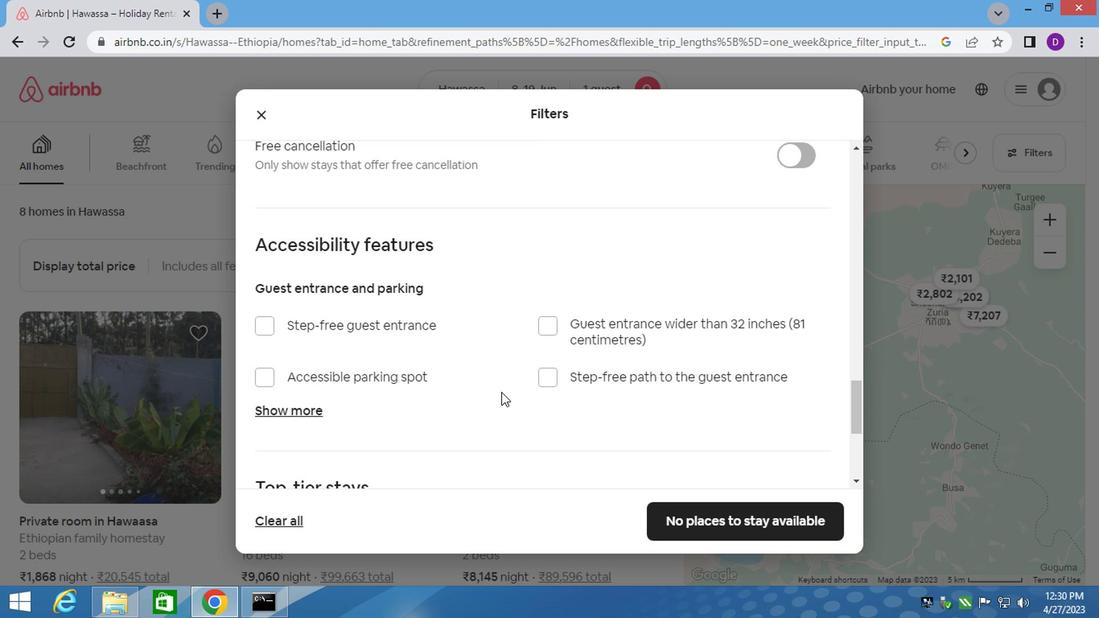 
Action: Mouse moved to (497, 395)
Screenshot: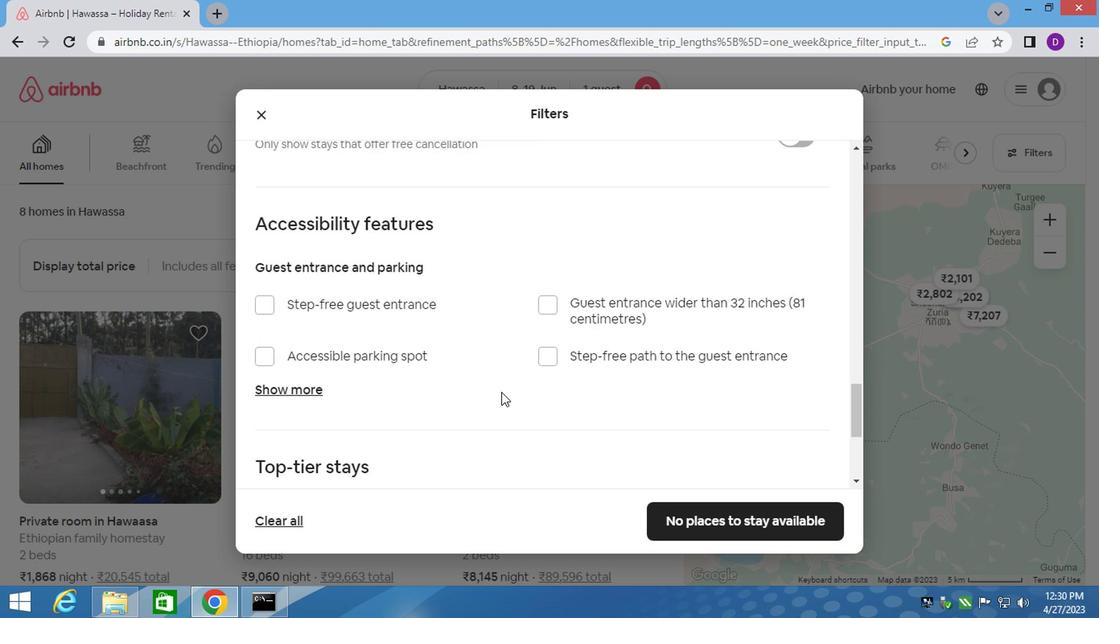 
Action: Mouse scrolled (497, 394) with delta (0, 0)
Screenshot: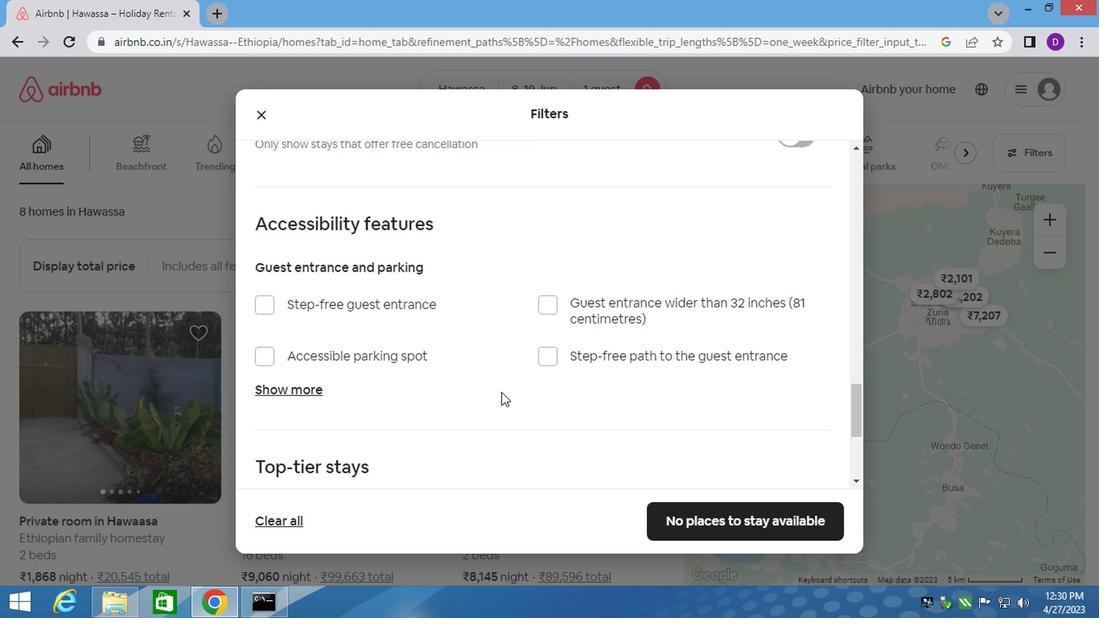 
Action: Mouse moved to (495, 396)
Screenshot: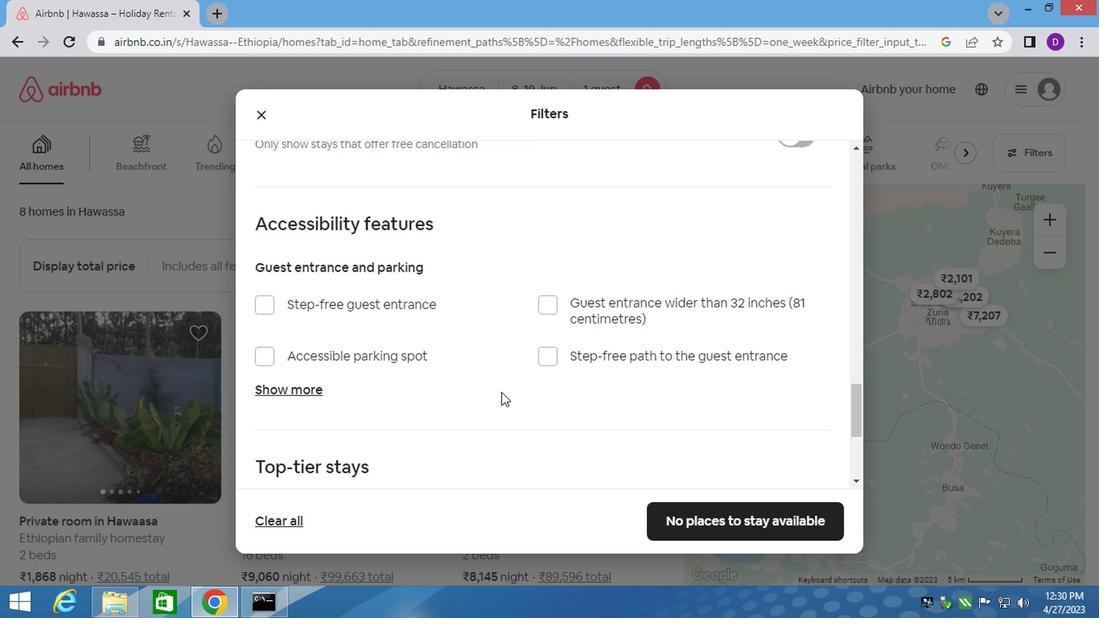 
Action: Mouse scrolled (495, 395) with delta (0, -1)
Screenshot: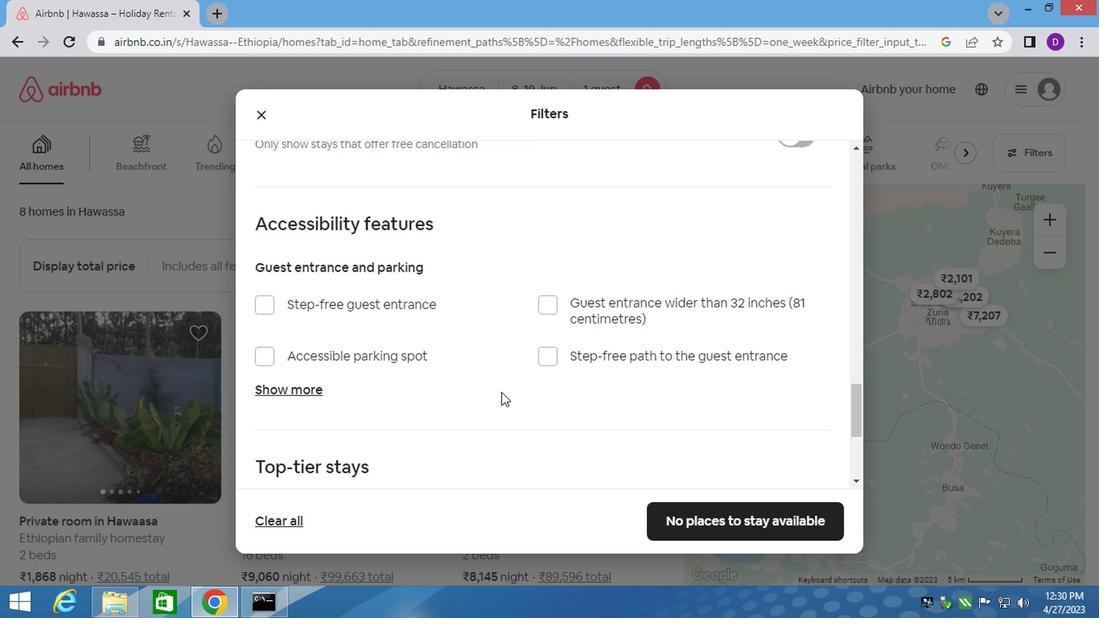 
Action: Mouse moved to (493, 397)
Screenshot: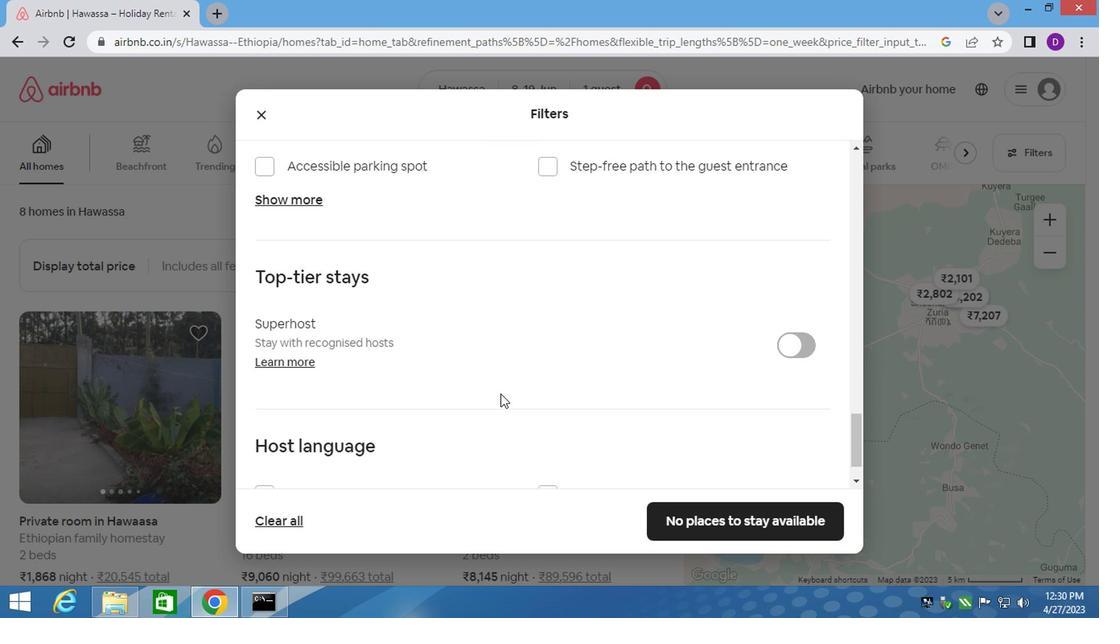
Action: Mouse scrolled (493, 396) with delta (0, 0)
Screenshot: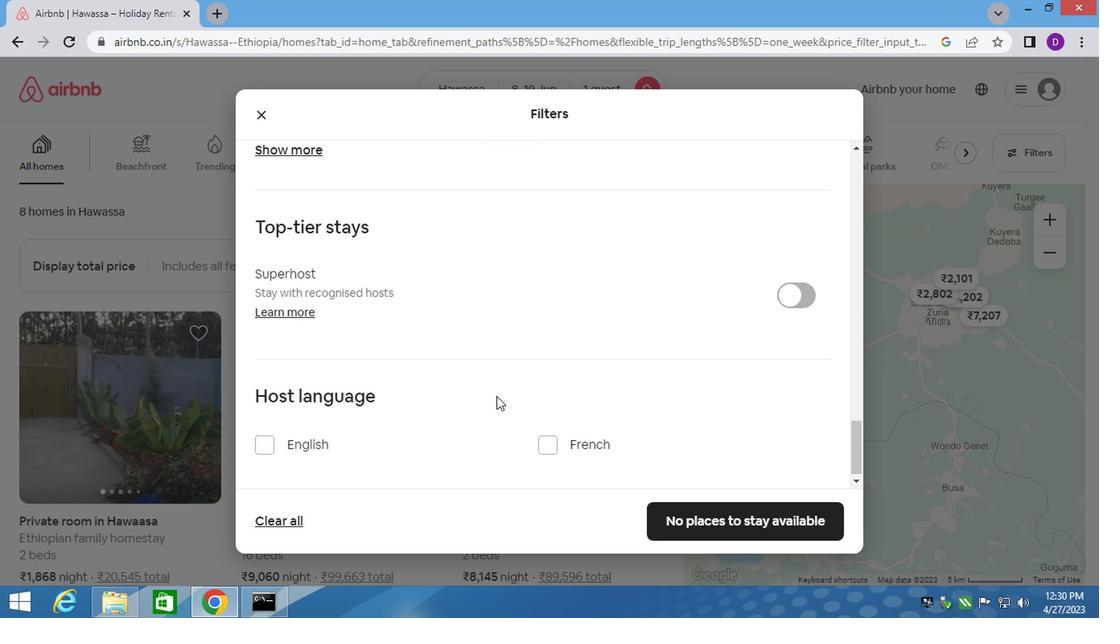 
Action: Mouse moved to (491, 398)
Screenshot: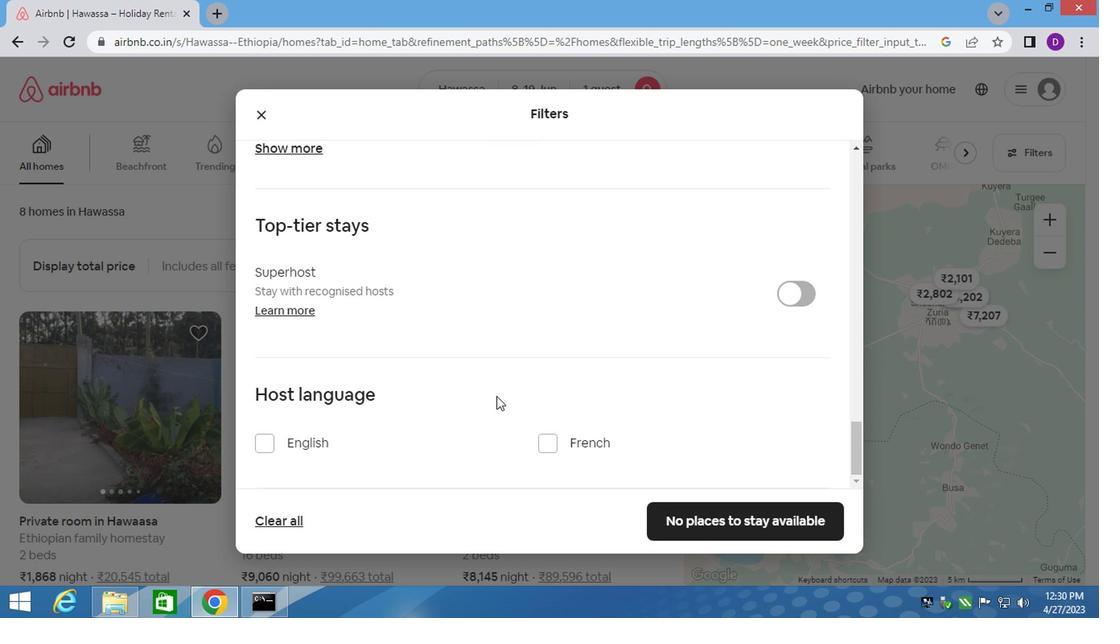 
Action: Mouse scrolled (491, 397) with delta (0, -1)
Screenshot: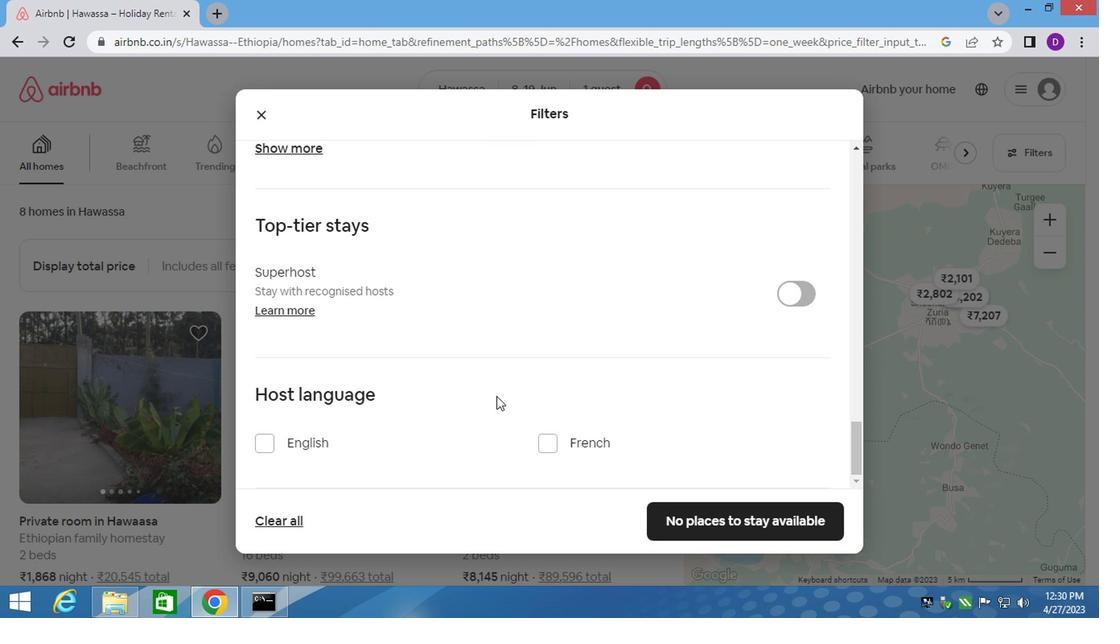 
Action: Mouse moved to (491, 400)
Screenshot: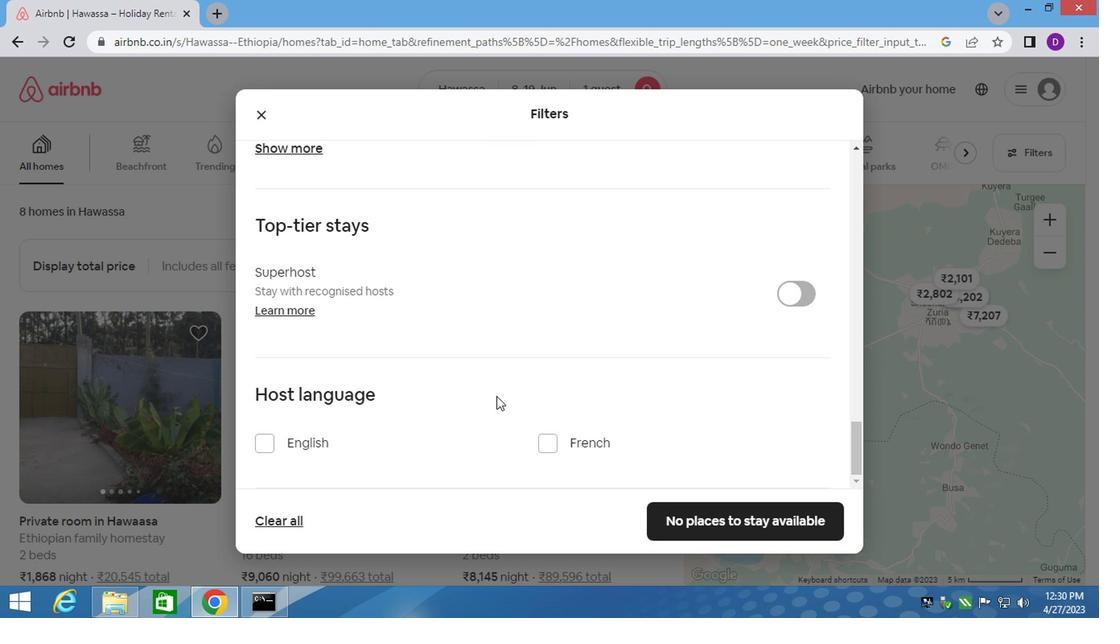 
Action: Mouse scrolled (491, 400) with delta (0, 0)
Screenshot: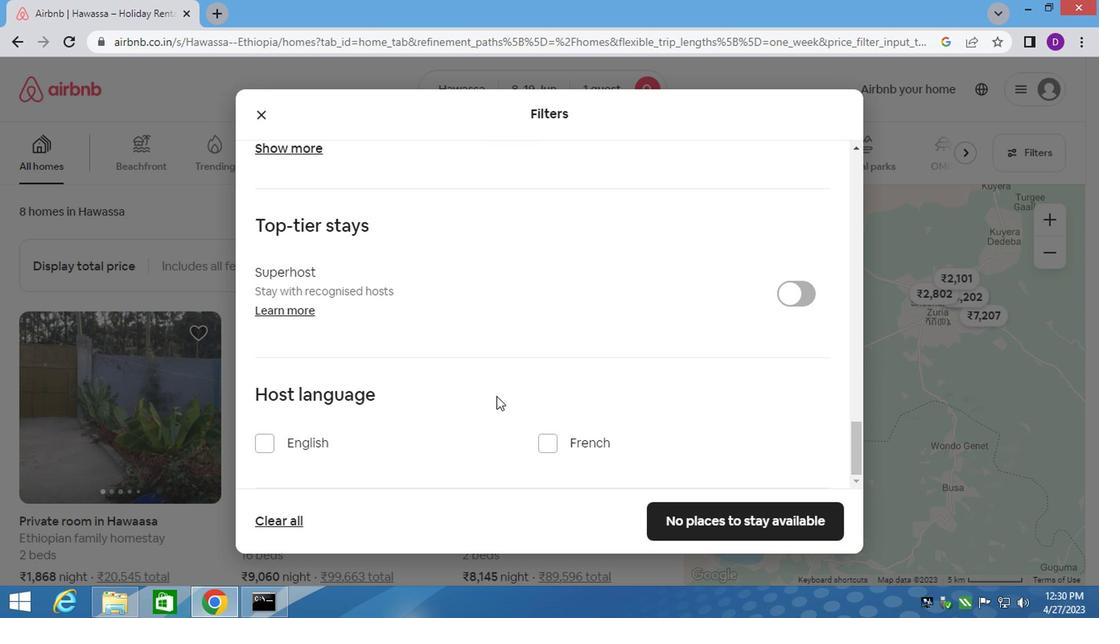 
Action: Mouse moved to (482, 407)
Screenshot: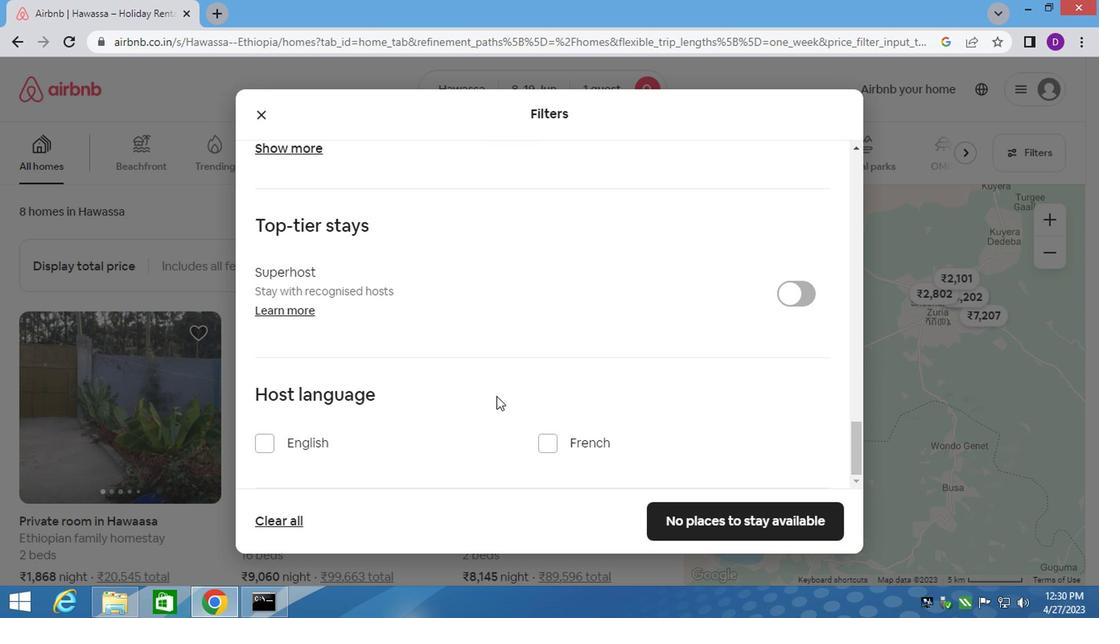 
Action: Mouse scrolled (482, 406) with delta (0, 0)
Screenshot: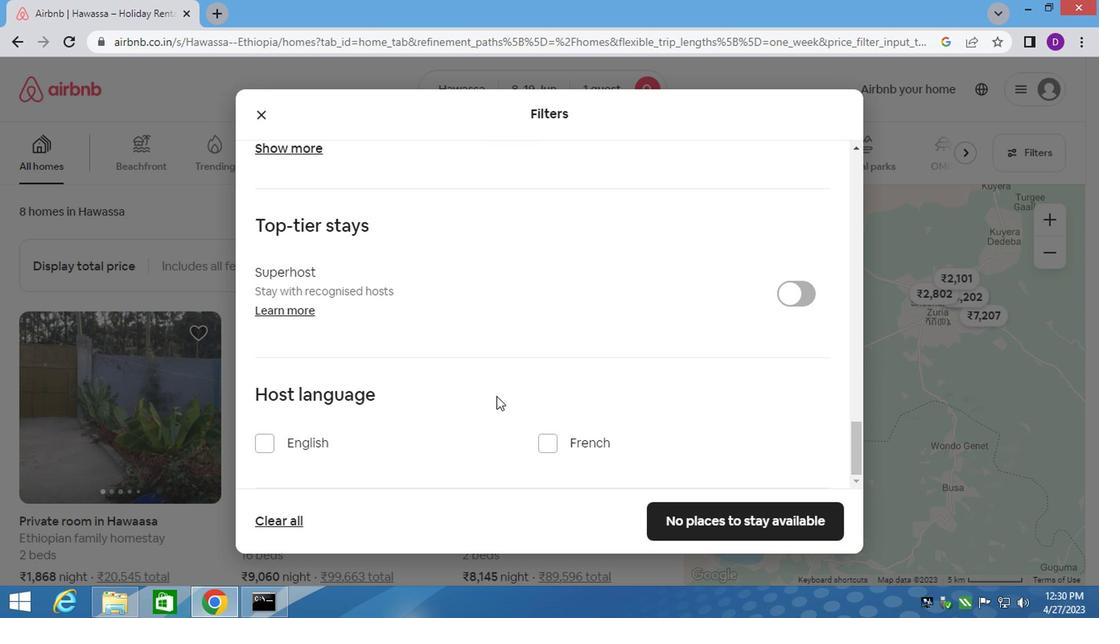 
Action: Mouse moved to (254, 443)
Screenshot: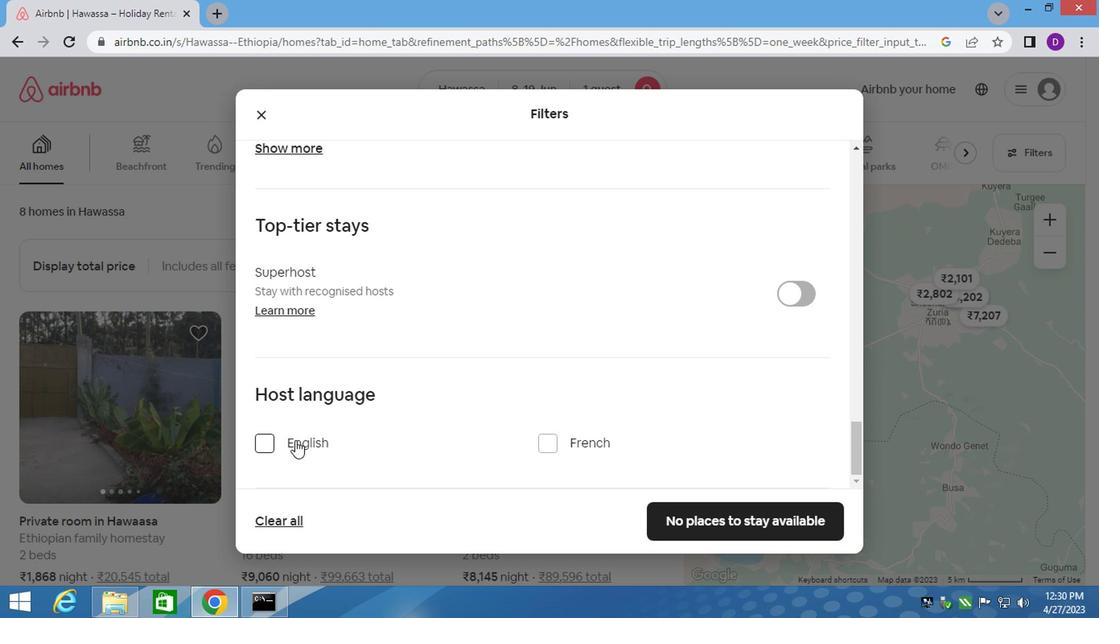 
Action: Mouse pressed left at (254, 443)
Screenshot: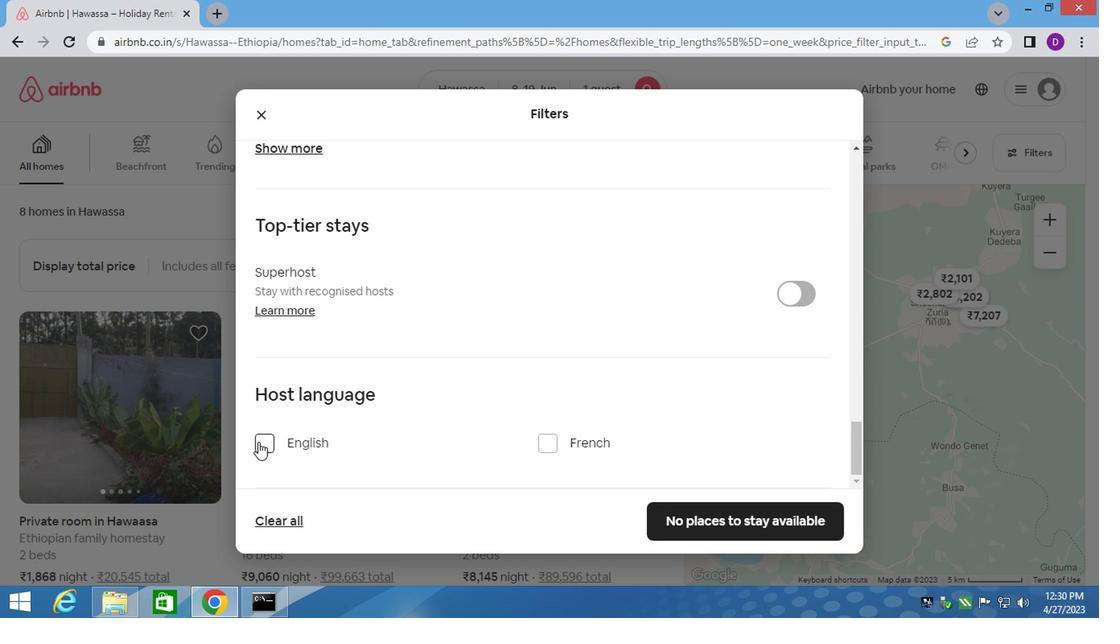 
Action: Mouse moved to (703, 512)
Screenshot: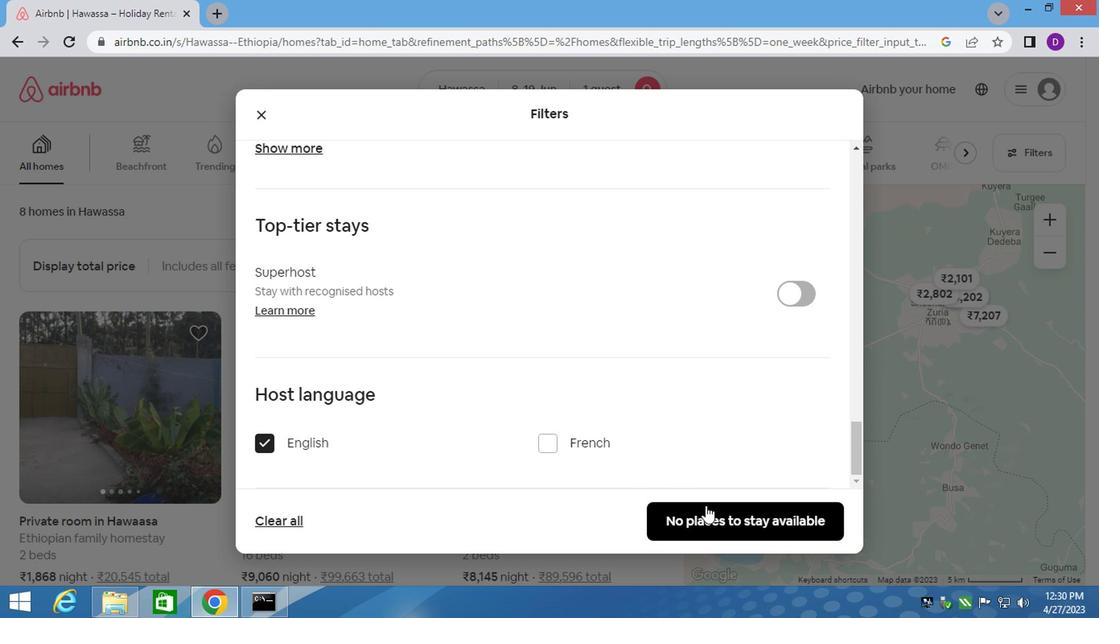 
Action: Mouse pressed left at (703, 512)
Screenshot: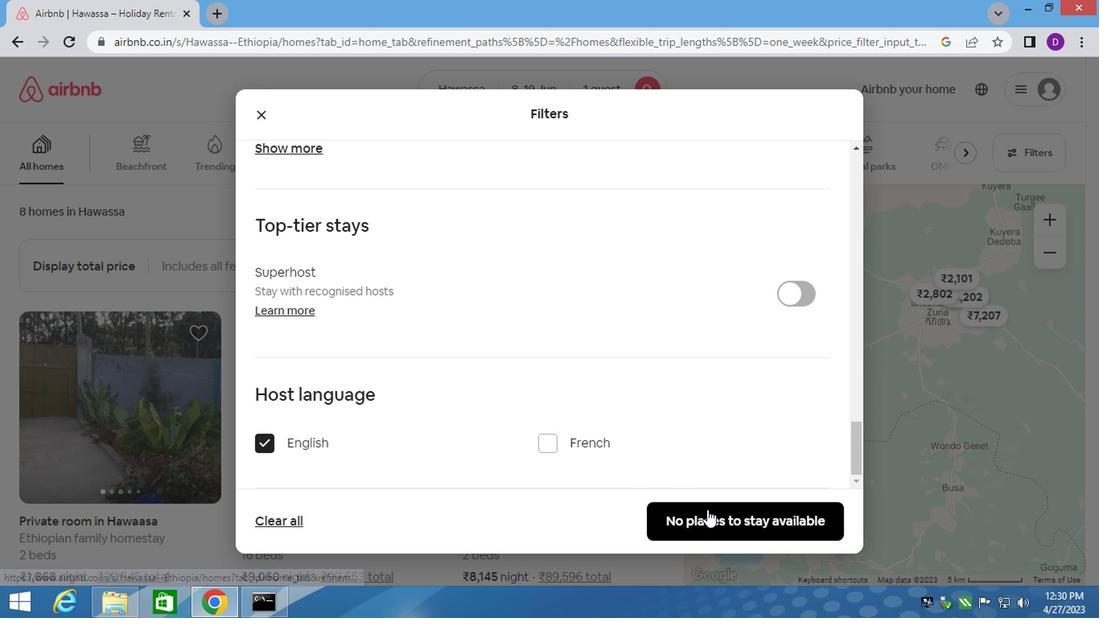 
Action: Mouse moved to (505, 287)
Screenshot: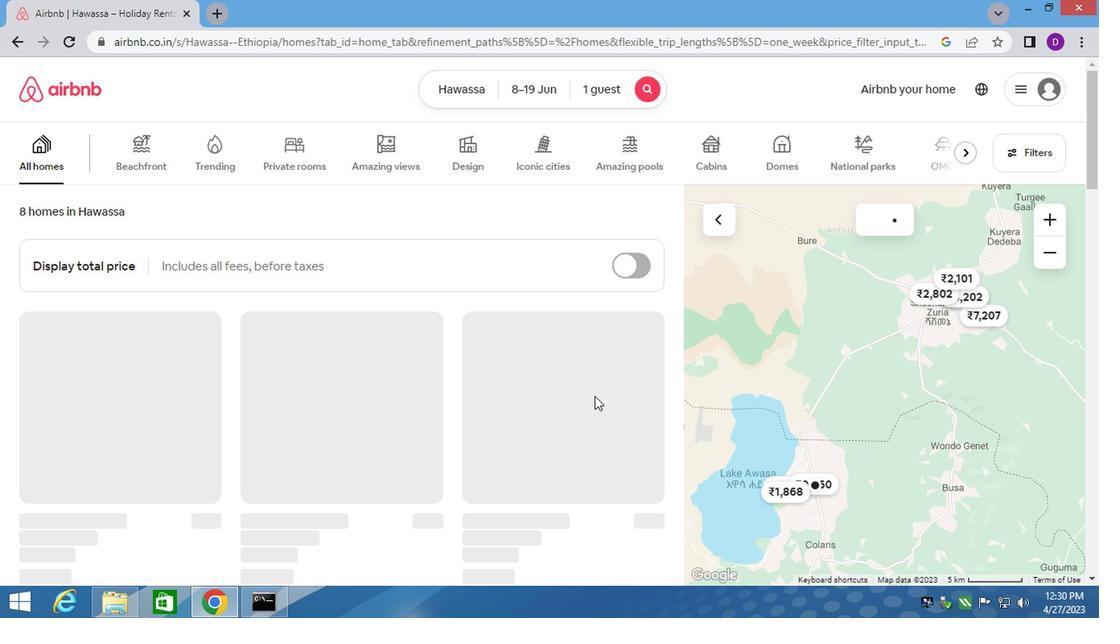 
